 Task: Find connections with filter location Digne-les-Bains with filter topic #Productivitywith filter profile language Spanish with filter current company JBM Group with filter school JAGRAN COLLEGE OF ARTS, SCIENCE & COMMERCE, JUHI, with filter industry Renewable Energy Semiconductor Manufacturing with filter service category Copywriting with filter keywords title Fast Food Worker
Action: Mouse pressed left at (578, 79)
Screenshot: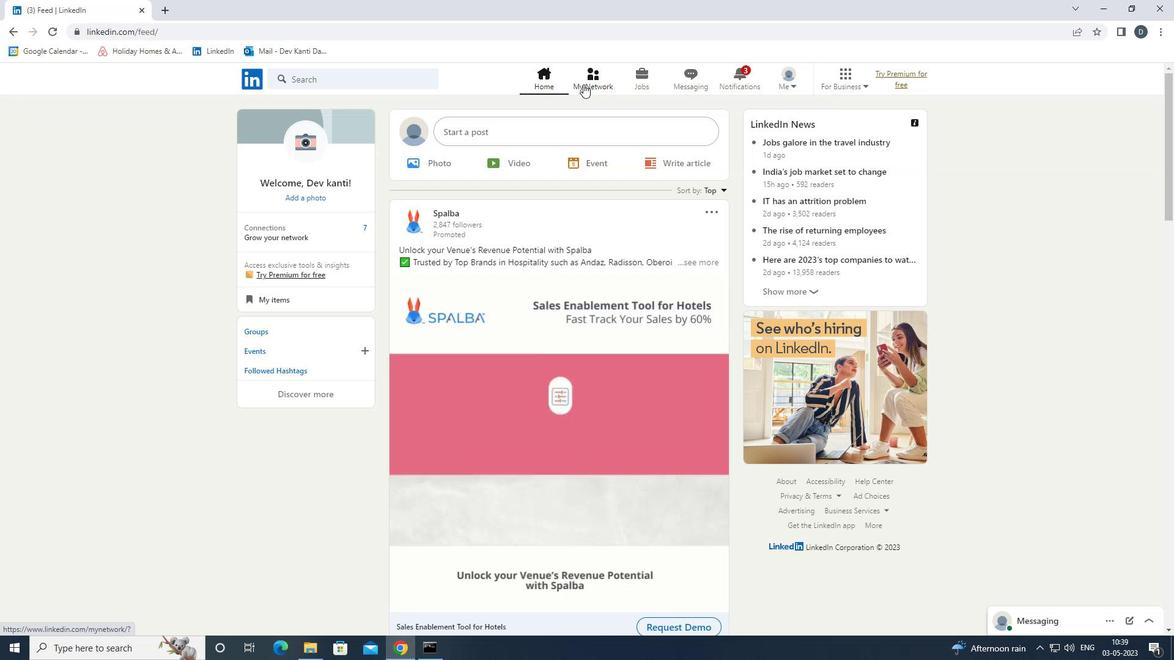 
Action: Mouse moved to (395, 141)
Screenshot: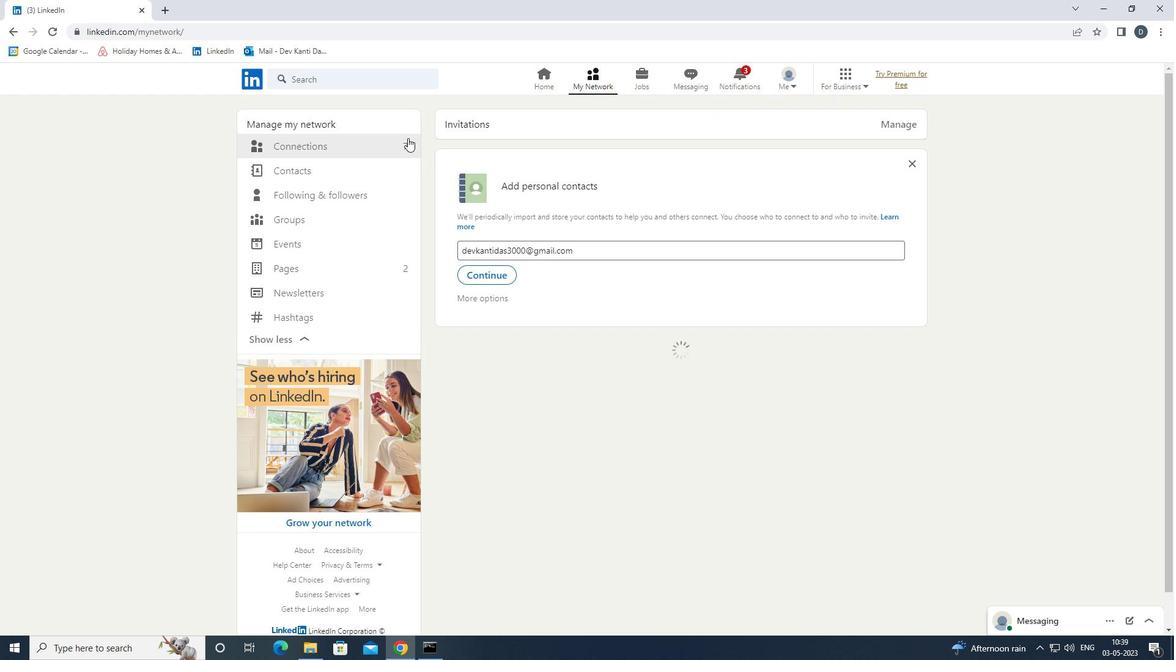 
Action: Mouse pressed left at (395, 141)
Screenshot: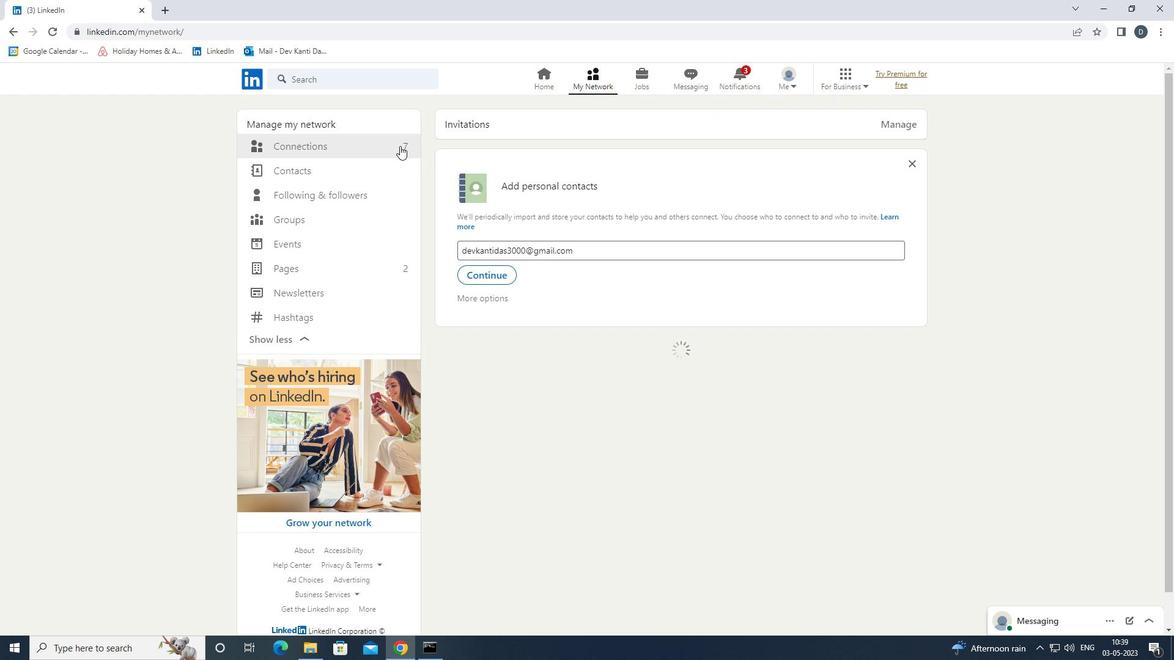 
Action: Mouse moved to (400, 141)
Screenshot: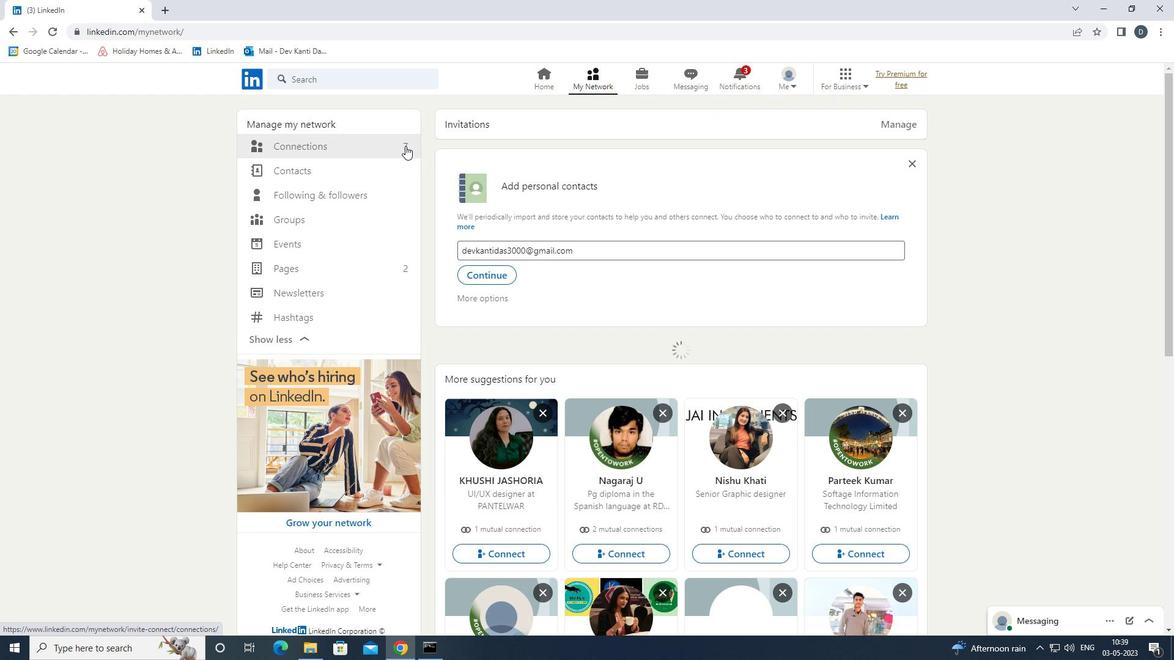 
Action: Mouse pressed left at (400, 141)
Screenshot: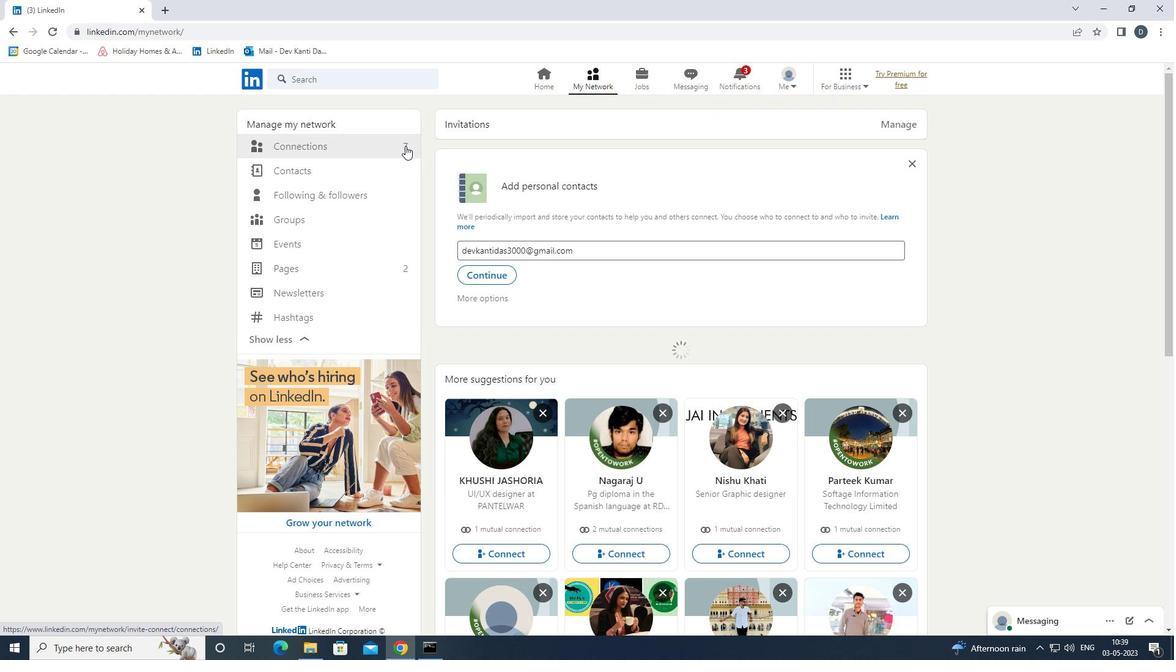 
Action: Mouse moved to (634, 143)
Screenshot: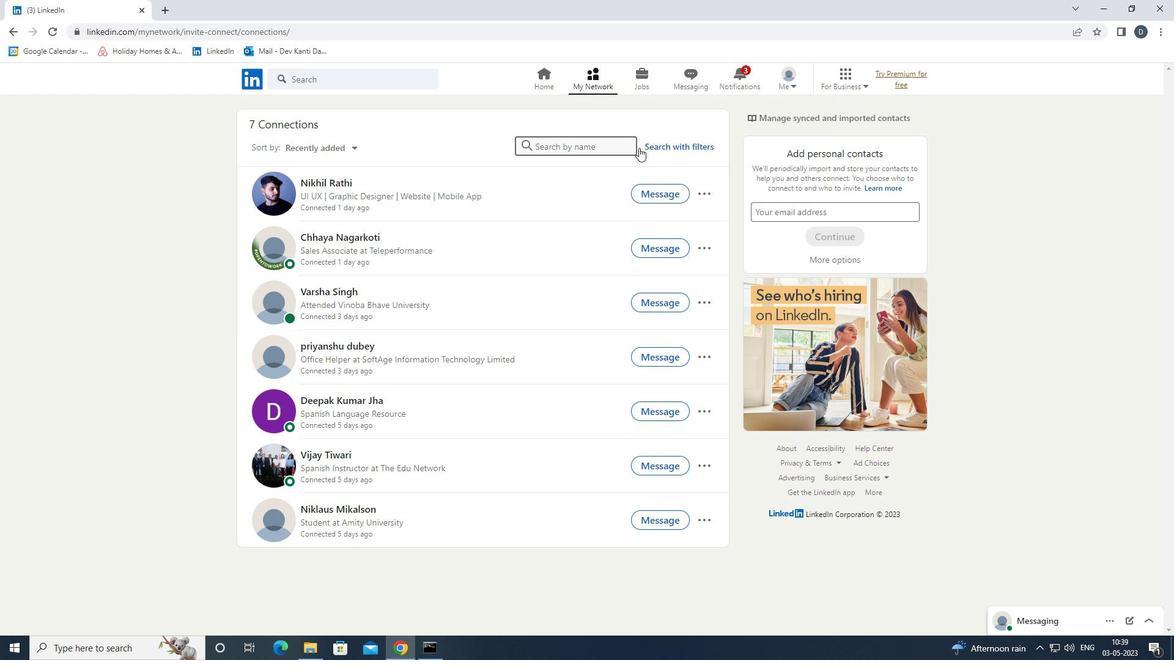 
Action: Mouse pressed left at (634, 143)
Screenshot: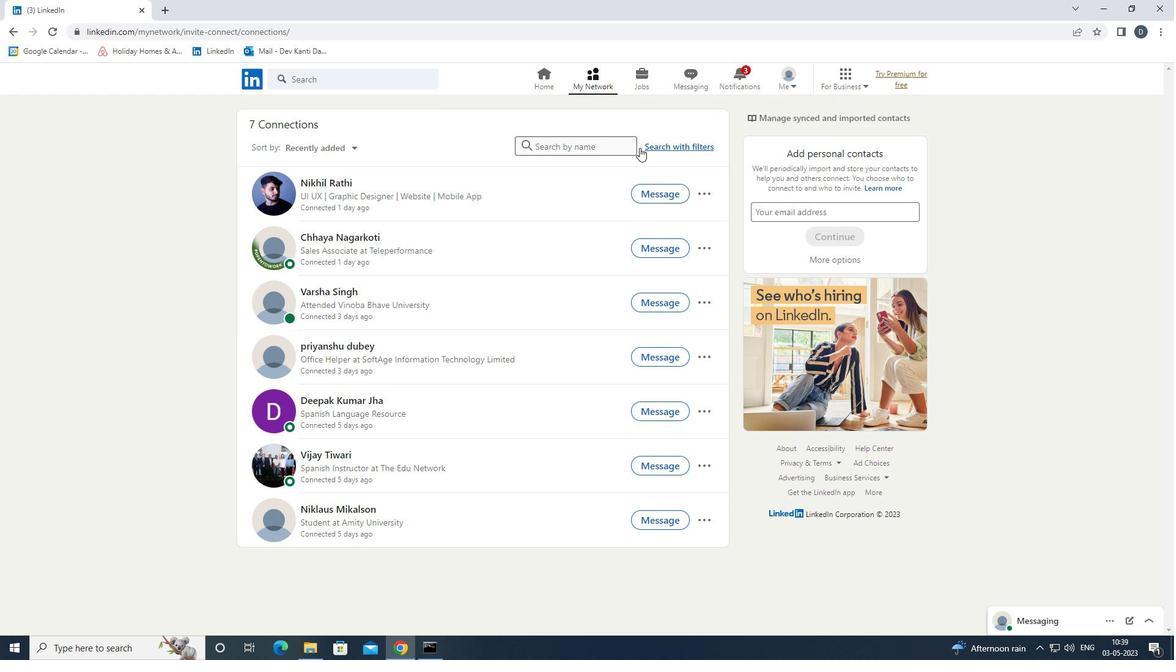 
Action: Mouse moved to (607, 106)
Screenshot: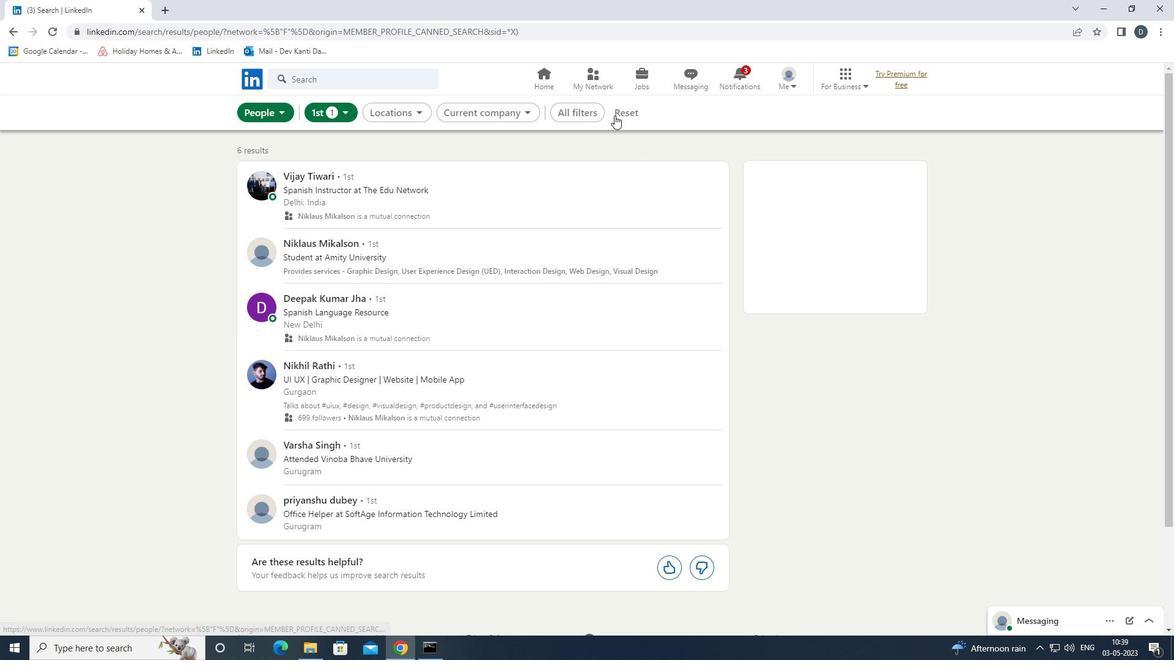 
Action: Mouse pressed left at (607, 106)
Screenshot: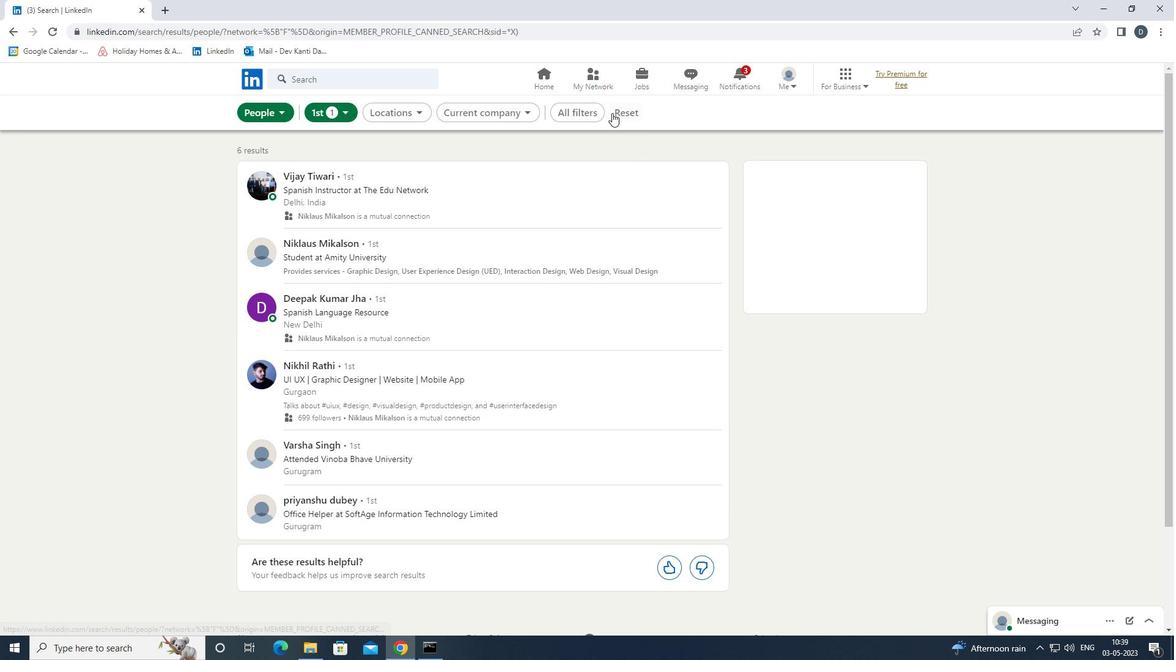 
Action: Mouse moved to (589, 110)
Screenshot: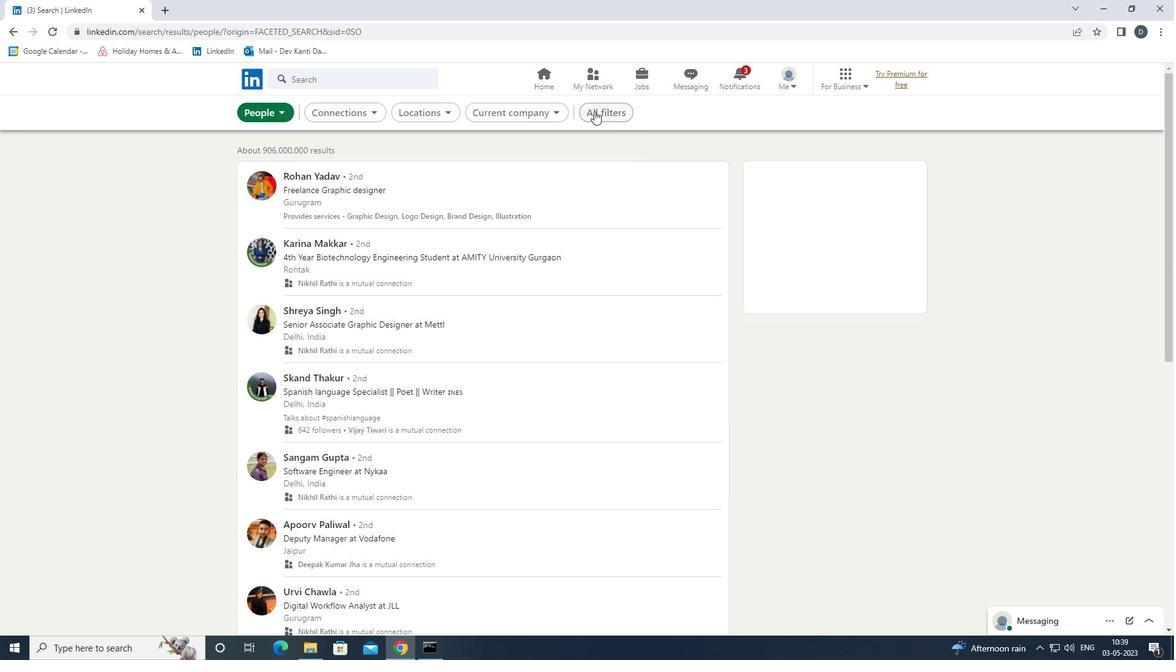 
Action: Mouse pressed left at (589, 110)
Screenshot: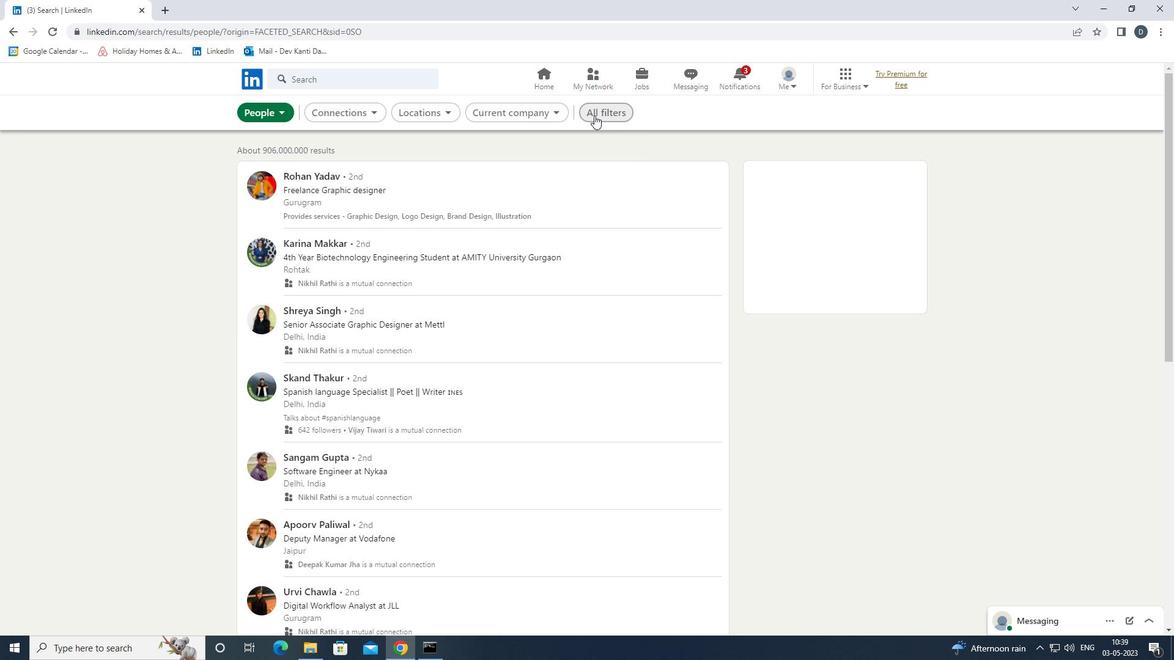 
Action: Mouse moved to (1068, 300)
Screenshot: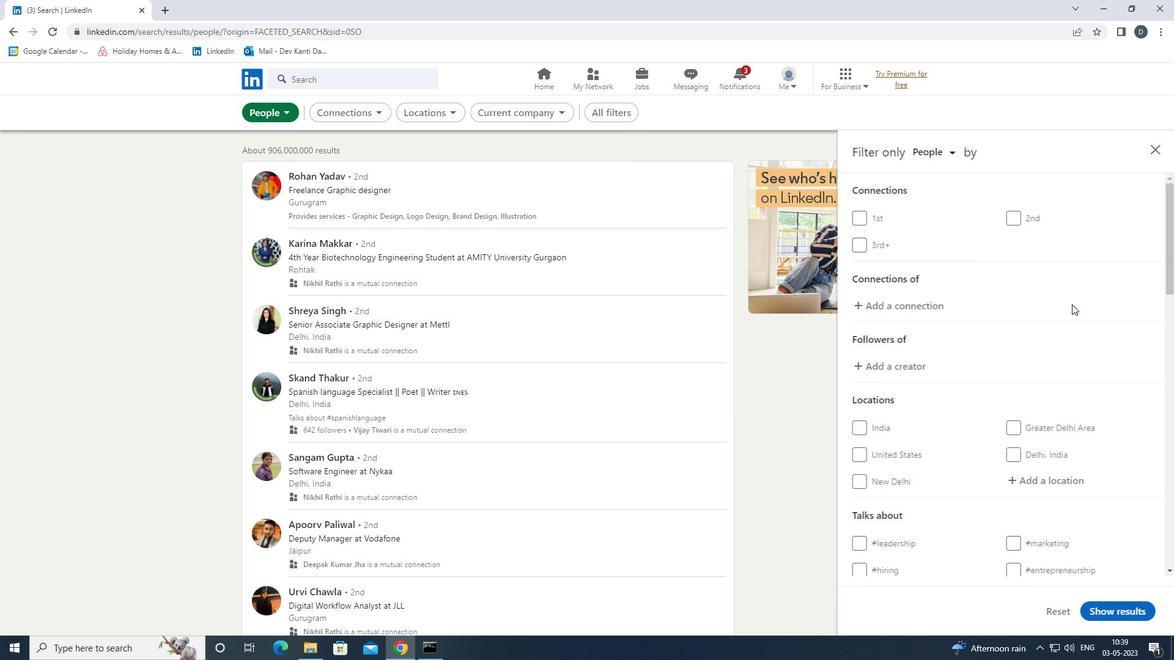 
Action: Mouse scrolled (1068, 299) with delta (0, 0)
Screenshot: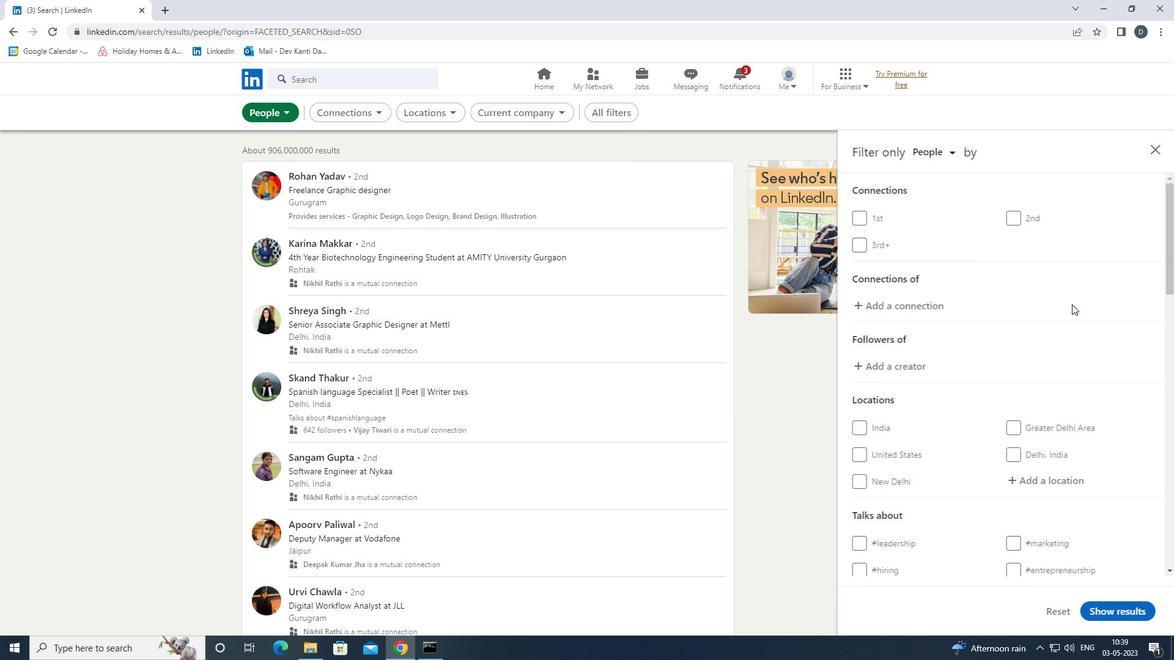 
Action: Mouse scrolled (1068, 299) with delta (0, 0)
Screenshot: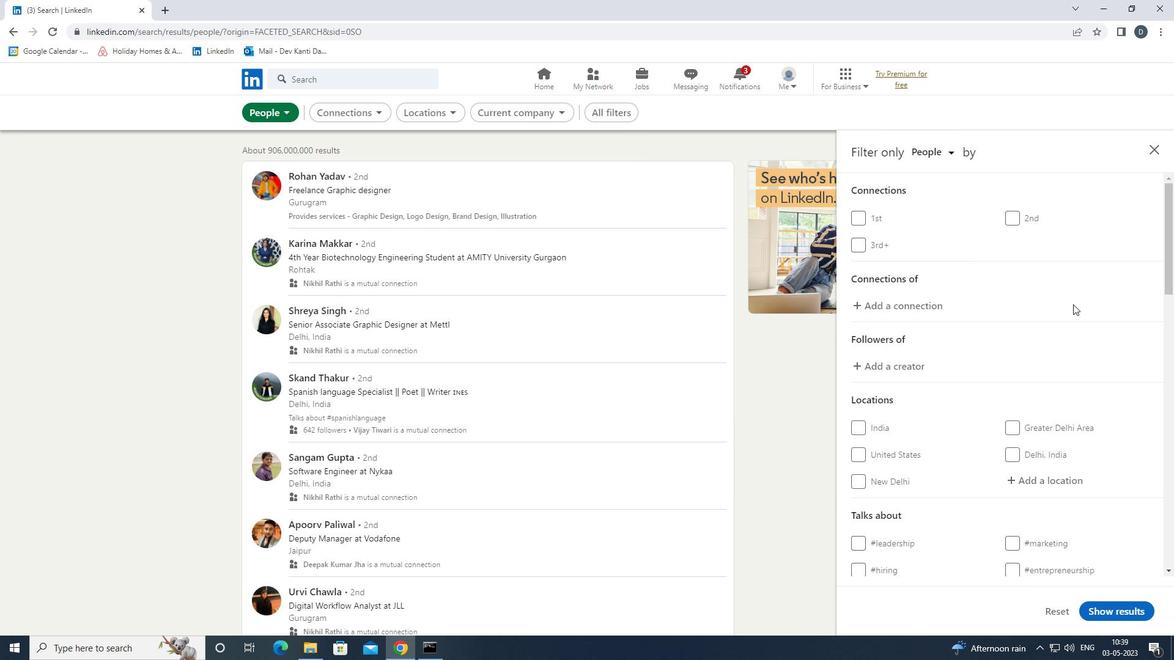 
Action: Mouse moved to (1061, 354)
Screenshot: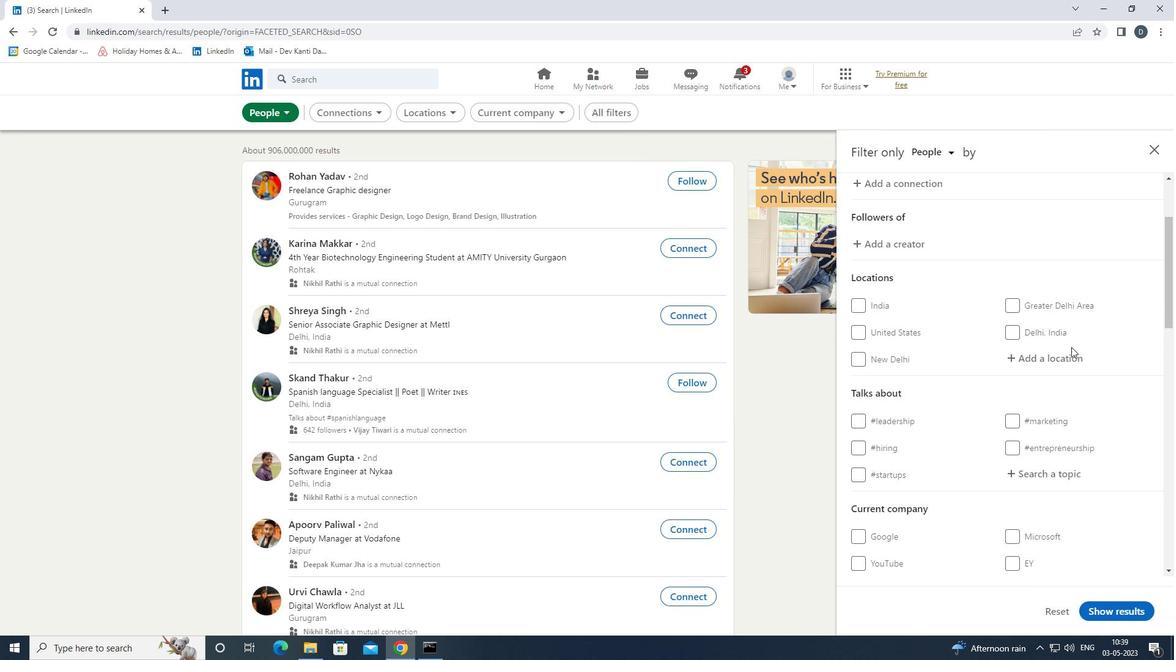 
Action: Mouse pressed left at (1061, 354)
Screenshot: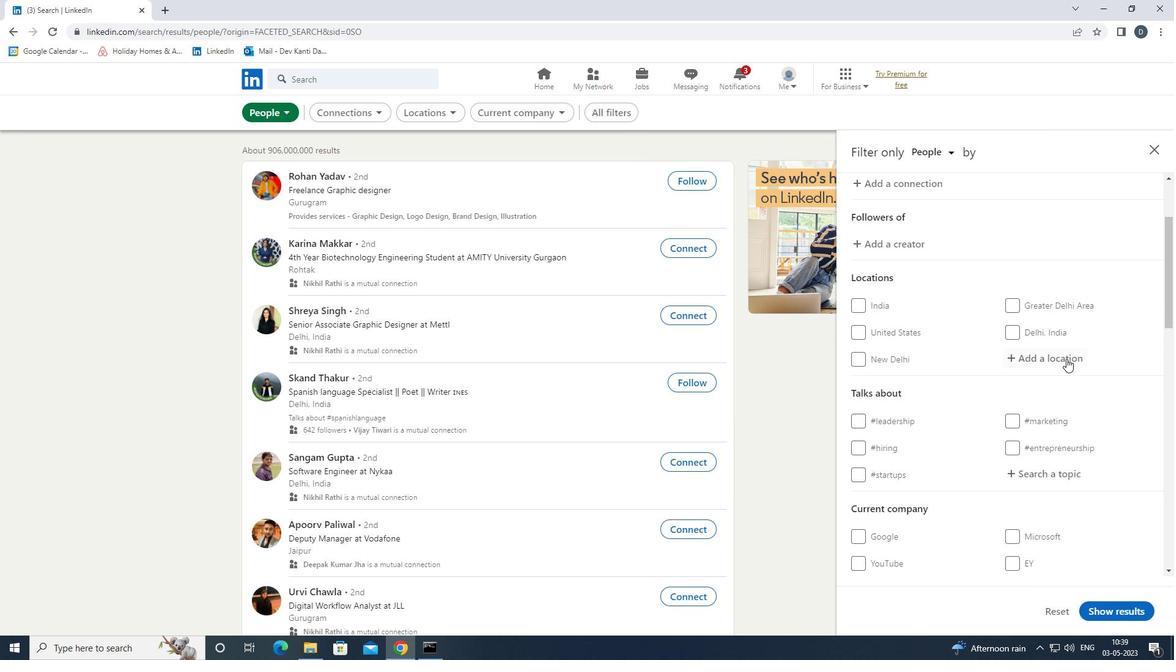 
Action: Mouse moved to (1057, 354)
Screenshot: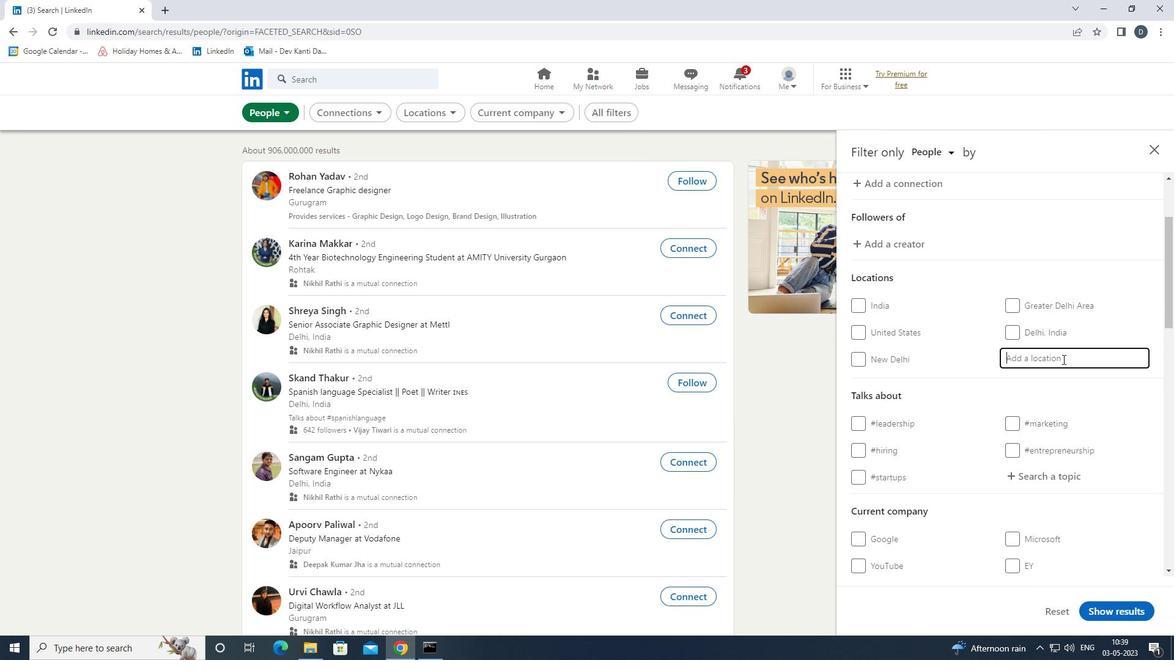 
Action: Key pressed <Key.shift>DIGNE-<Key.shift>LES<Key.down><Key.enter>
Screenshot: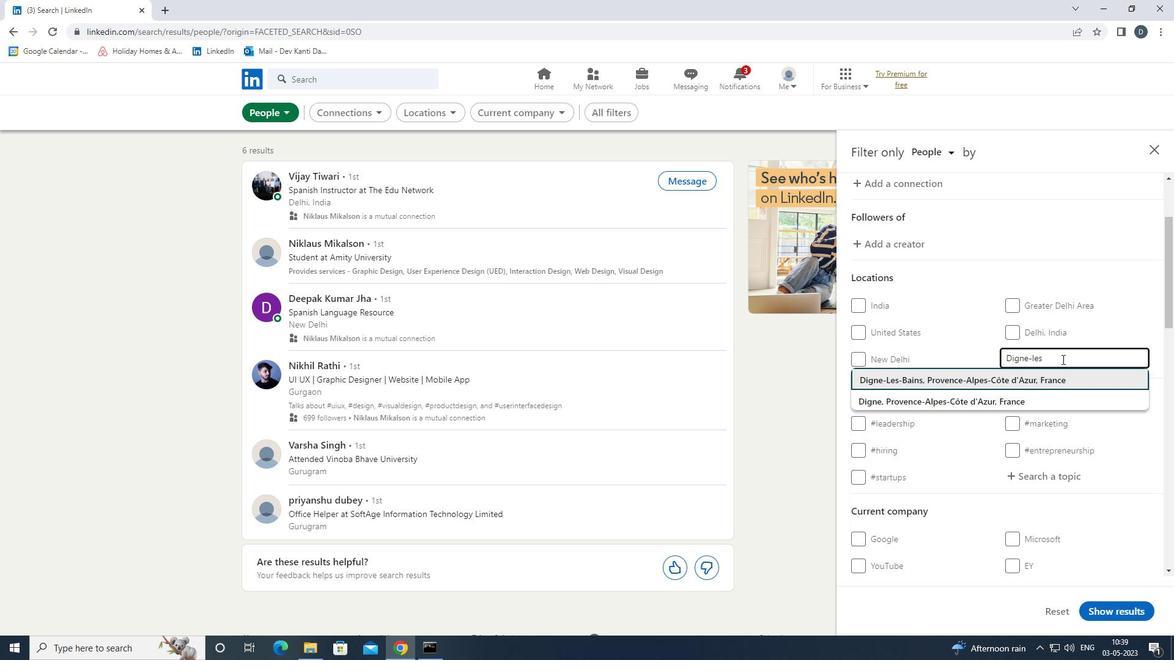 
Action: Mouse moved to (1056, 354)
Screenshot: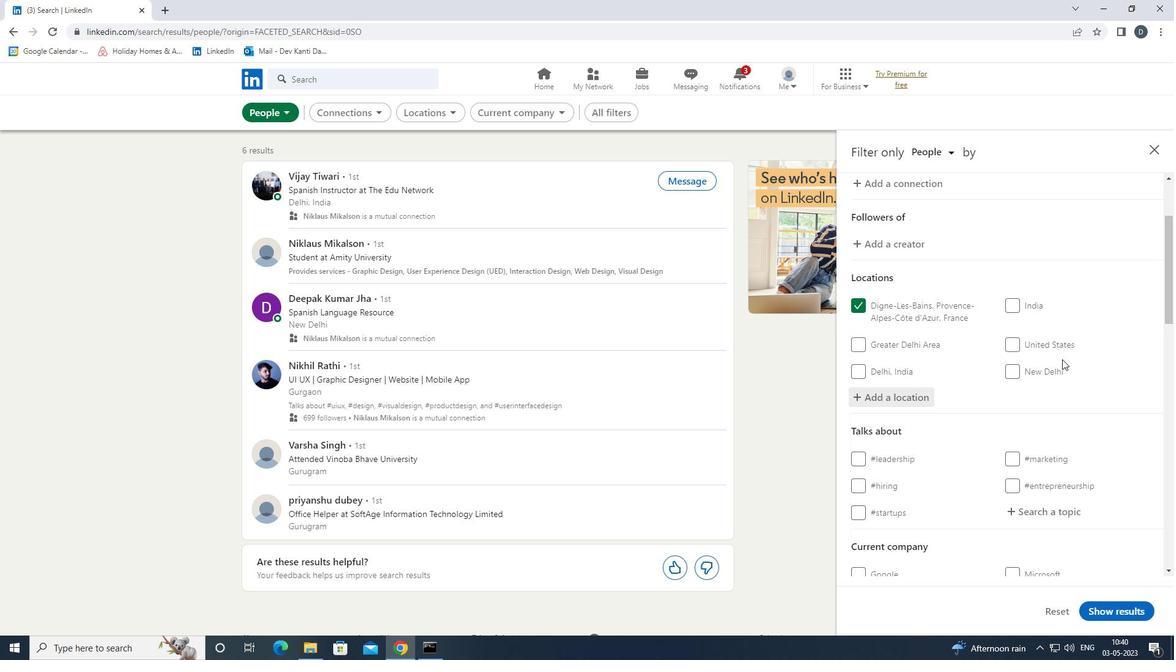 
Action: Mouse scrolled (1056, 354) with delta (0, 0)
Screenshot: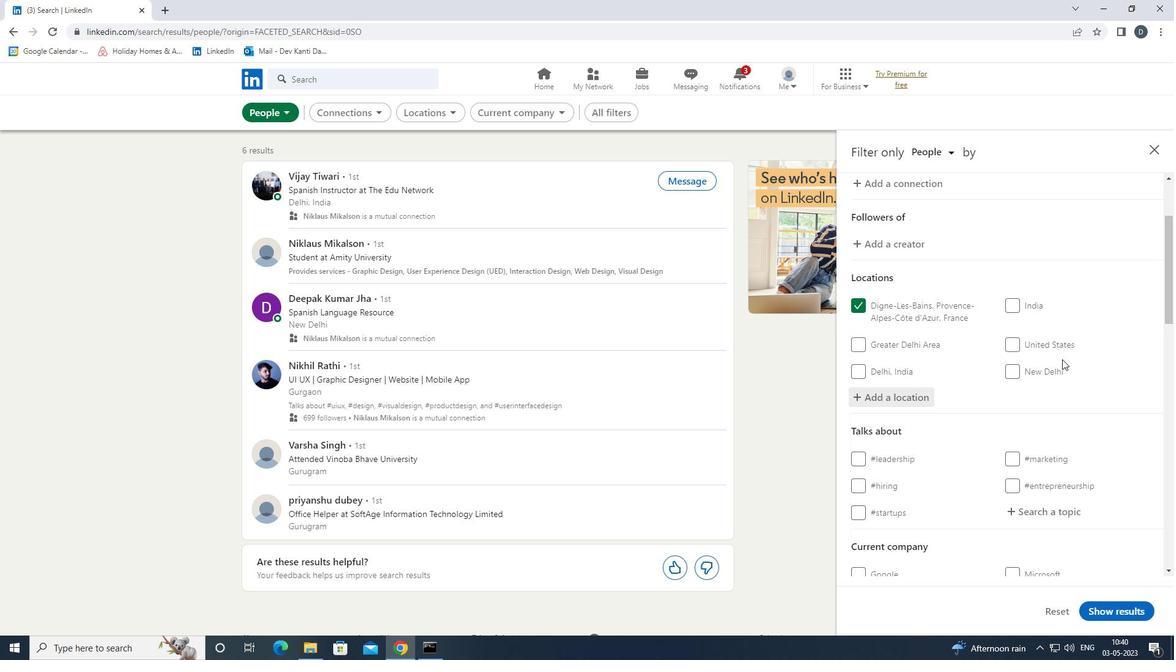 
Action: Mouse scrolled (1056, 354) with delta (0, 0)
Screenshot: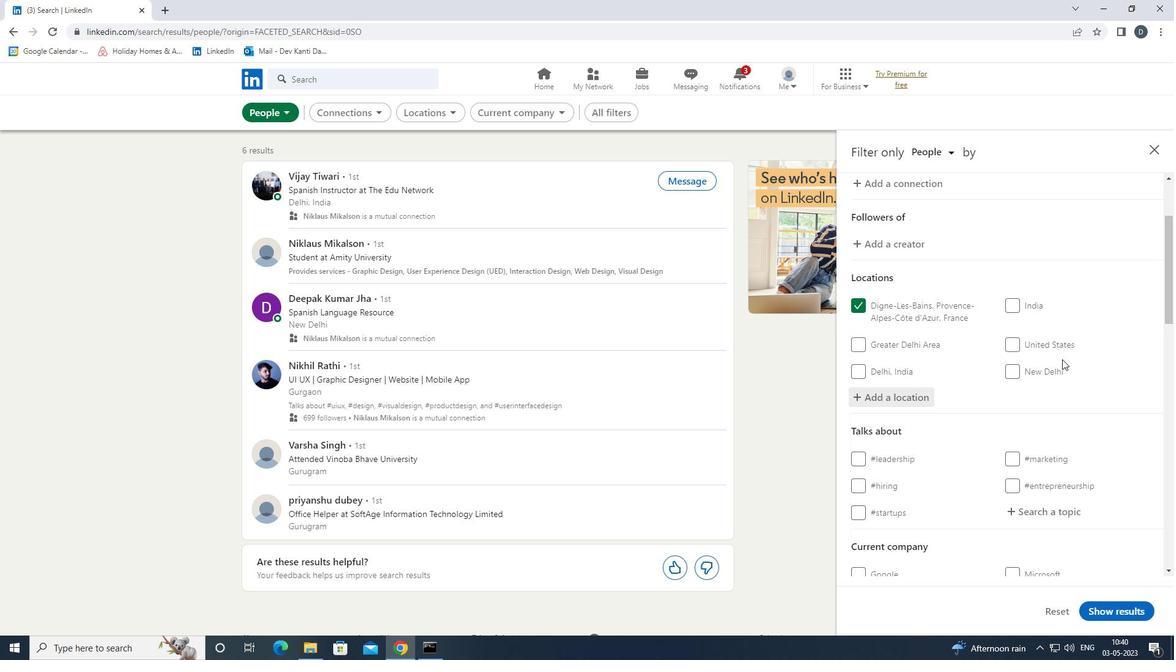 
Action: Mouse scrolled (1056, 354) with delta (0, 0)
Screenshot: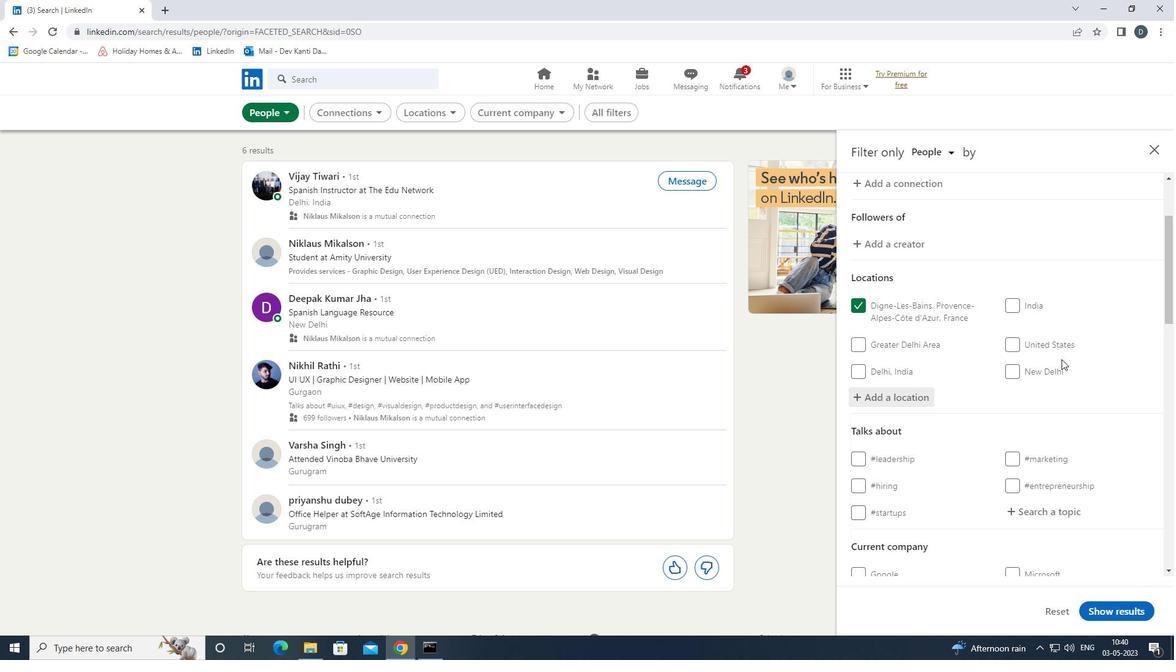 
Action: Mouse scrolled (1056, 354) with delta (0, 0)
Screenshot: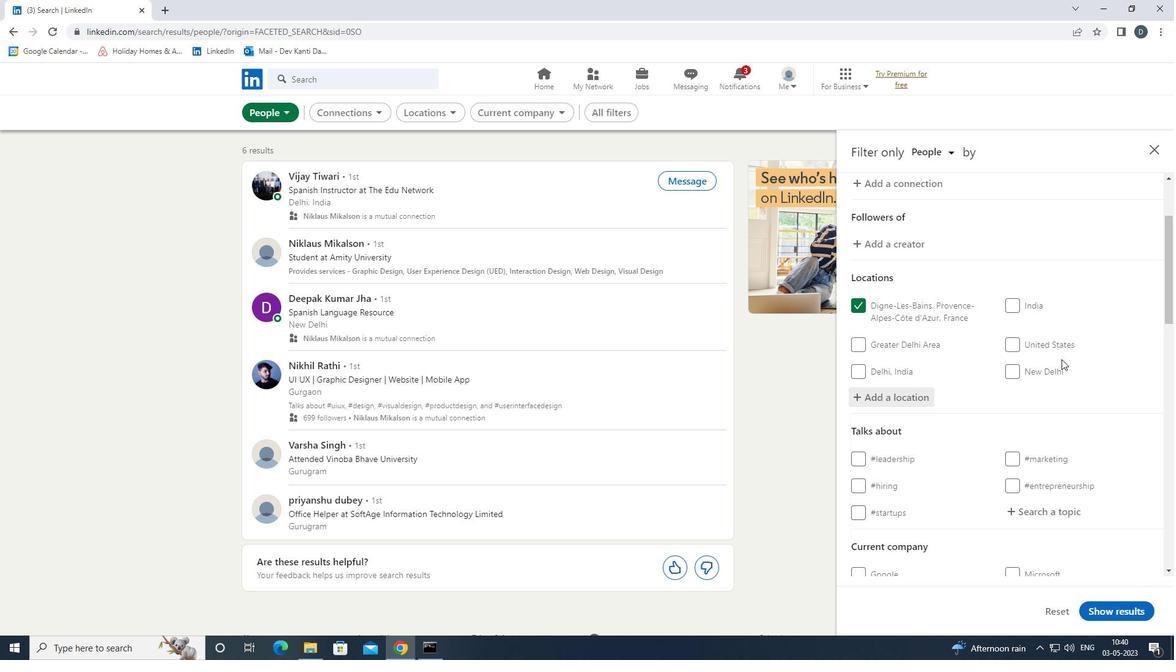 
Action: Mouse moved to (1049, 258)
Screenshot: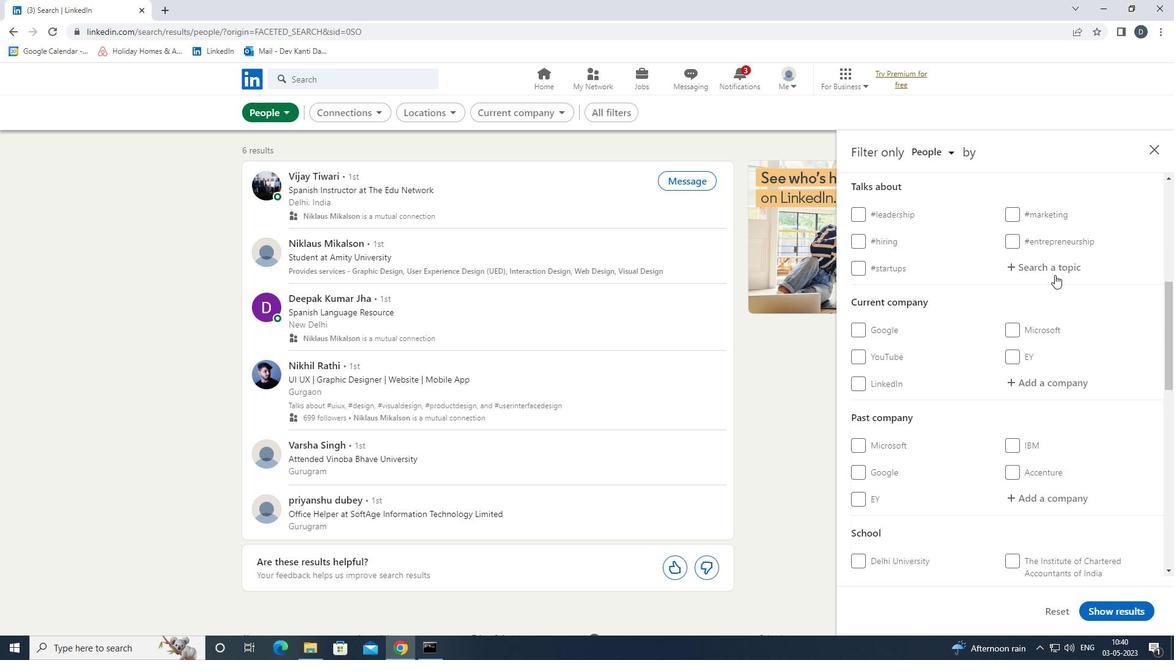 
Action: Mouse pressed left at (1049, 258)
Screenshot: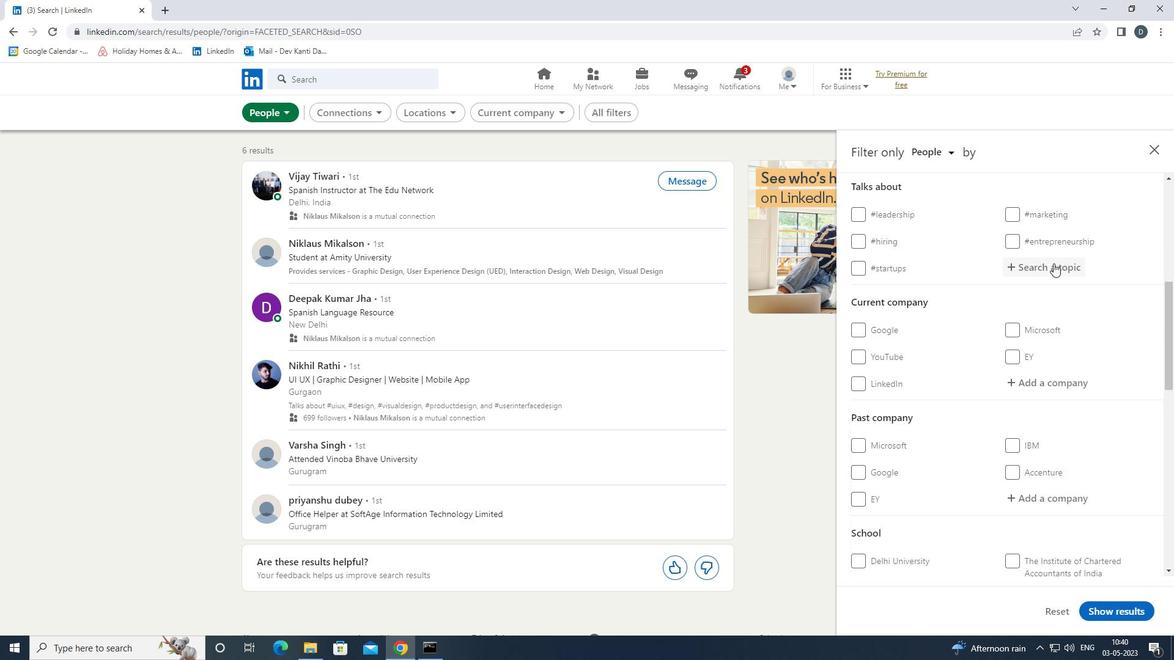 
Action: Key pressed PRODUCTIVITY<Key.down><Key.enter><Key.down><Key.down><Key.down><Key.down><Key.down><Key.down><Key.enter>
Screenshot: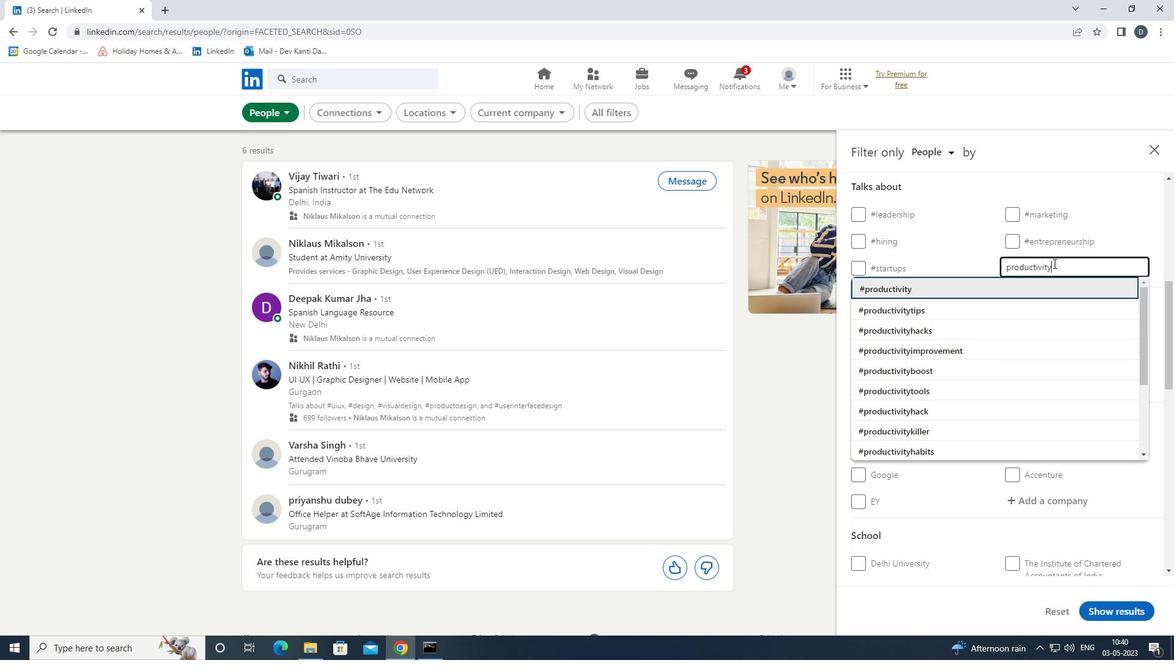 
Action: Mouse moved to (1077, 286)
Screenshot: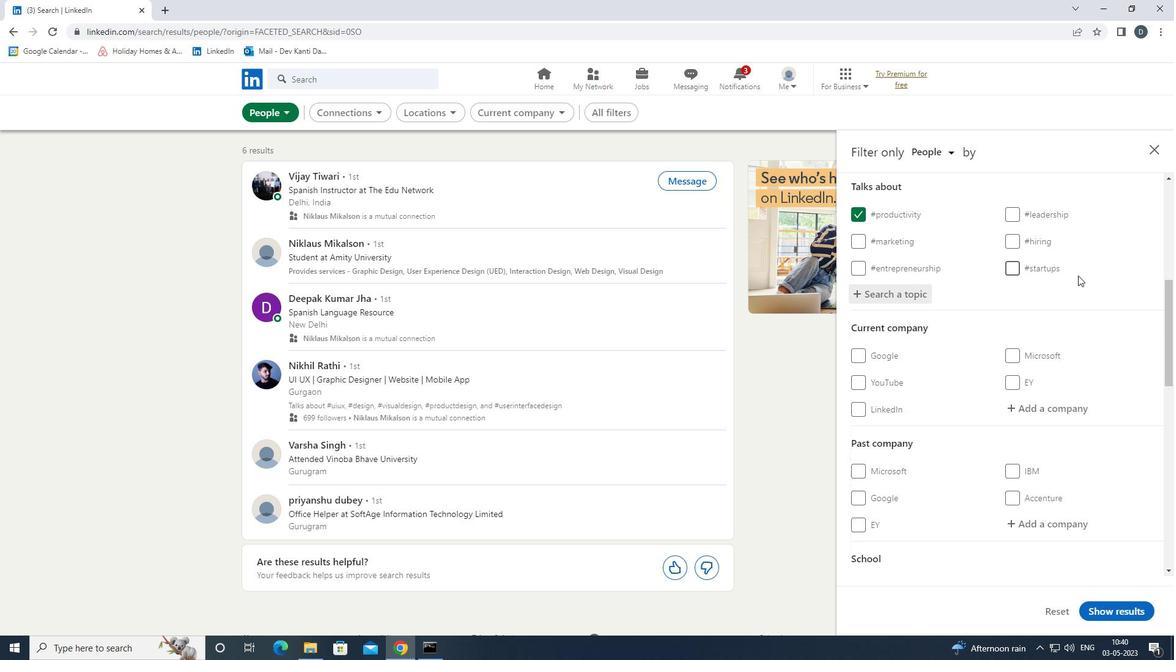 
Action: Mouse scrolled (1077, 286) with delta (0, 0)
Screenshot: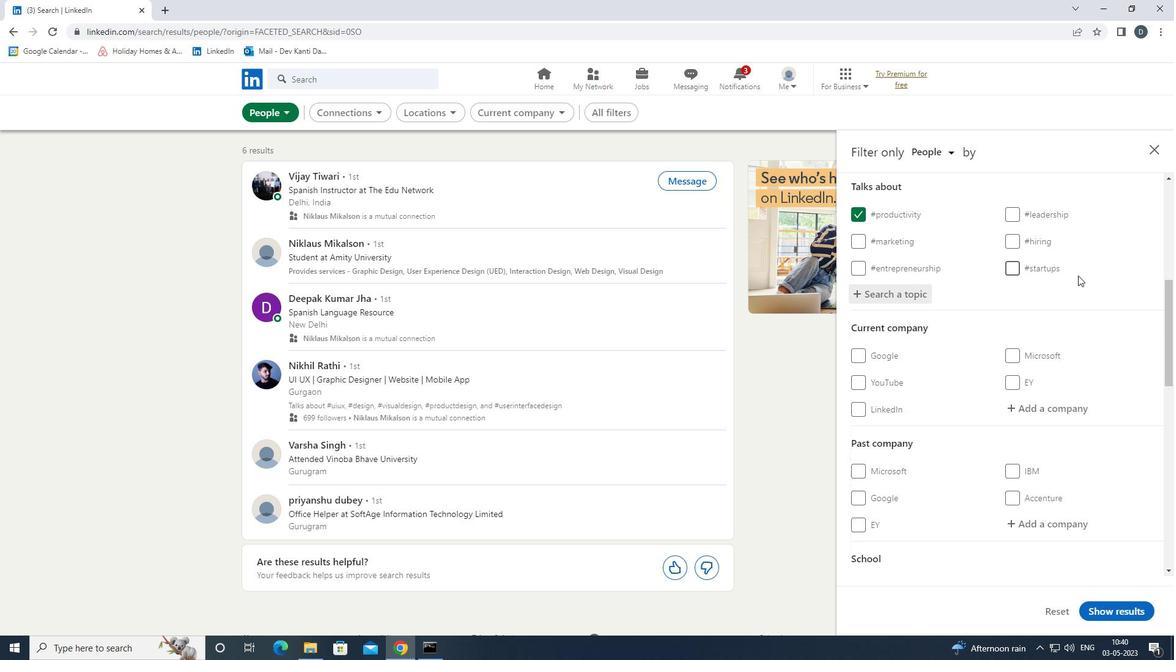 
Action: Mouse scrolled (1077, 286) with delta (0, 0)
Screenshot: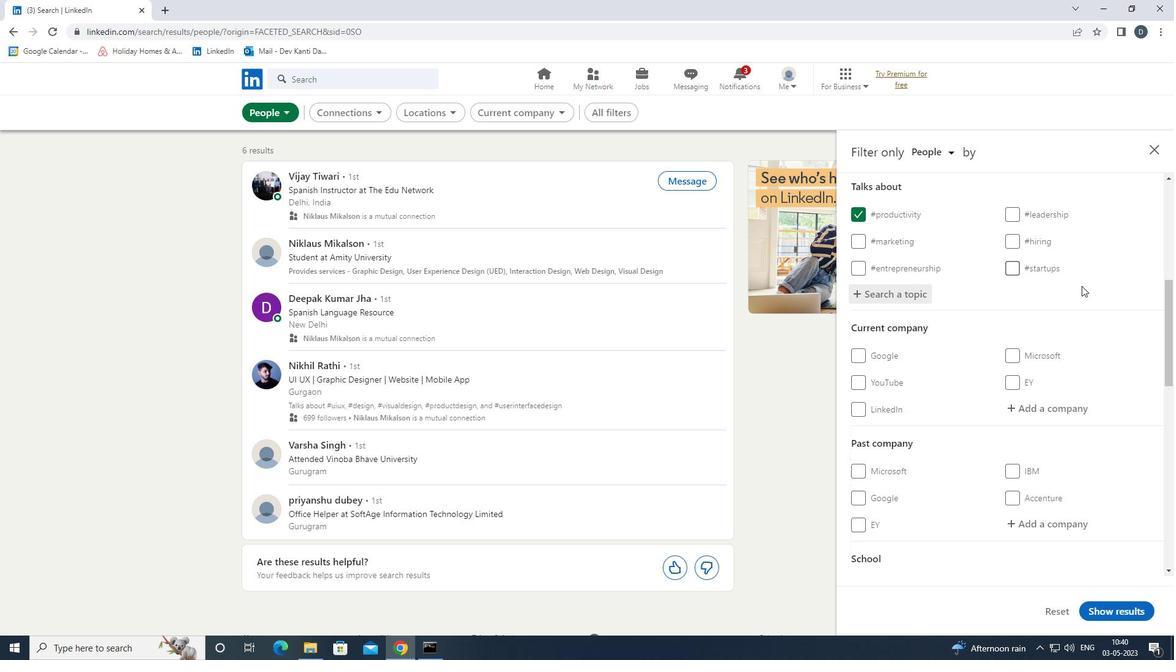 
Action: Mouse scrolled (1077, 286) with delta (0, 0)
Screenshot: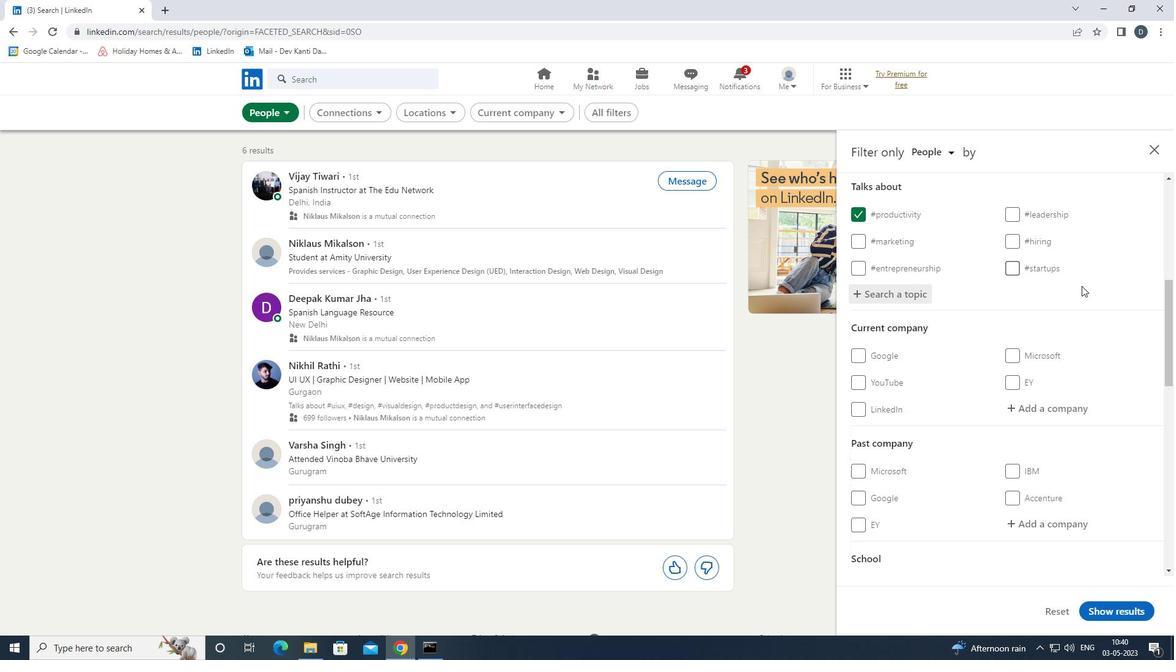 
Action: Mouse scrolled (1077, 286) with delta (0, 0)
Screenshot: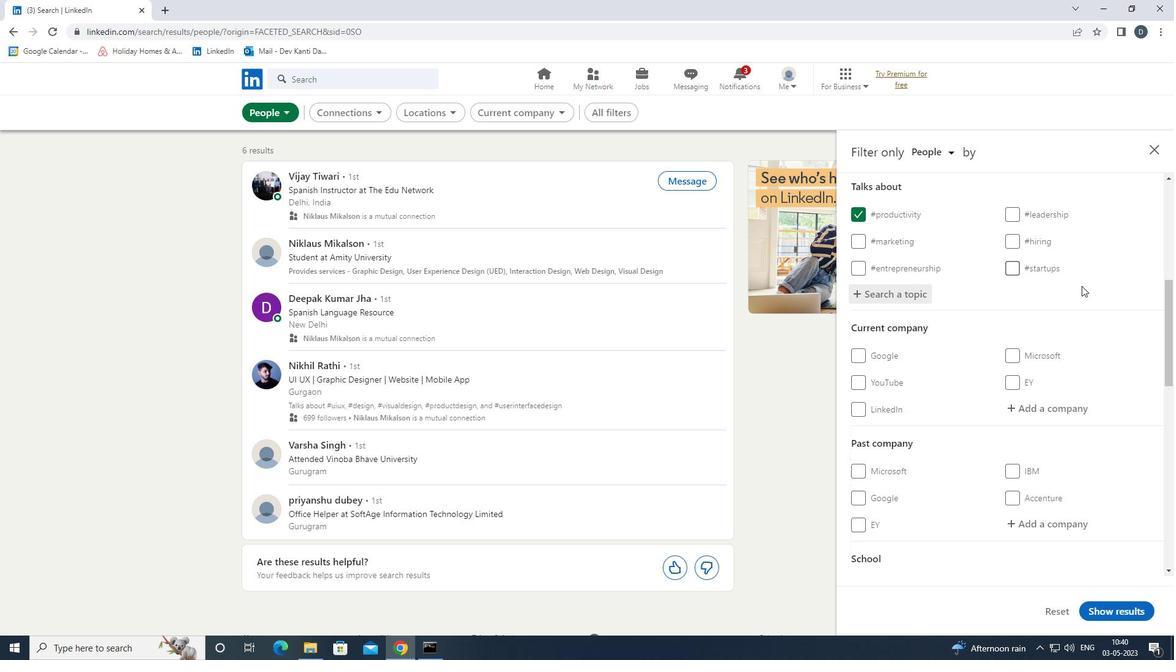 
Action: Mouse moved to (1077, 286)
Screenshot: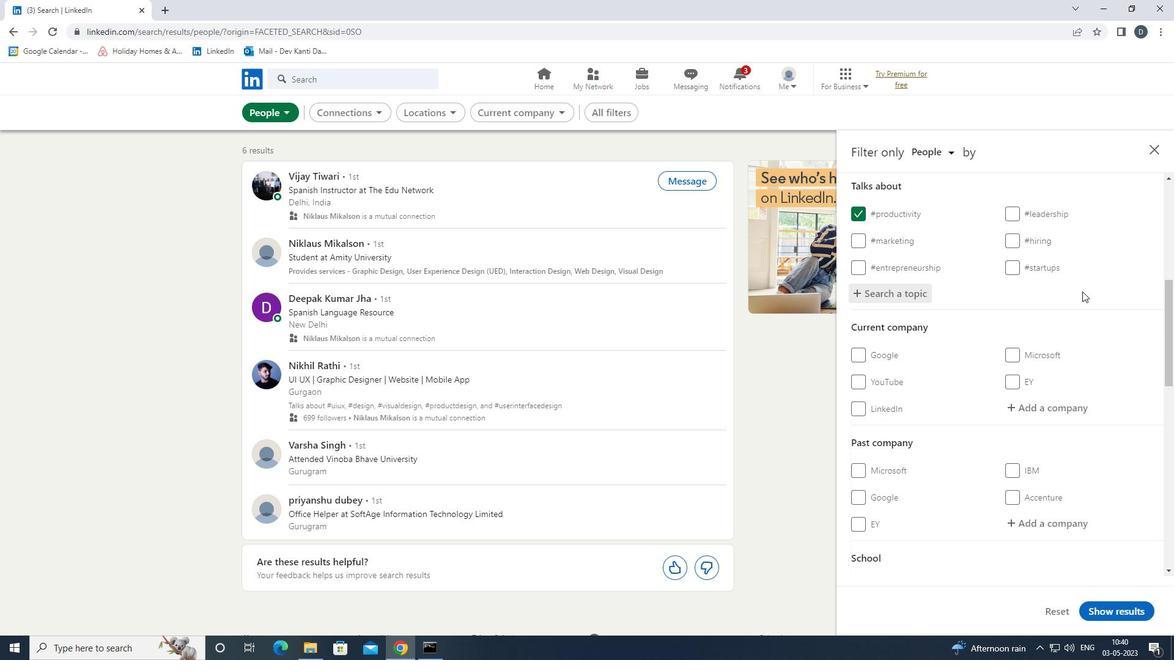 
Action: Mouse scrolled (1077, 286) with delta (0, 0)
Screenshot: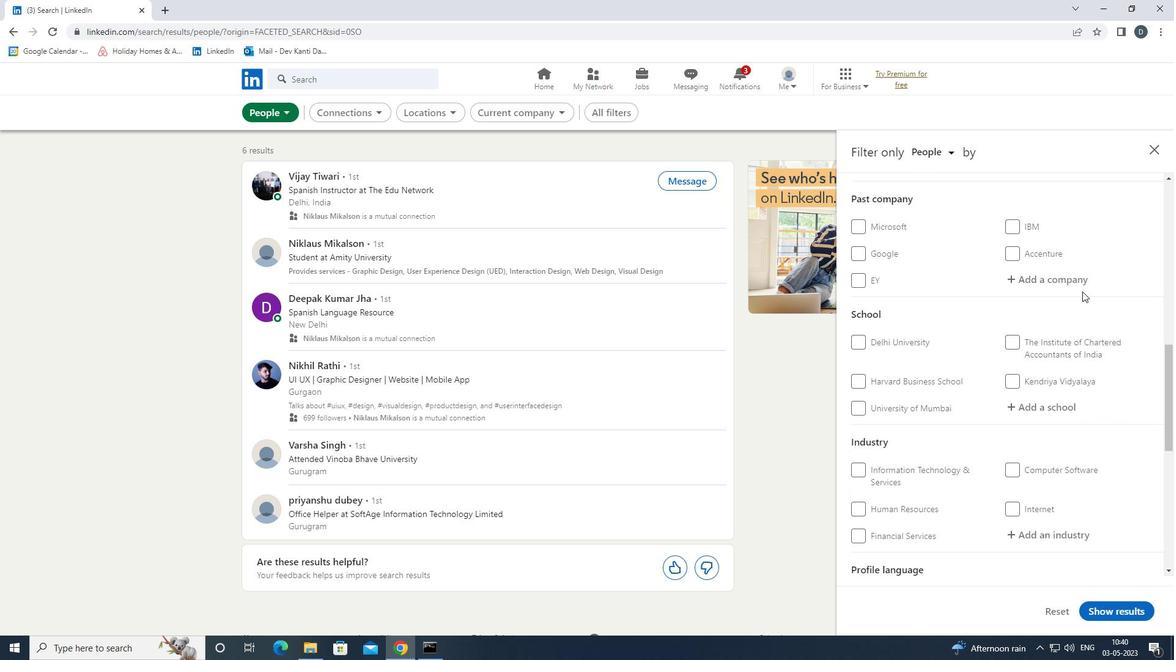 
Action: Mouse scrolled (1077, 286) with delta (0, 0)
Screenshot: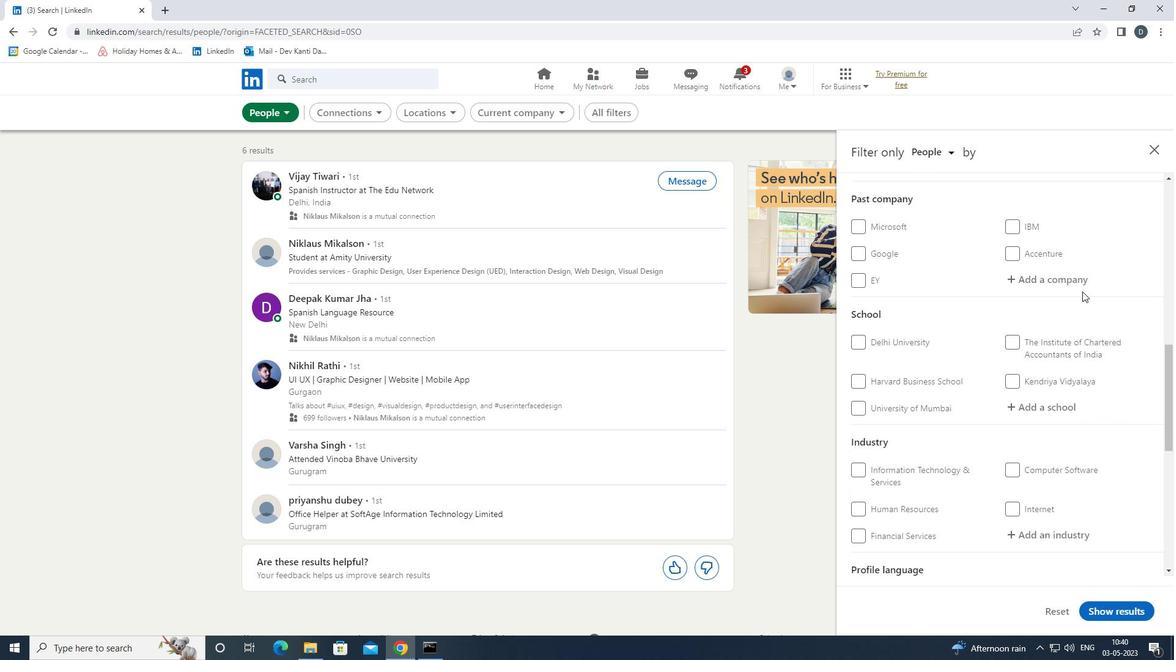 
Action: Mouse scrolled (1077, 286) with delta (0, 0)
Screenshot: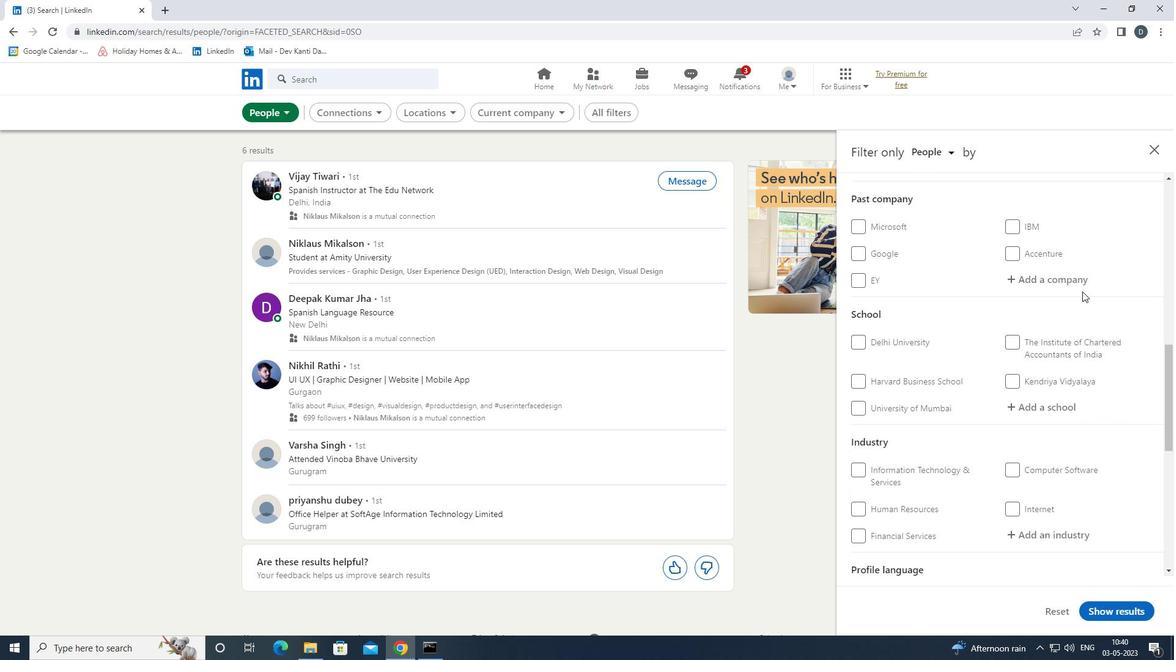 
Action: Mouse scrolled (1077, 286) with delta (0, 0)
Screenshot: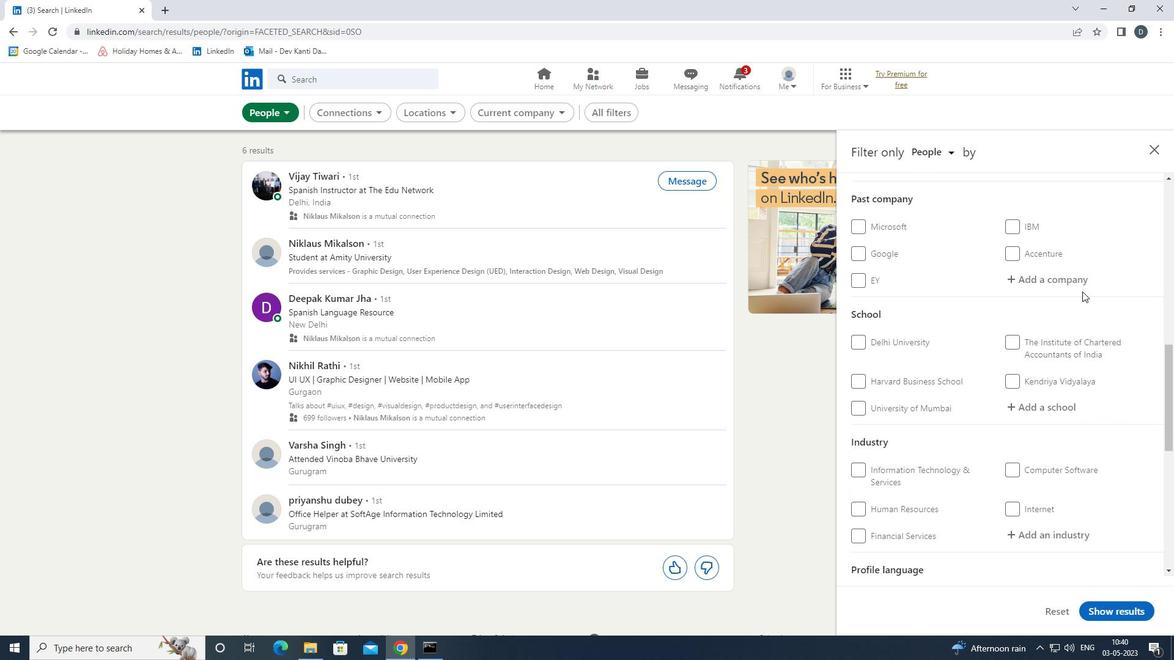 
Action: Mouse scrolled (1077, 286) with delta (0, 0)
Screenshot: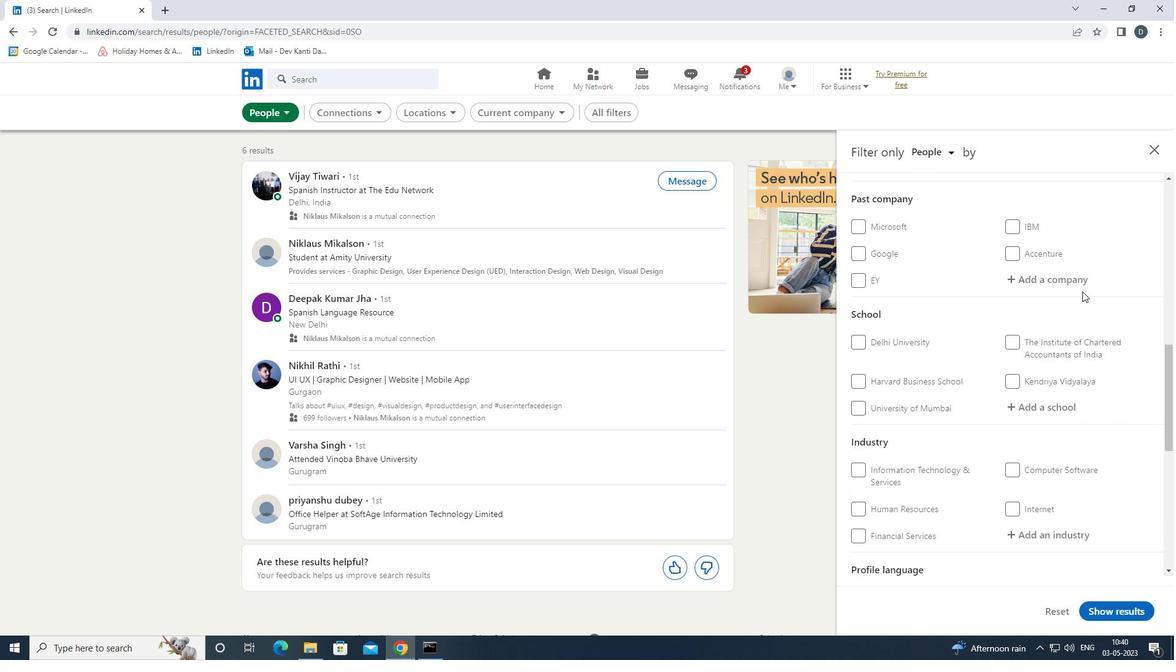 
Action: Mouse moved to (853, 309)
Screenshot: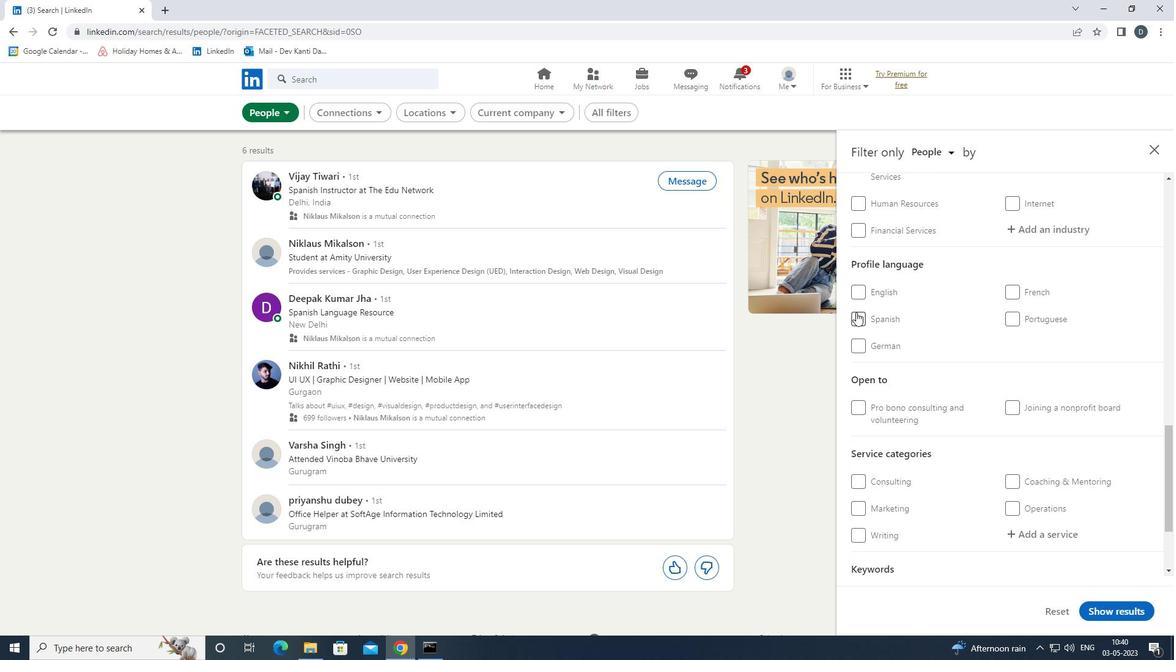 
Action: Mouse pressed left at (853, 309)
Screenshot: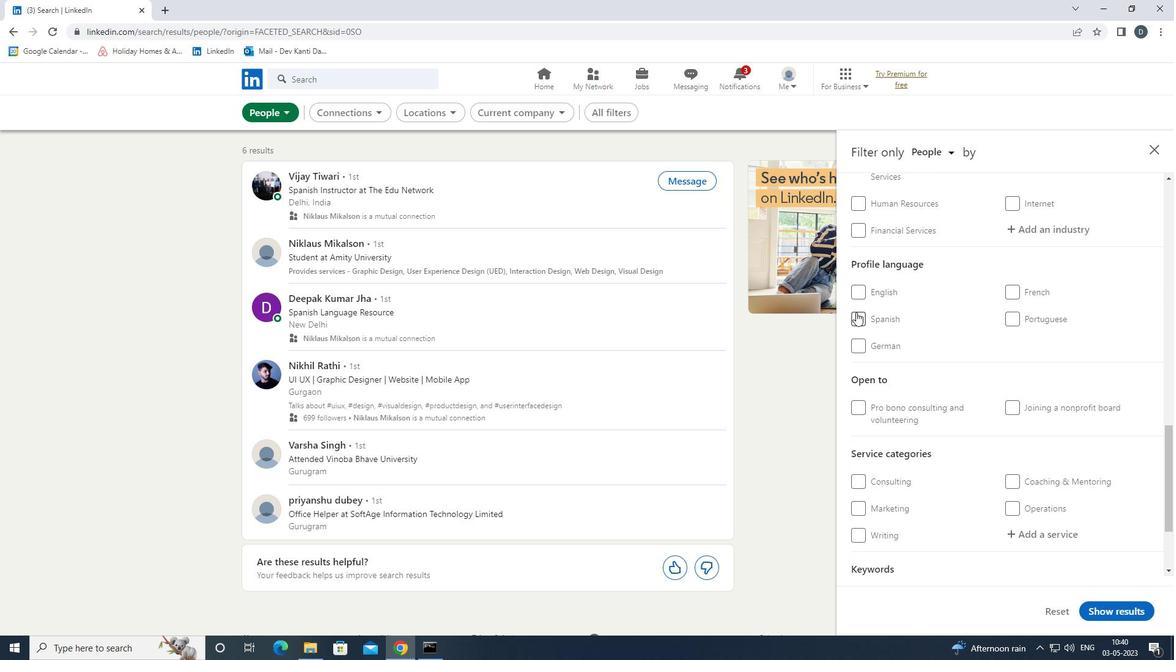 
Action: Mouse moved to (954, 306)
Screenshot: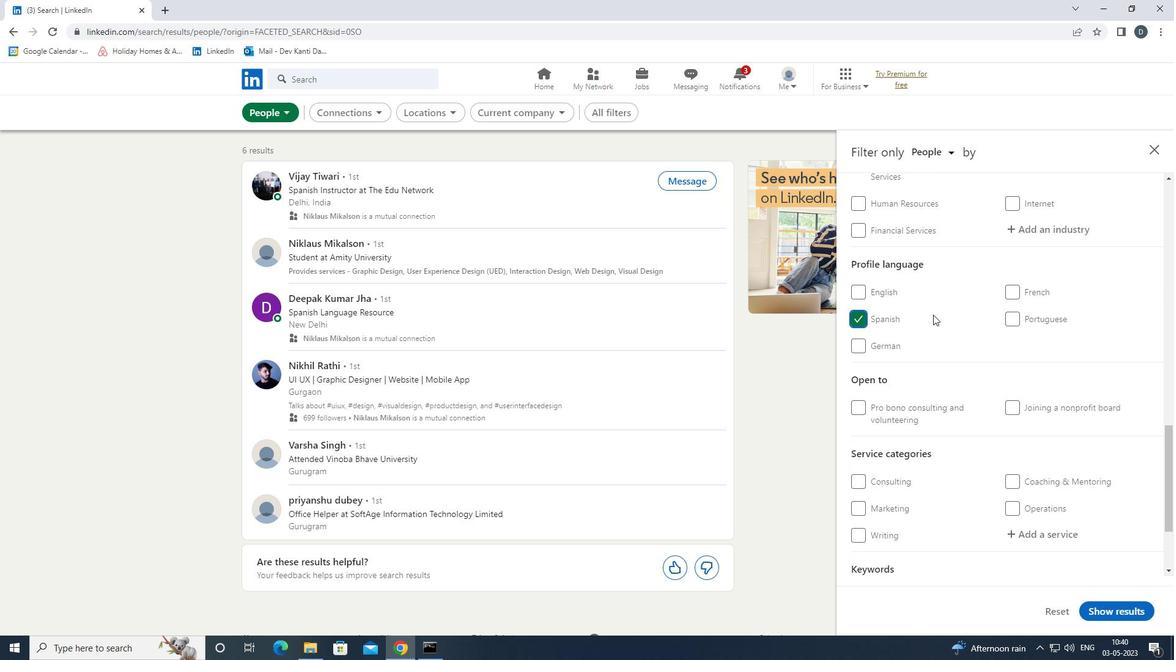 
Action: Mouse scrolled (954, 307) with delta (0, 0)
Screenshot: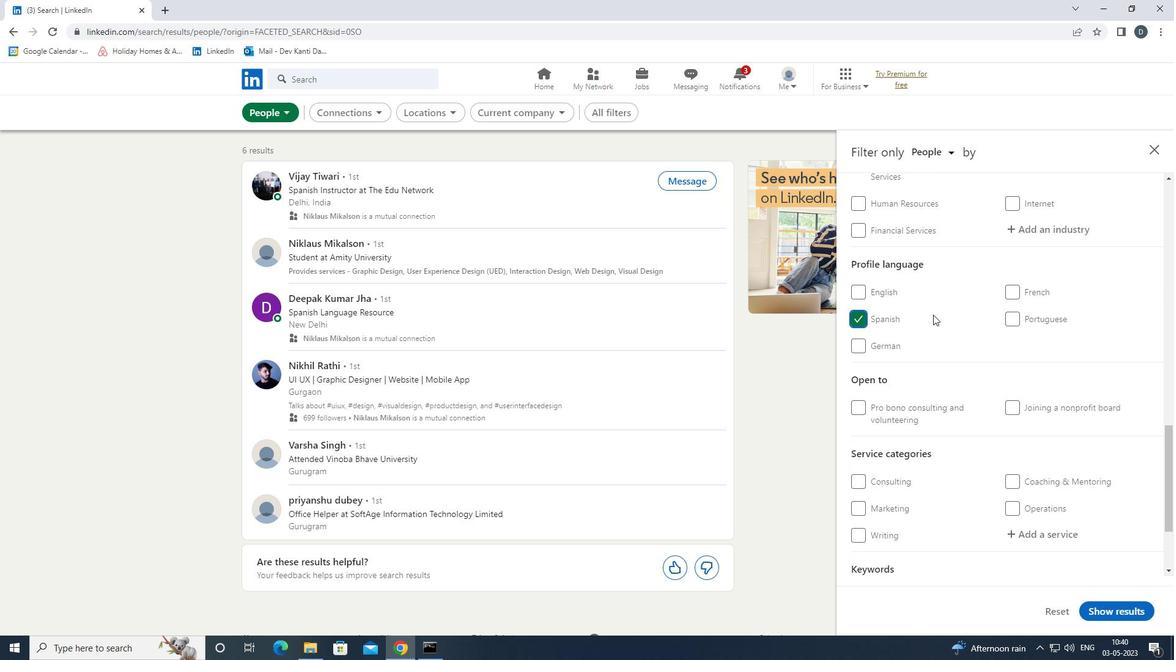 
Action: Mouse scrolled (954, 307) with delta (0, 0)
Screenshot: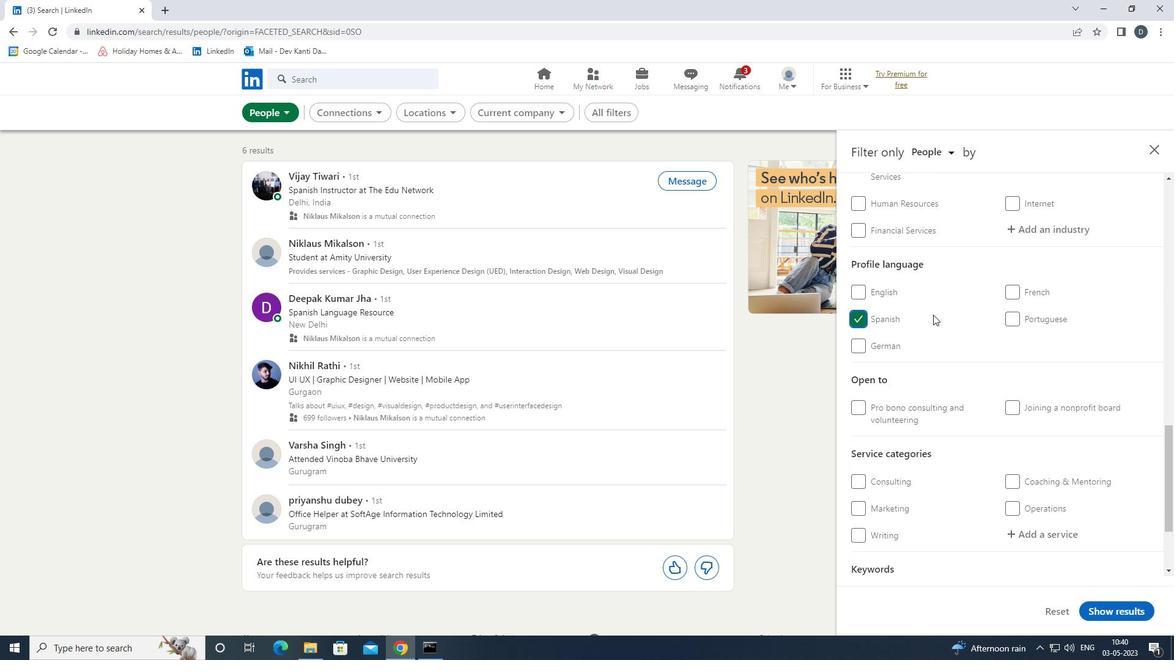 
Action: Mouse scrolled (954, 307) with delta (0, 0)
Screenshot: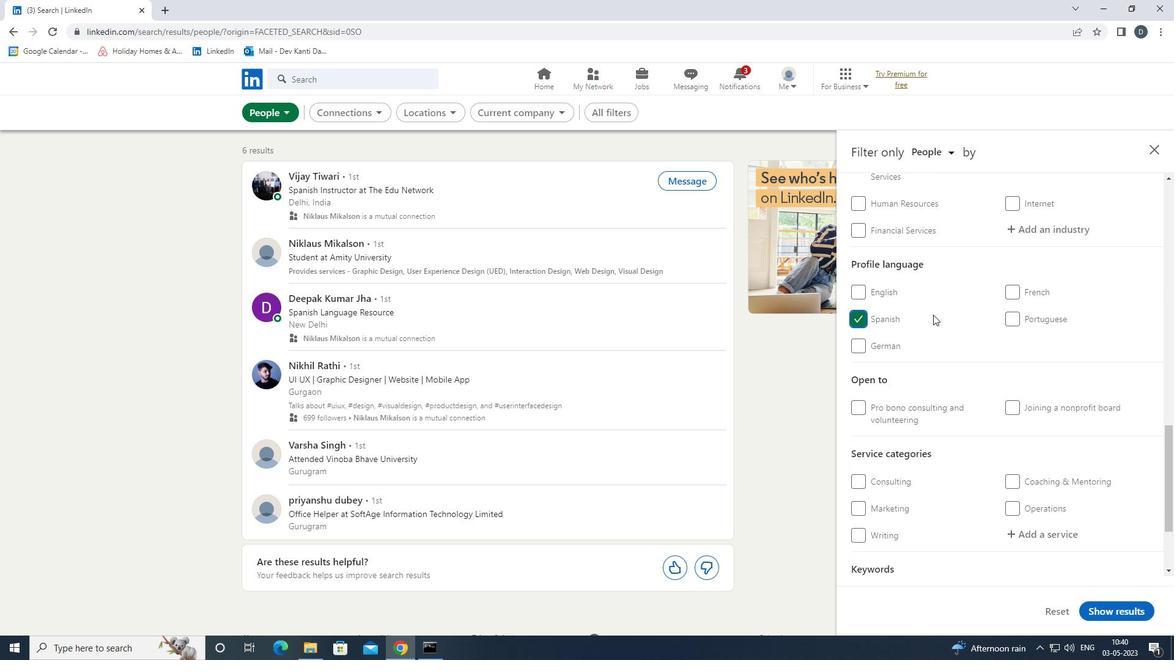 
Action: Mouse scrolled (954, 307) with delta (0, 0)
Screenshot: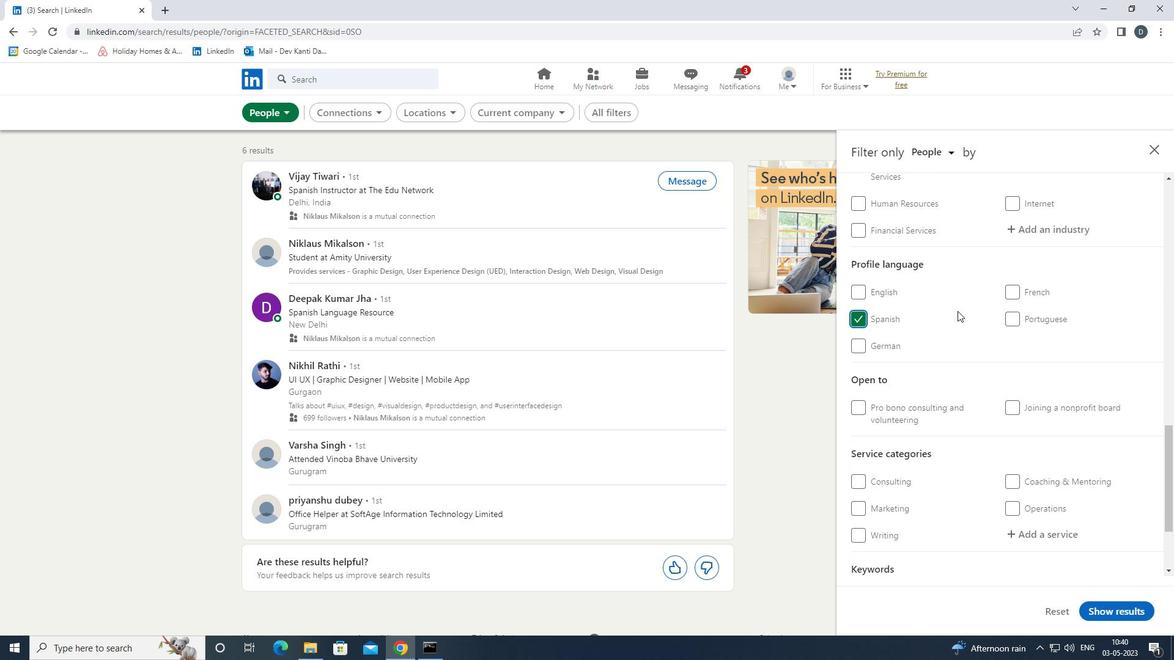 
Action: Mouse scrolled (954, 307) with delta (0, 0)
Screenshot: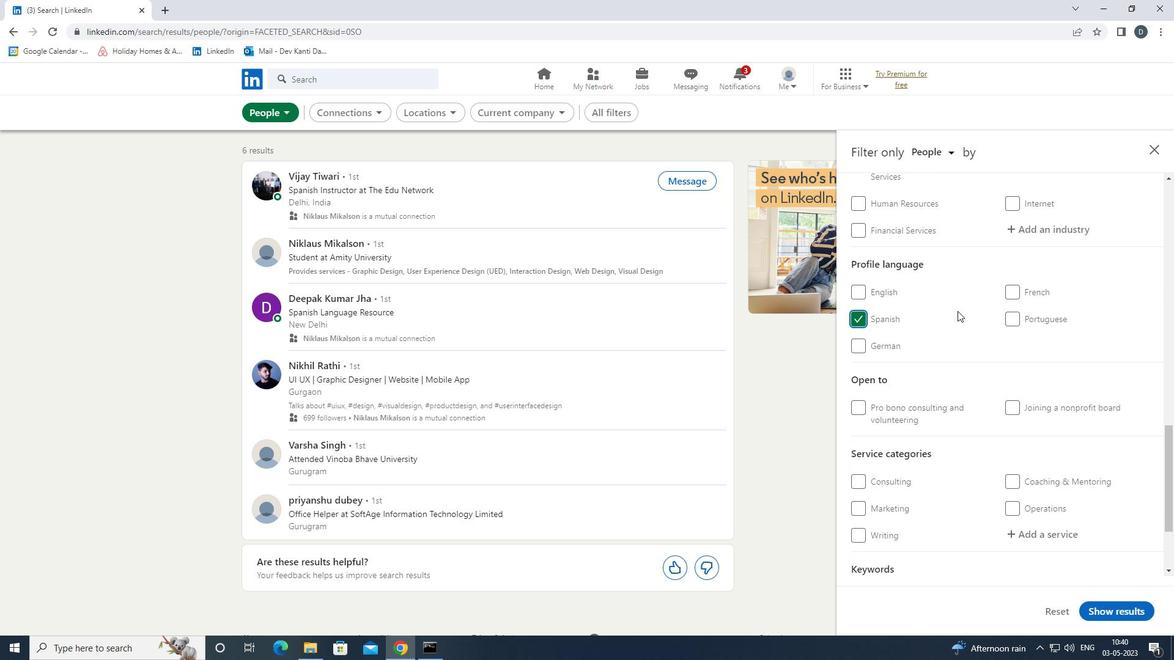 
Action: Mouse moved to (955, 306)
Screenshot: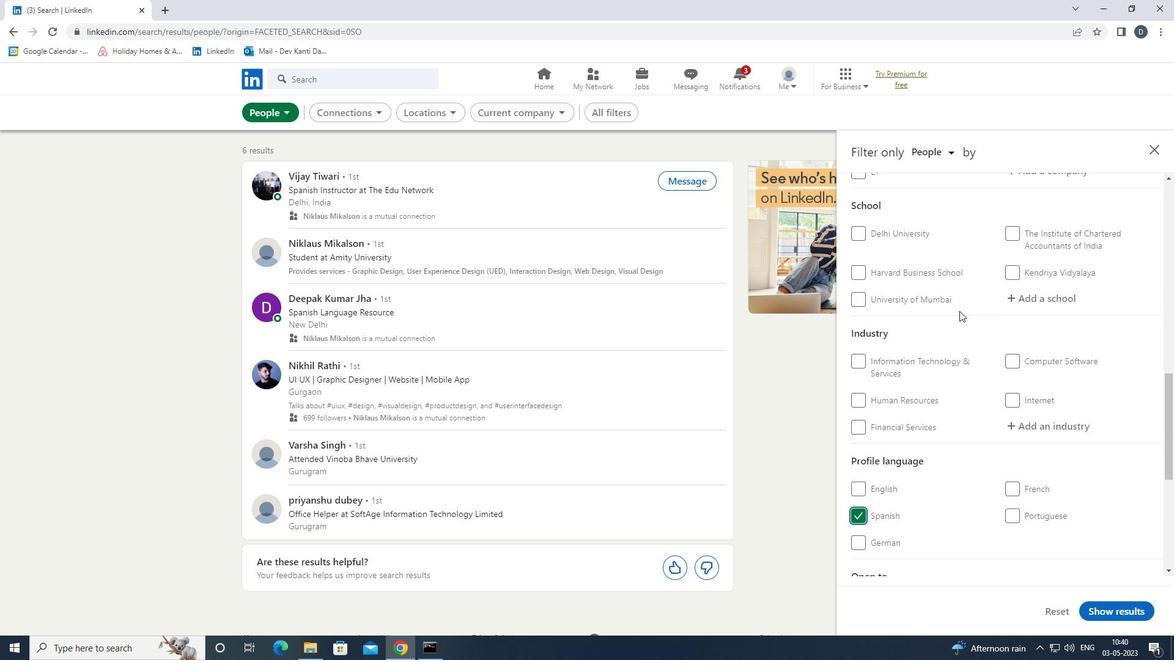 
Action: Mouse scrolled (955, 307) with delta (0, 0)
Screenshot: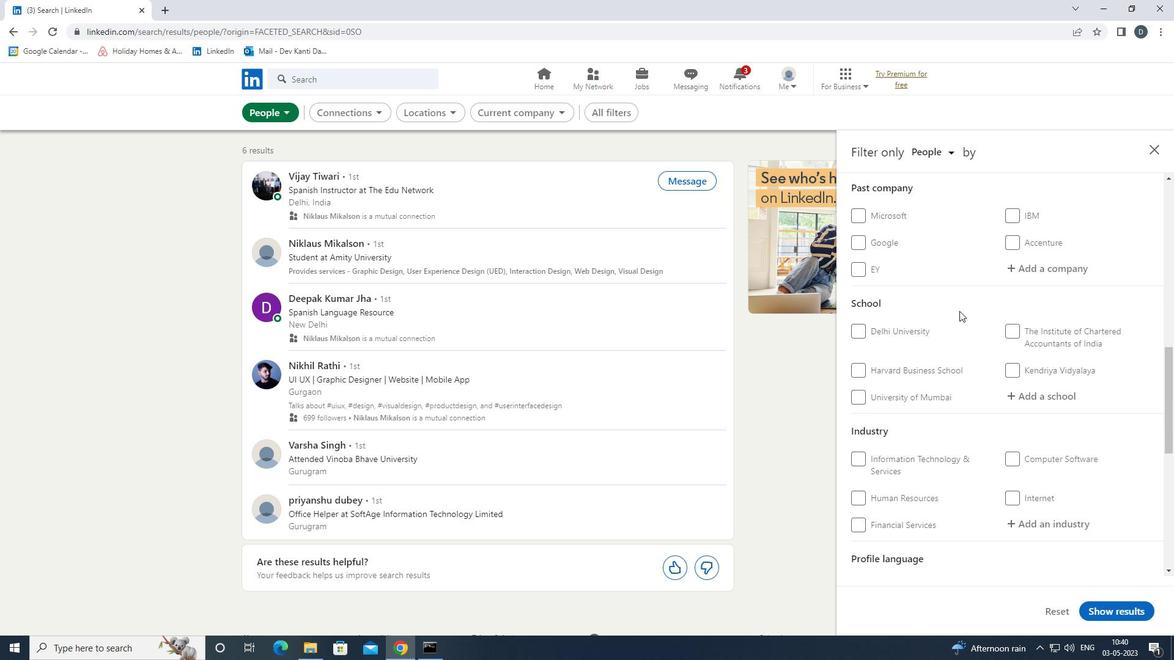 
Action: Mouse scrolled (955, 307) with delta (0, 0)
Screenshot: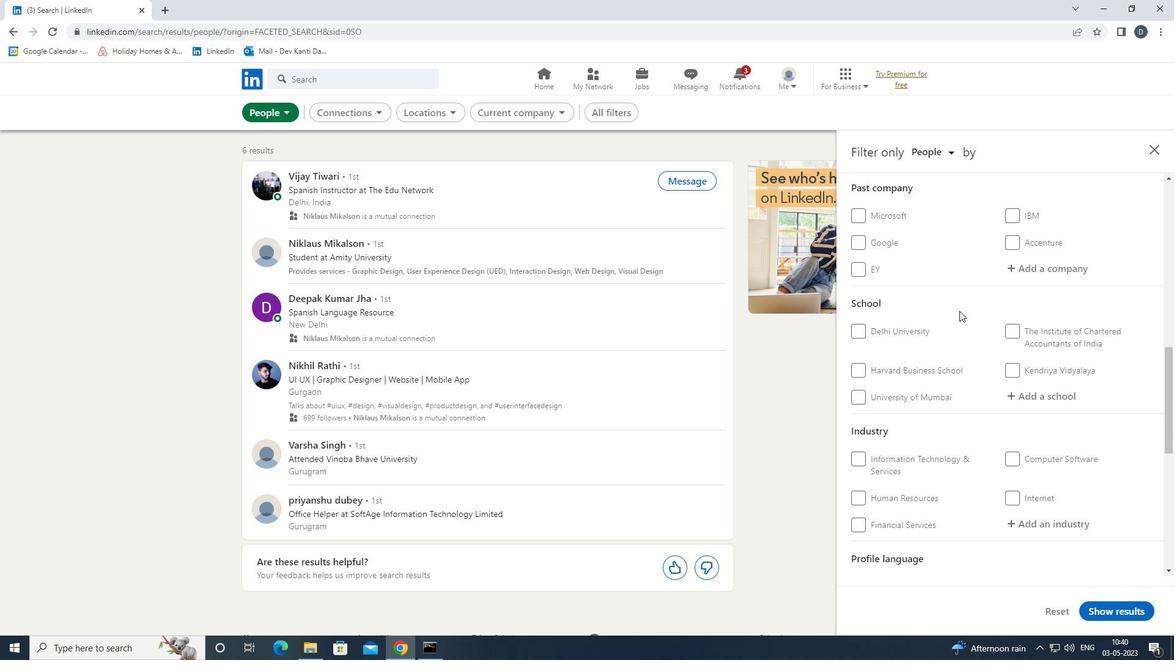 
Action: Mouse scrolled (955, 307) with delta (0, 0)
Screenshot: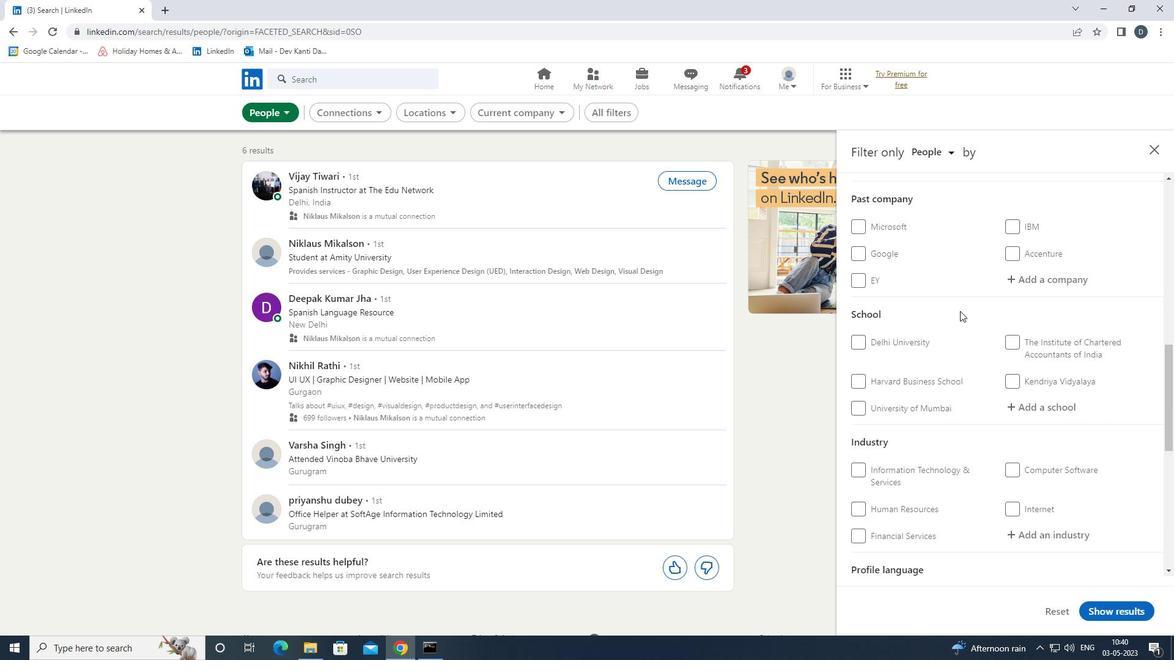 
Action: Mouse moved to (1042, 348)
Screenshot: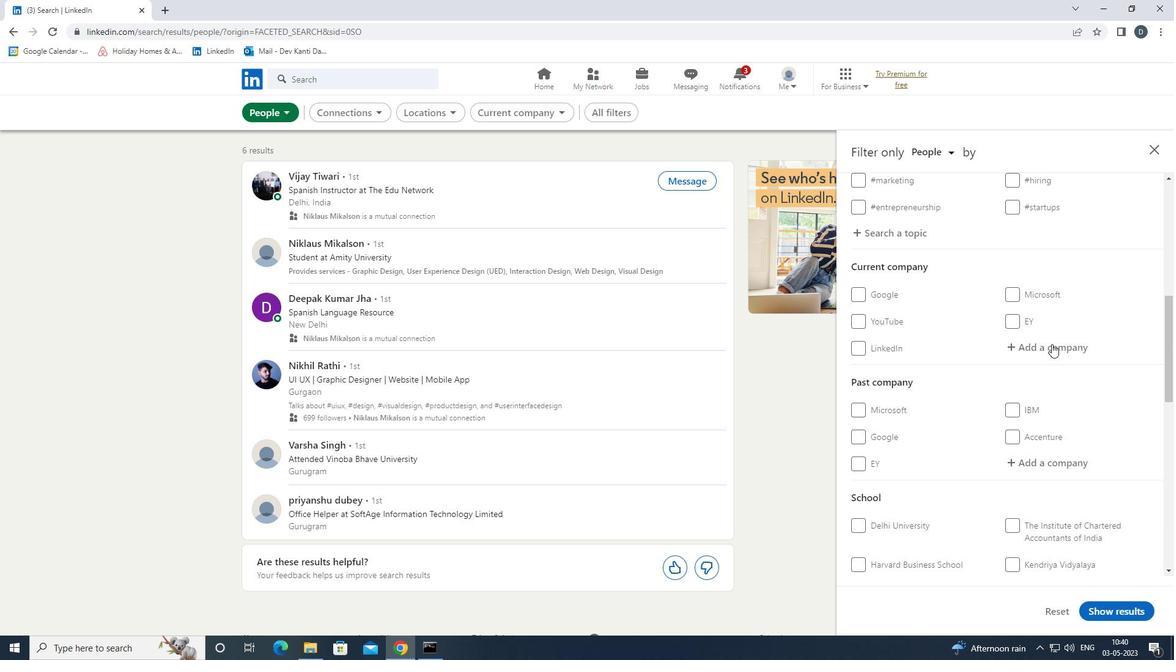 
Action: Mouse pressed left at (1042, 348)
Screenshot: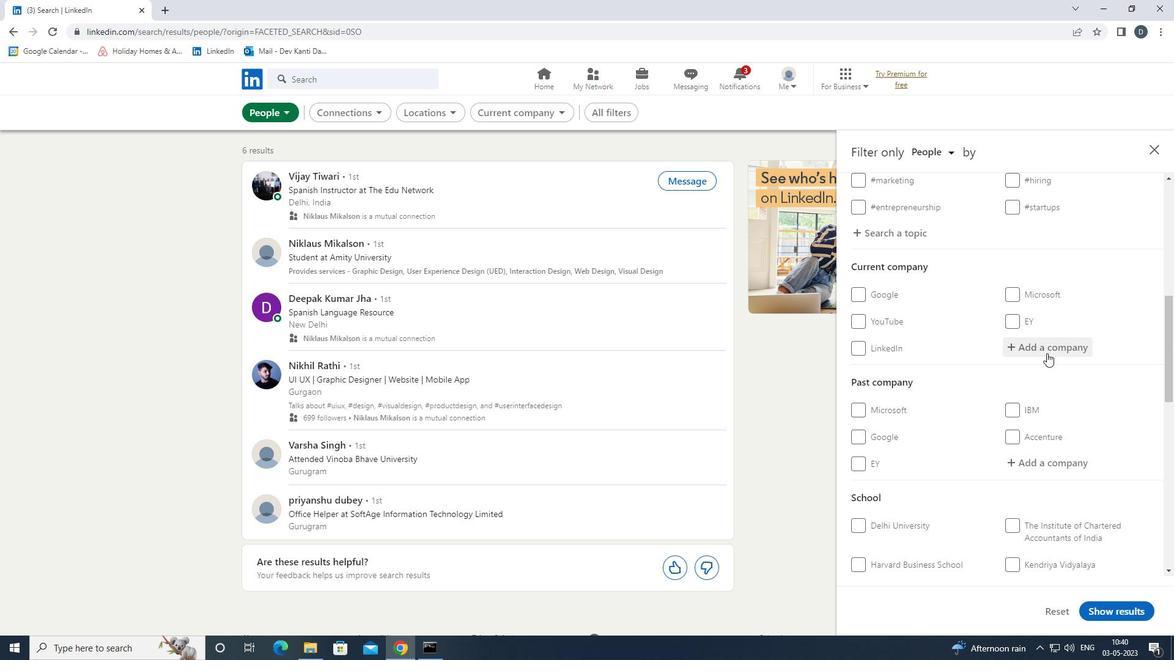 
Action: Key pressed <Key.shift><Key.shift><Key.shift><Key.shift><Key.shift><Key.shift><Key.shift><Key.shift>JBM<Key.space><Key.down><Key.enter>
Screenshot: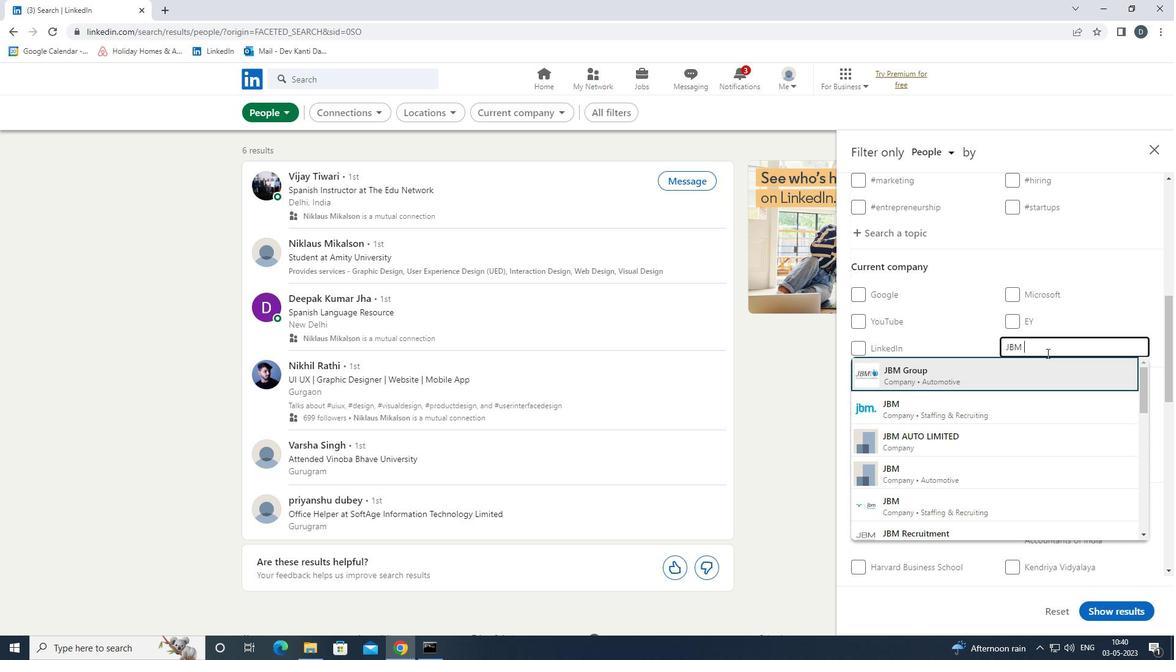 
Action: Mouse moved to (1043, 352)
Screenshot: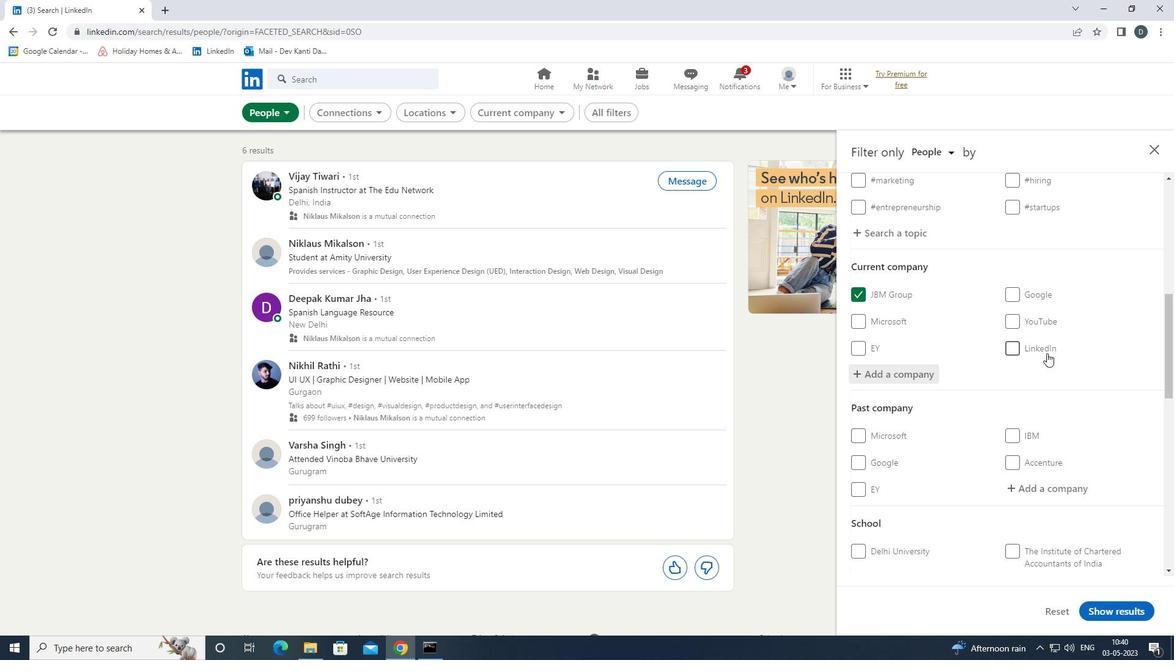 
Action: Mouse scrolled (1043, 351) with delta (0, 0)
Screenshot: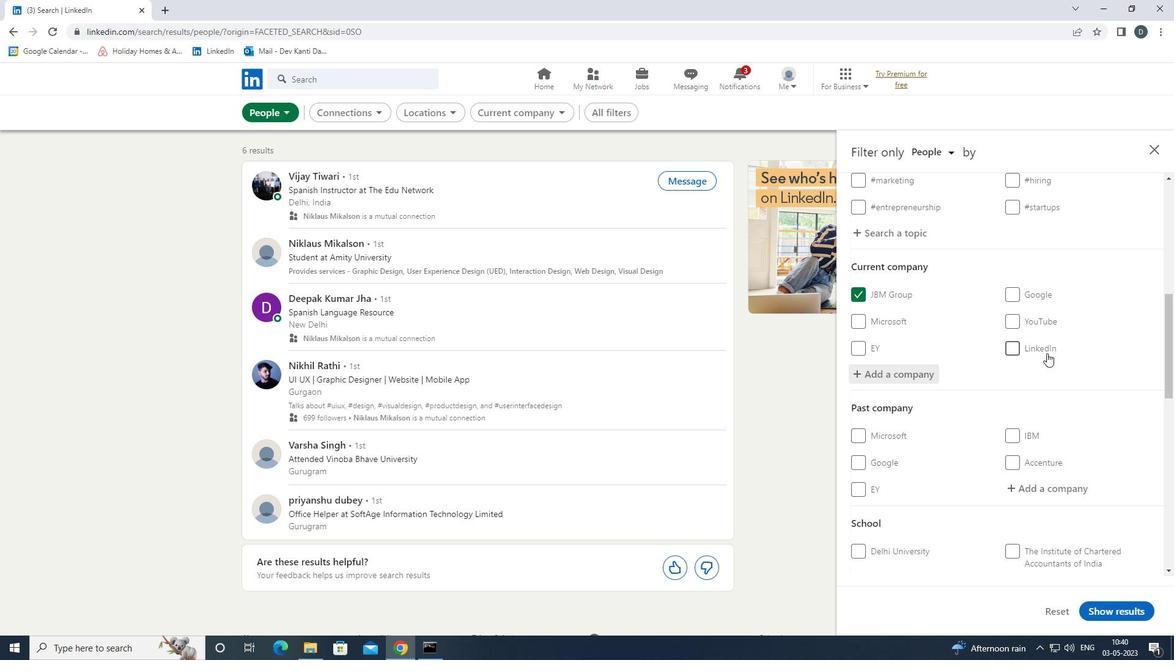 
Action: Mouse moved to (1043, 352)
Screenshot: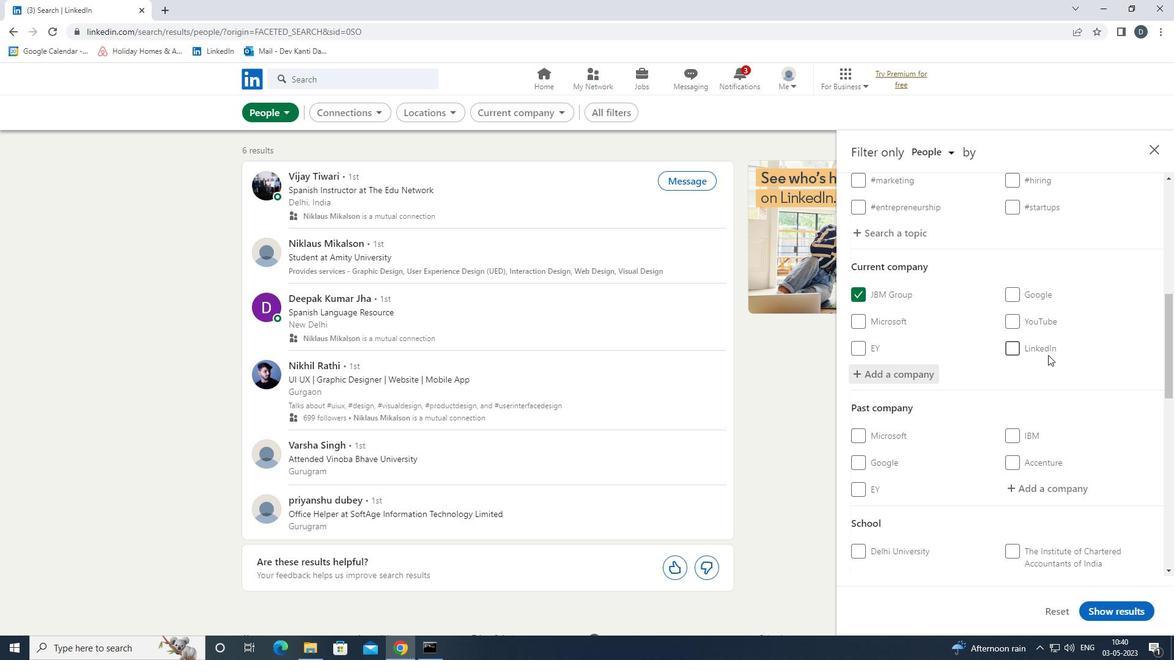 
Action: Mouse scrolled (1043, 351) with delta (0, 0)
Screenshot: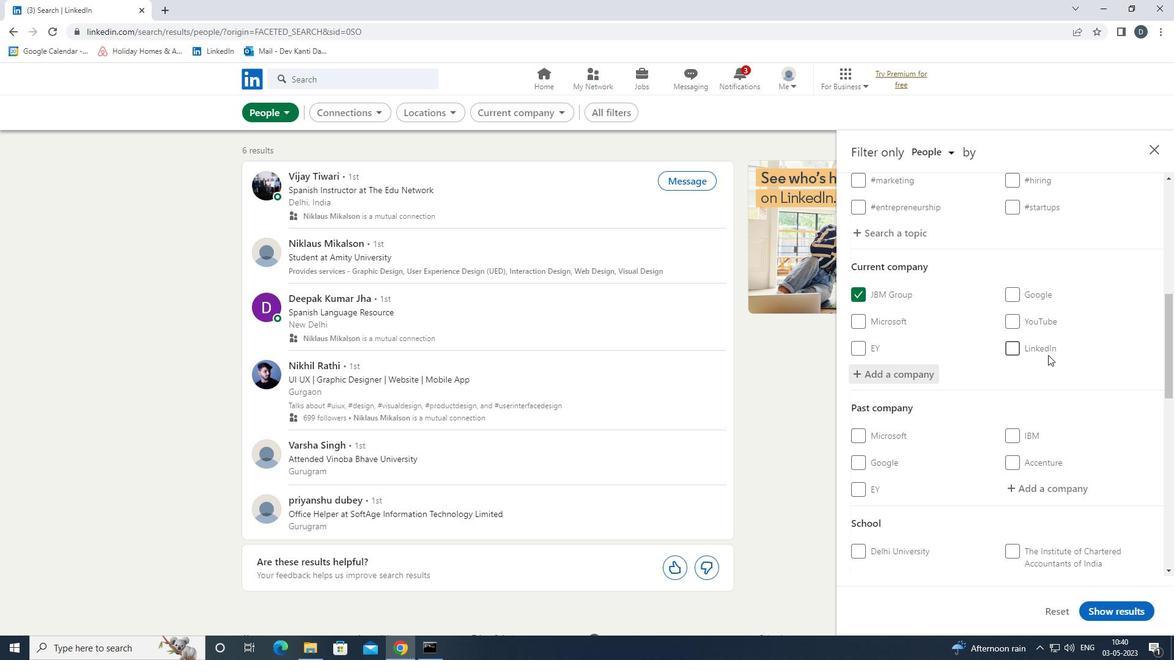 
Action: Mouse moved to (1043, 353)
Screenshot: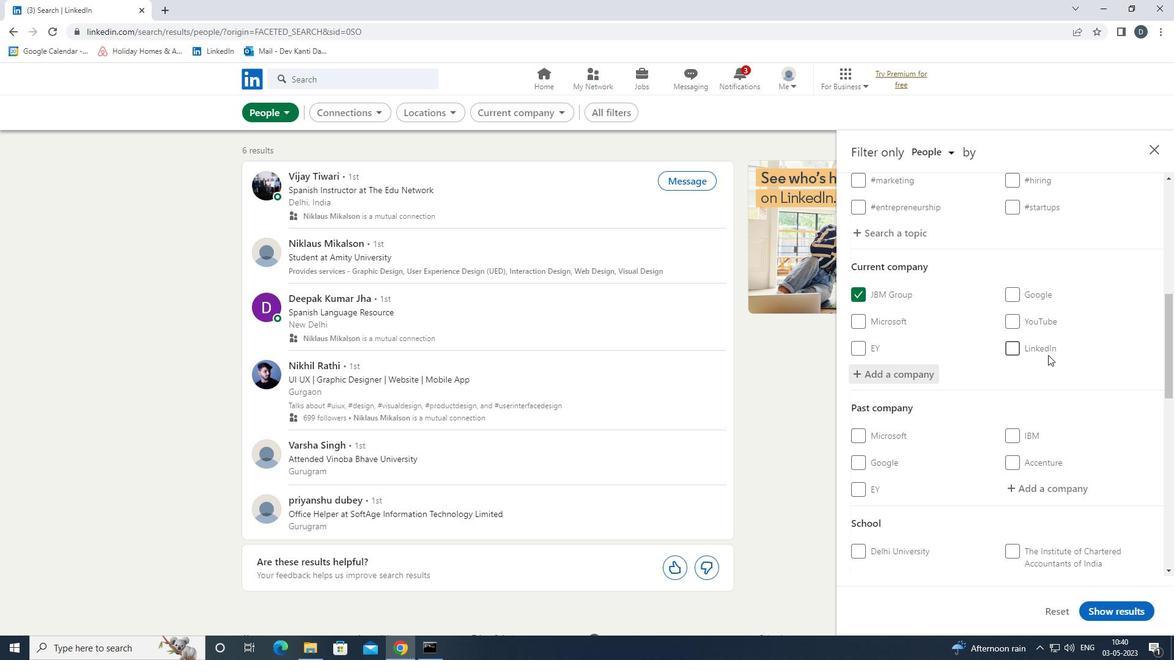 
Action: Mouse scrolled (1043, 352) with delta (0, 0)
Screenshot: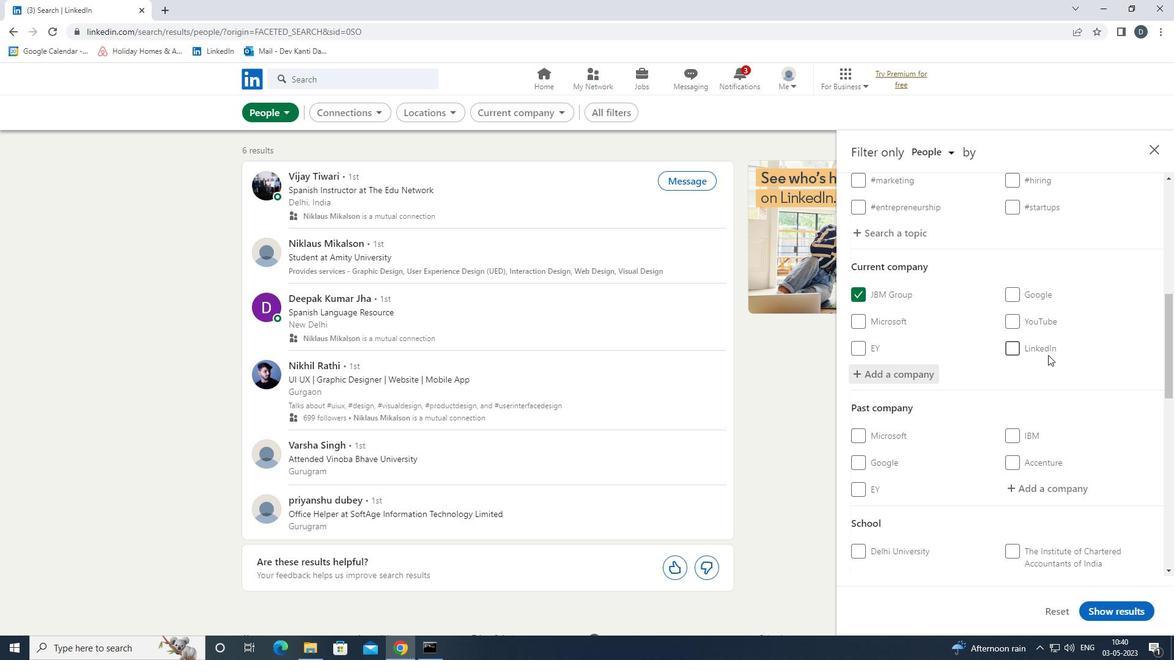 
Action: Mouse moved to (1044, 357)
Screenshot: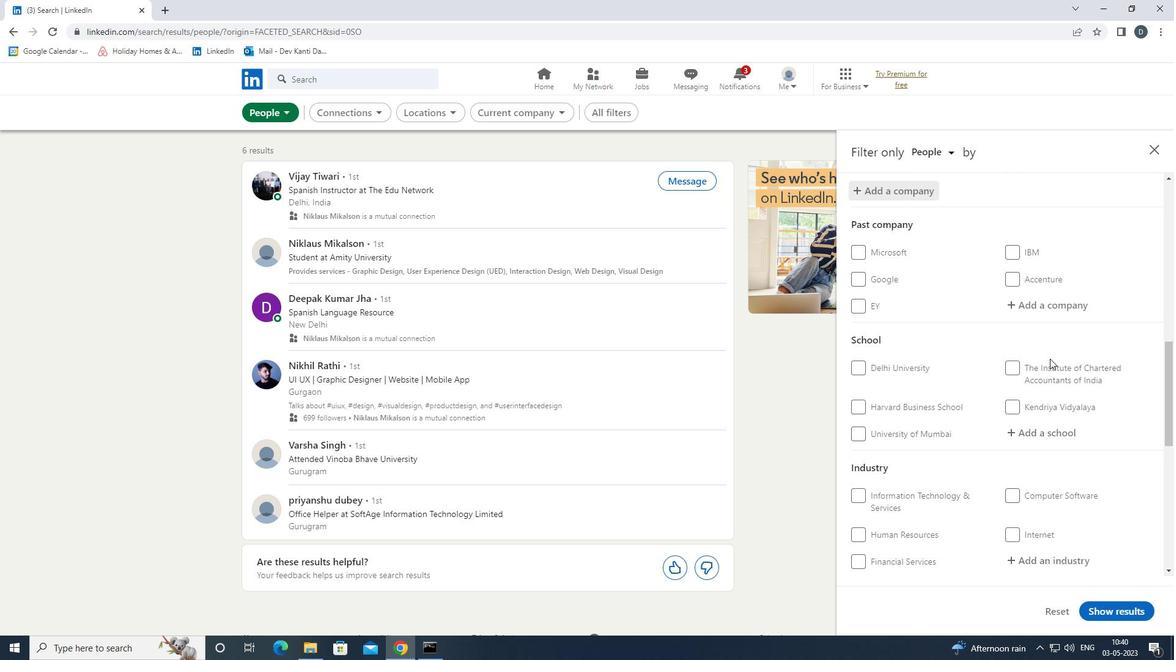 
Action: Mouse scrolled (1044, 357) with delta (0, 0)
Screenshot: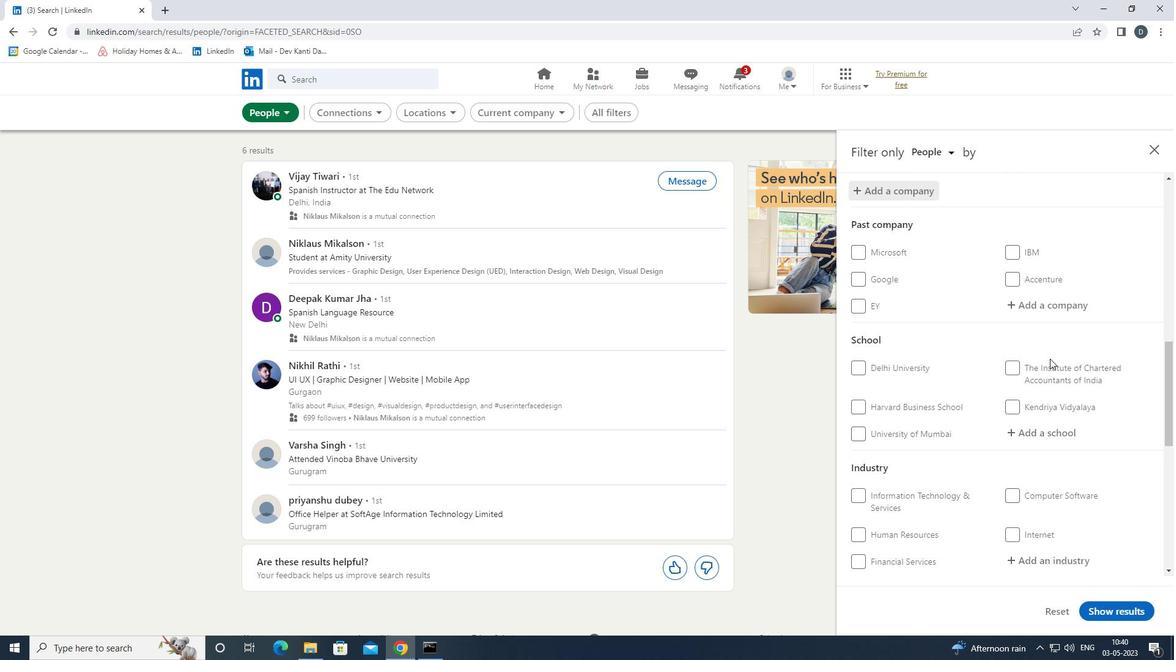 
Action: Mouse scrolled (1044, 357) with delta (0, 0)
Screenshot: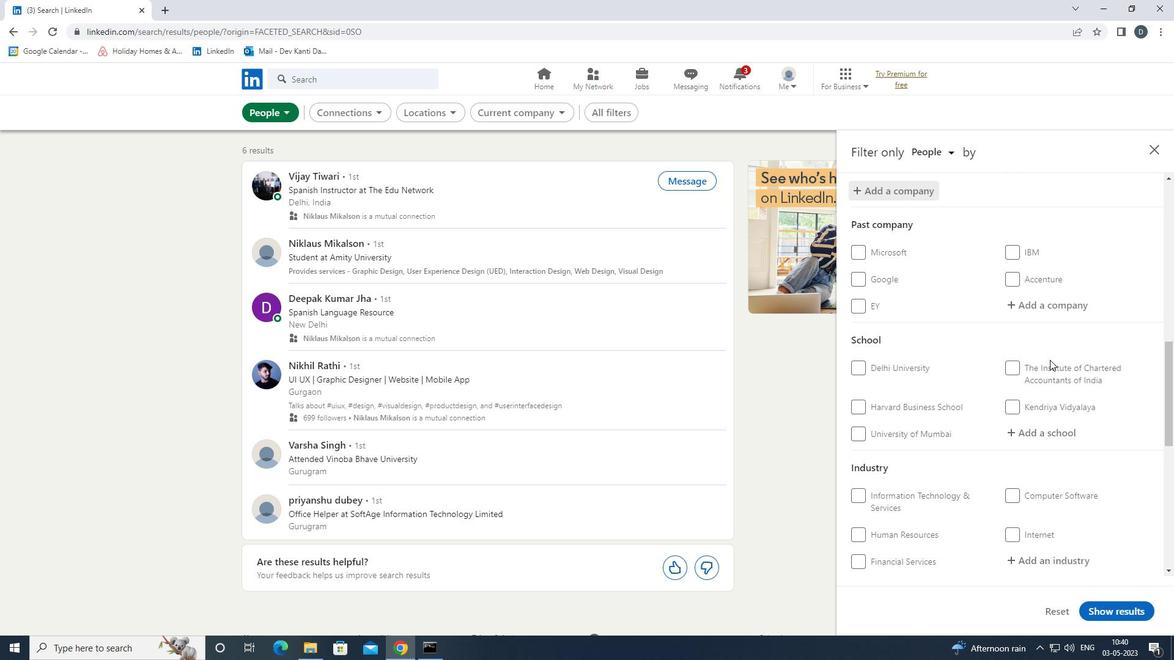 
Action: Mouse moved to (1031, 305)
Screenshot: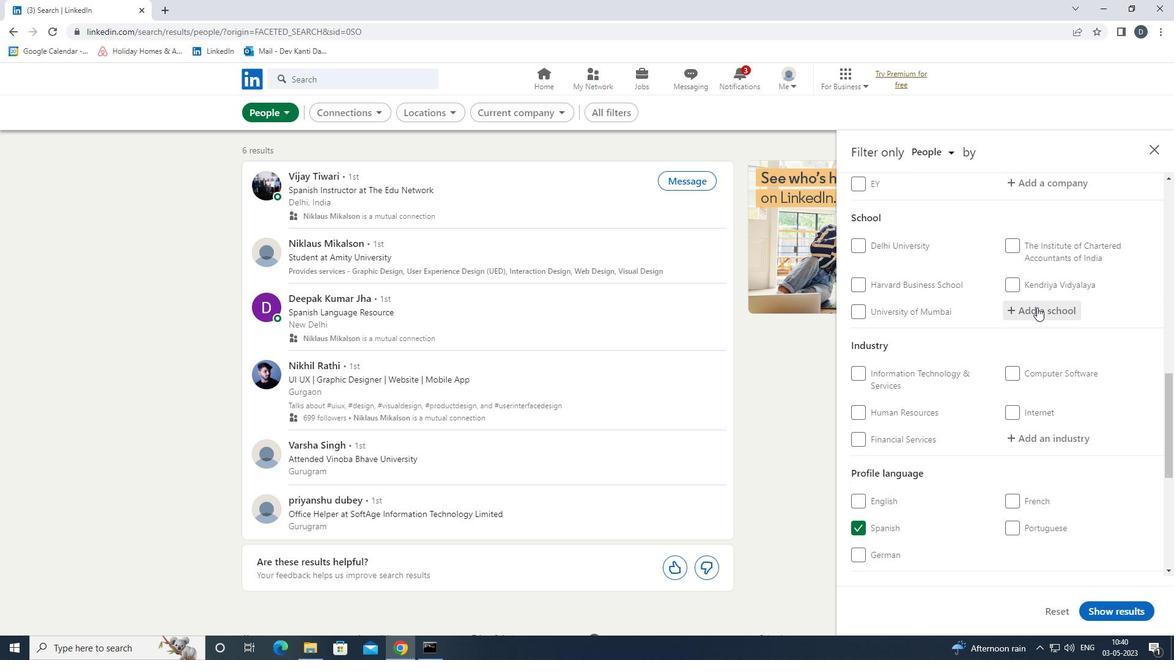 
Action: Mouse pressed left at (1031, 305)
Screenshot: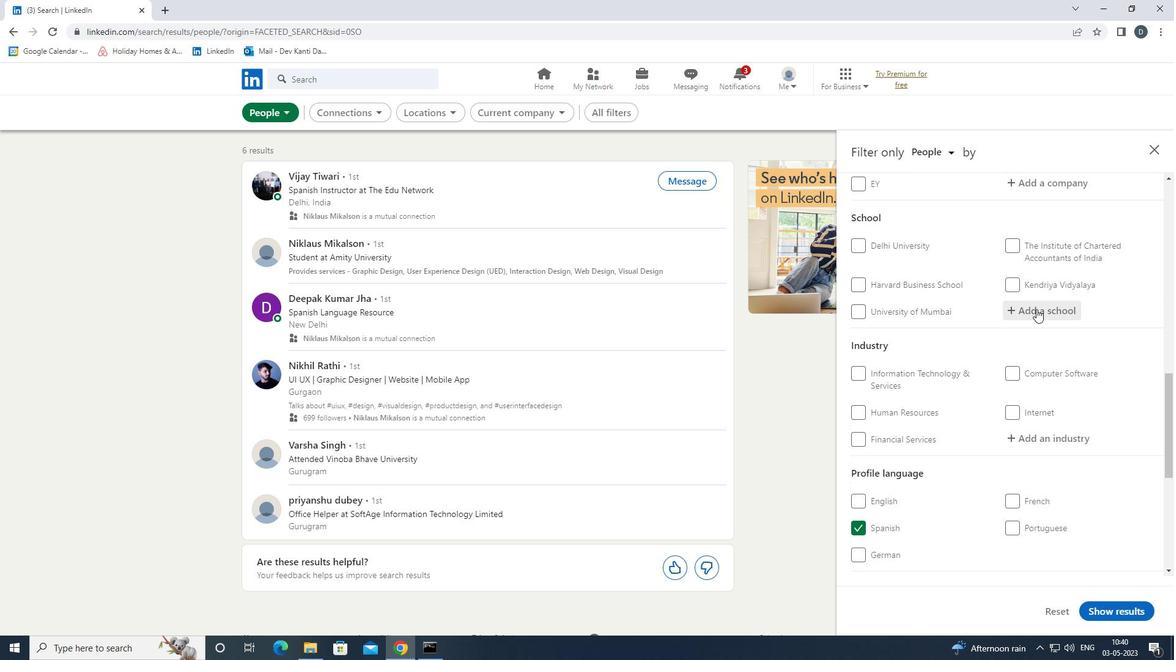 
Action: Mouse moved to (1031, 305)
Screenshot: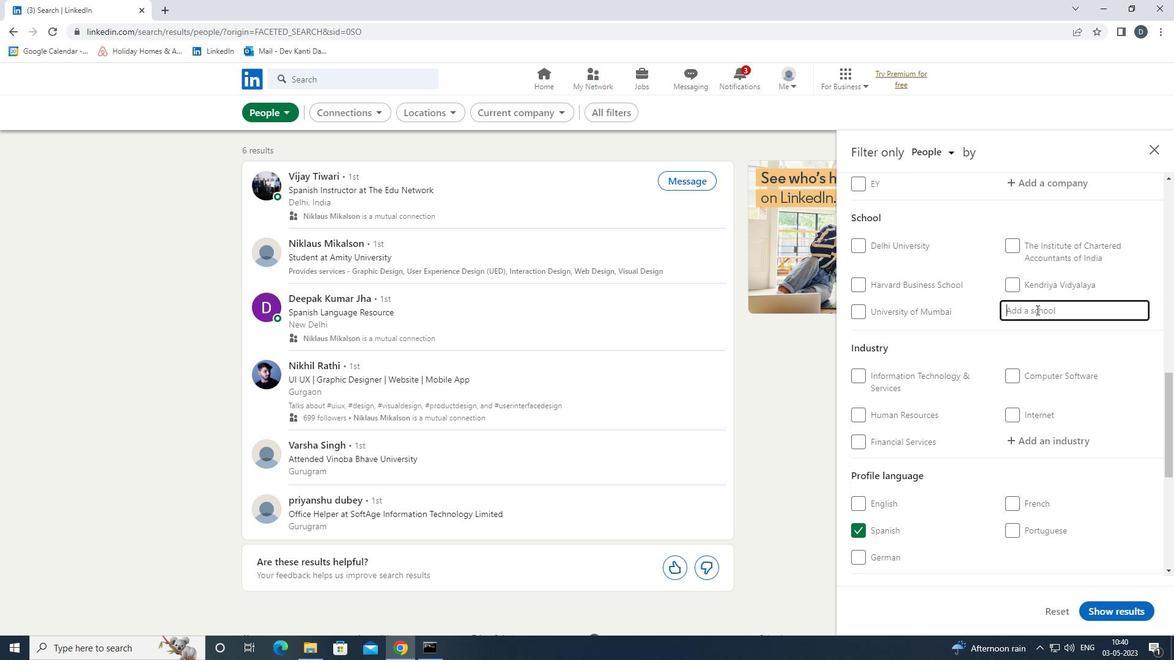 
Action: Key pressed <Key.shift><Key.shift><Key.shift><Key.shift><Key.shift><Key.shift><Key.shift>JAGRAN<Key.space>COLLEGE<Key.down><Key.enter>
Screenshot: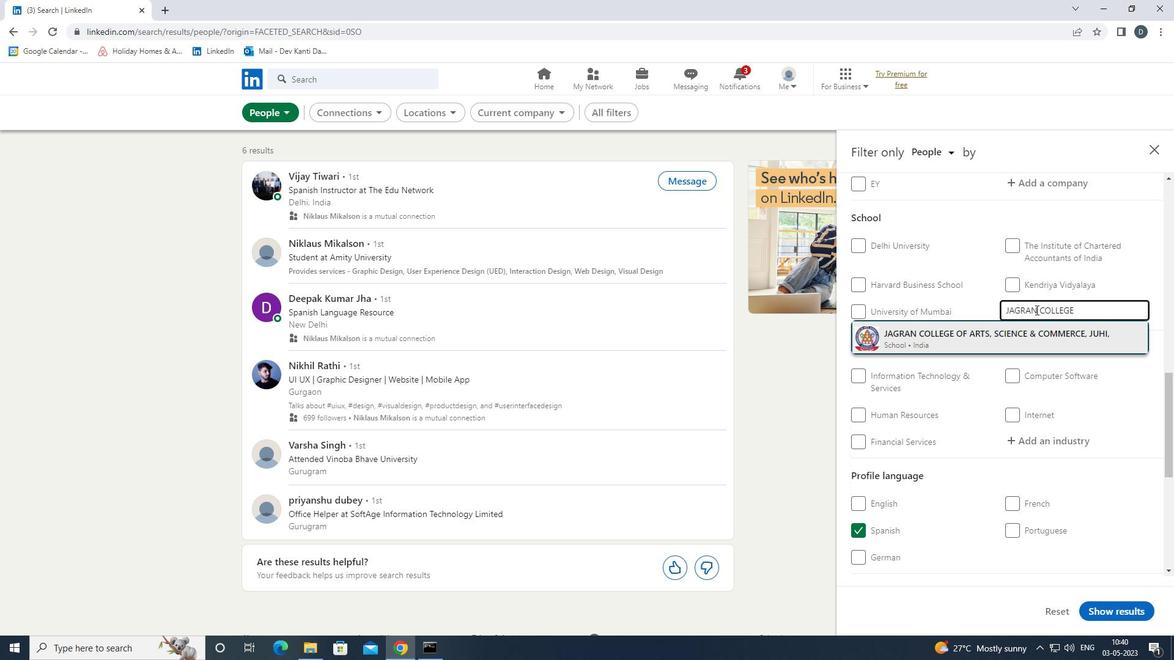 
Action: Mouse moved to (1031, 305)
Screenshot: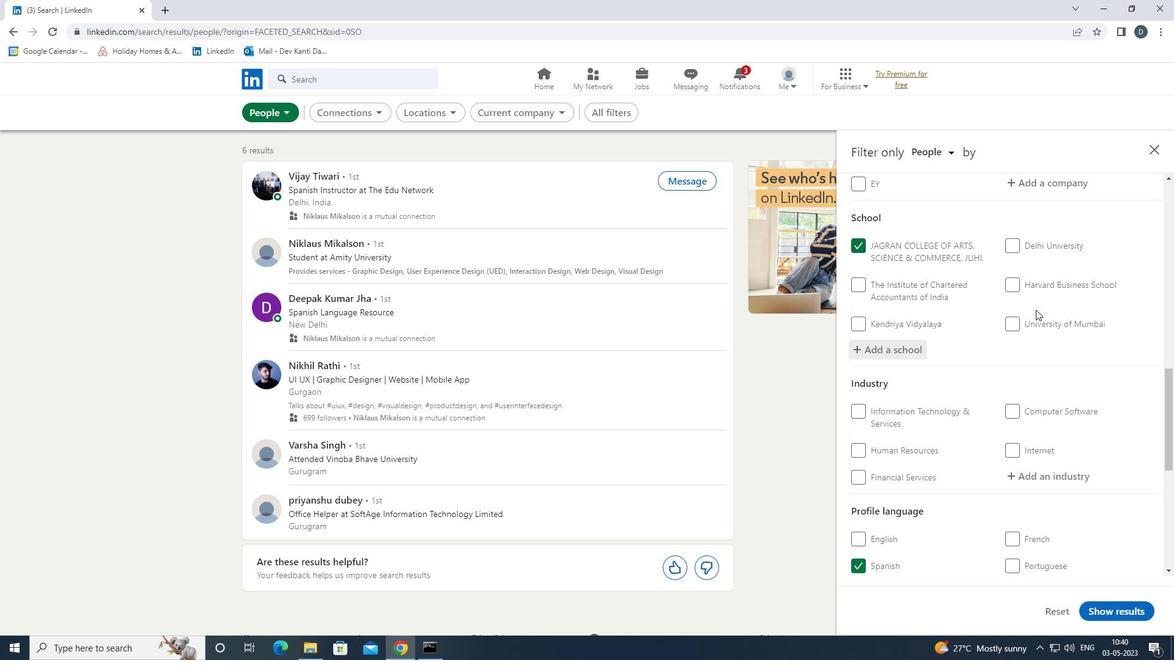 
Action: Mouse scrolled (1031, 304) with delta (0, 0)
Screenshot: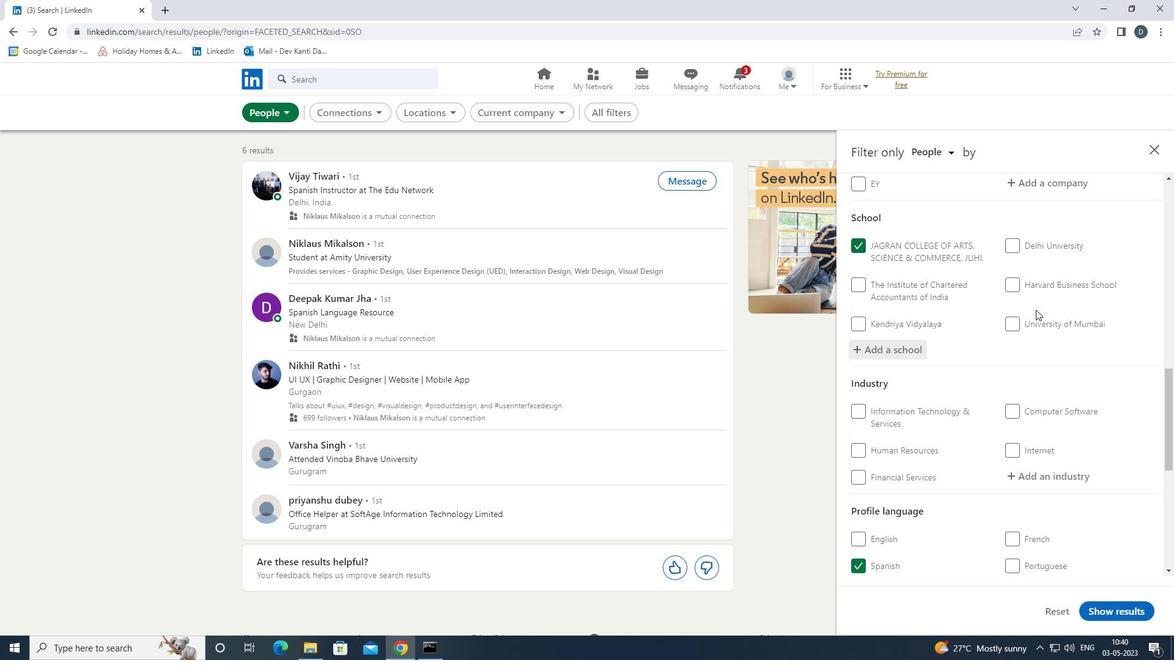 
Action: Mouse moved to (1033, 305)
Screenshot: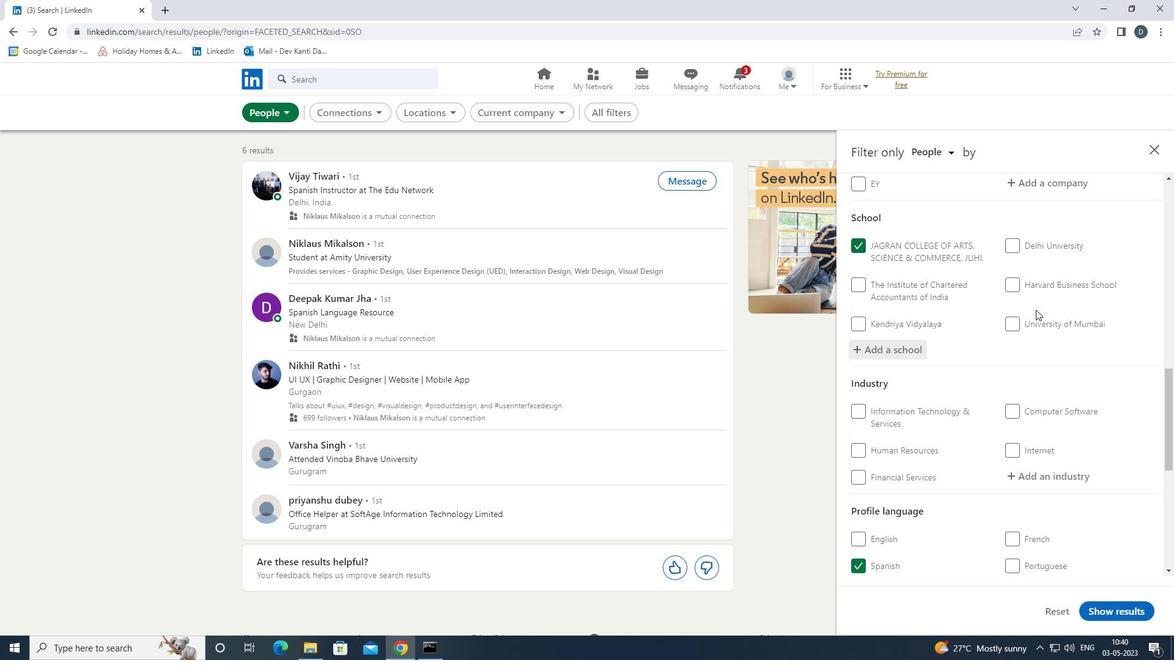 
Action: Mouse scrolled (1033, 304) with delta (0, 0)
Screenshot: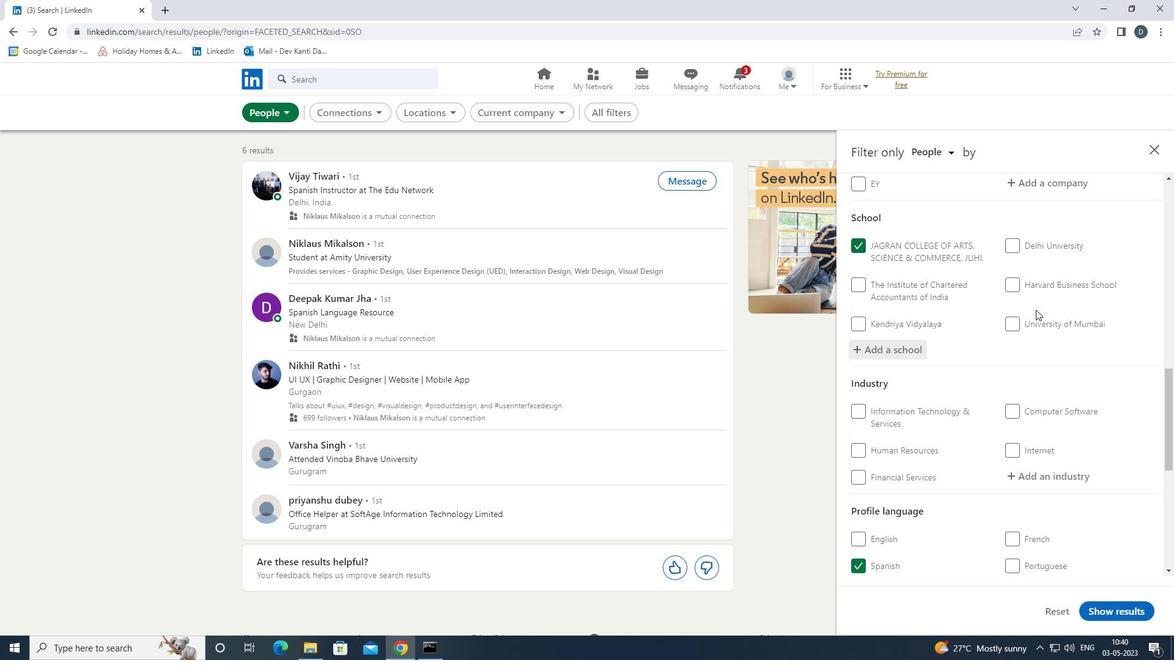 
Action: Mouse moved to (1034, 305)
Screenshot: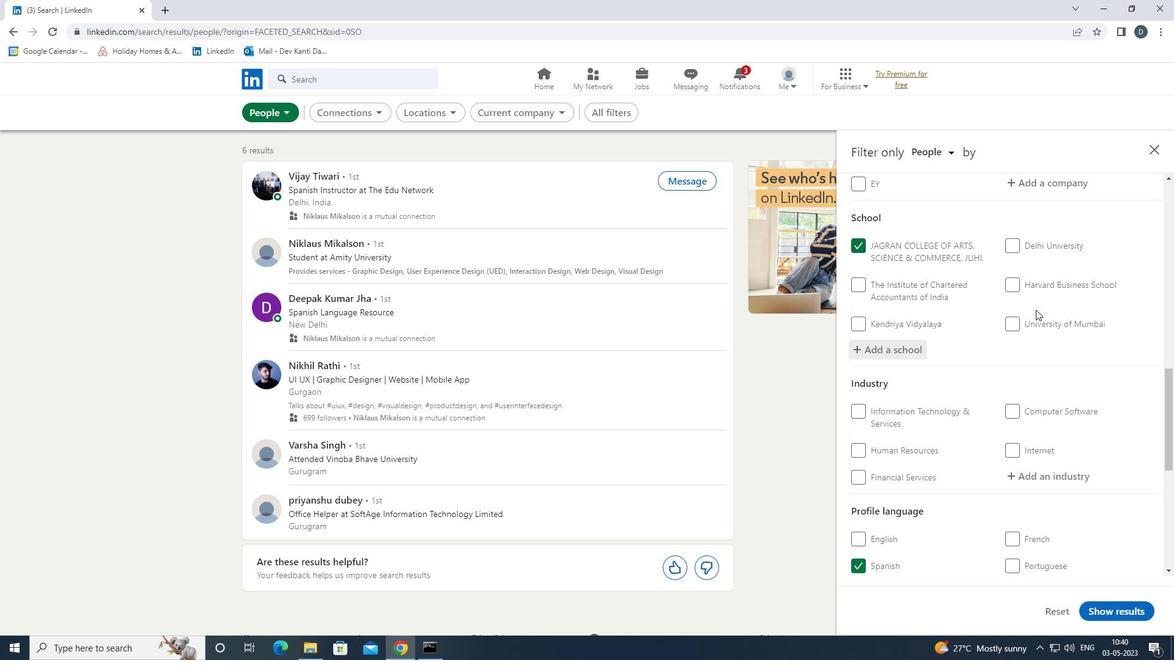 
Action: Mouse scrolled (1034, 305) with delta (0, 0)
Screenshot: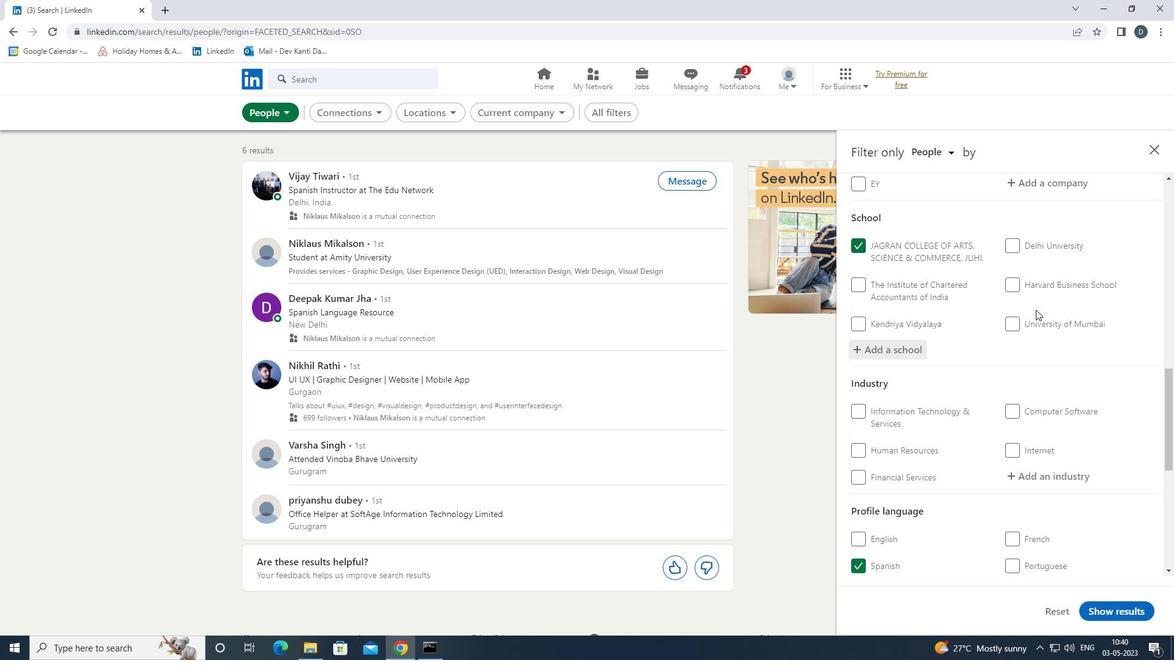 
Action: Mouse moved to (1050, 281)
Screenshot: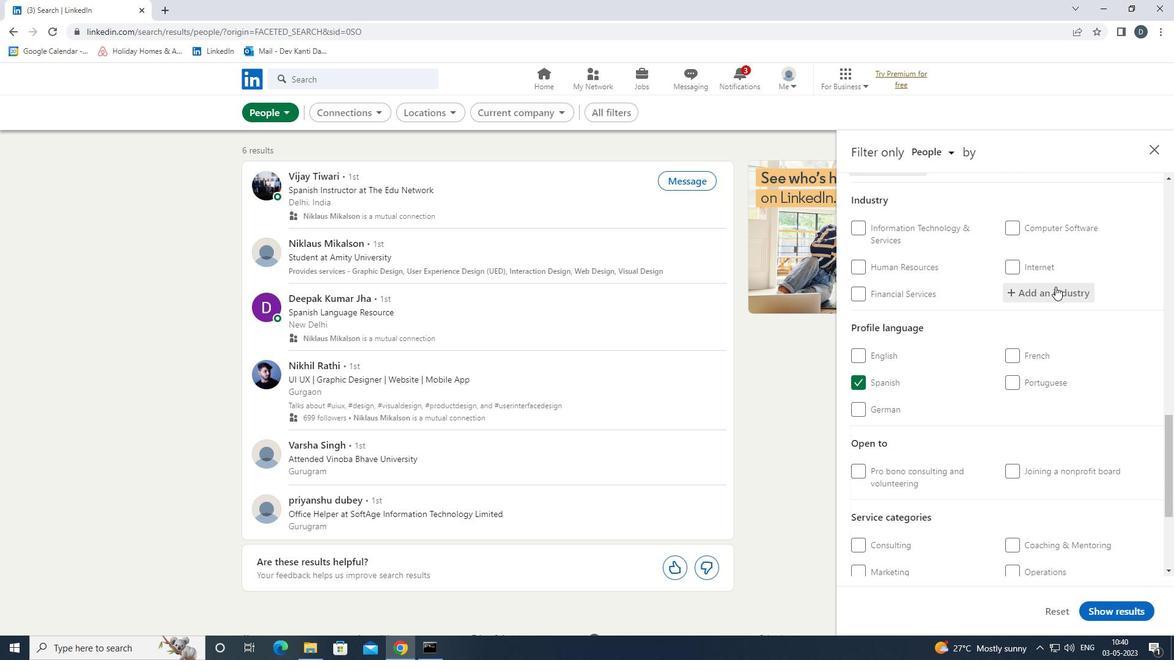 
Action: Mouse pressed left at (1050, 281)
Screenshot: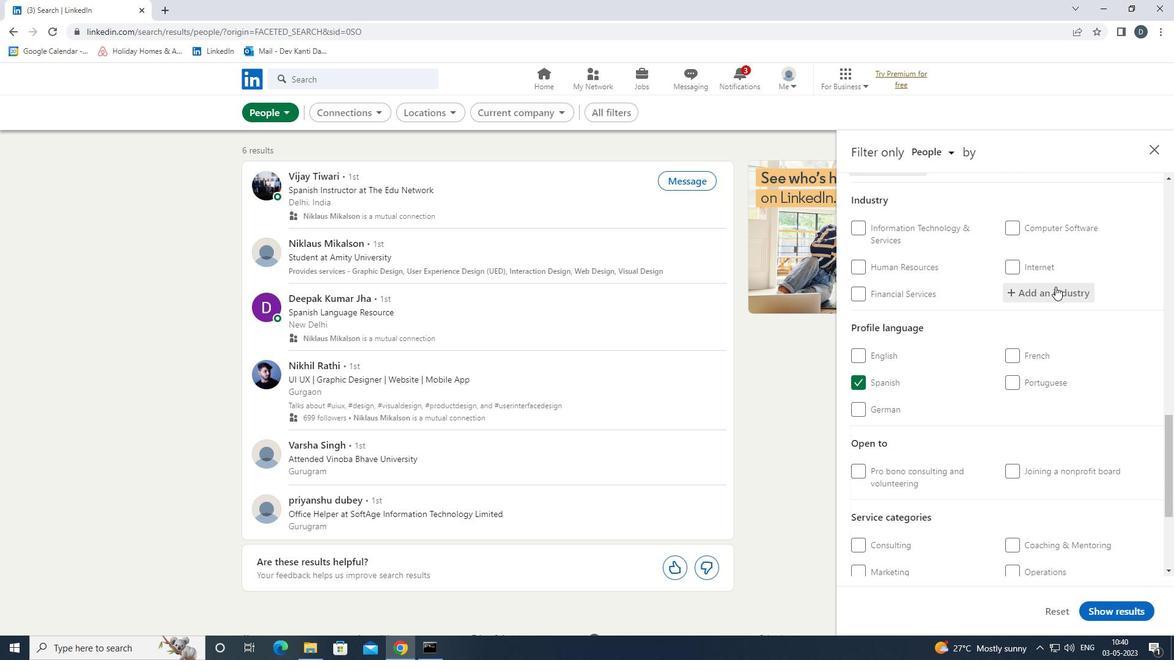 
Action: Mouse moved to (1050, 281)
Screenshot: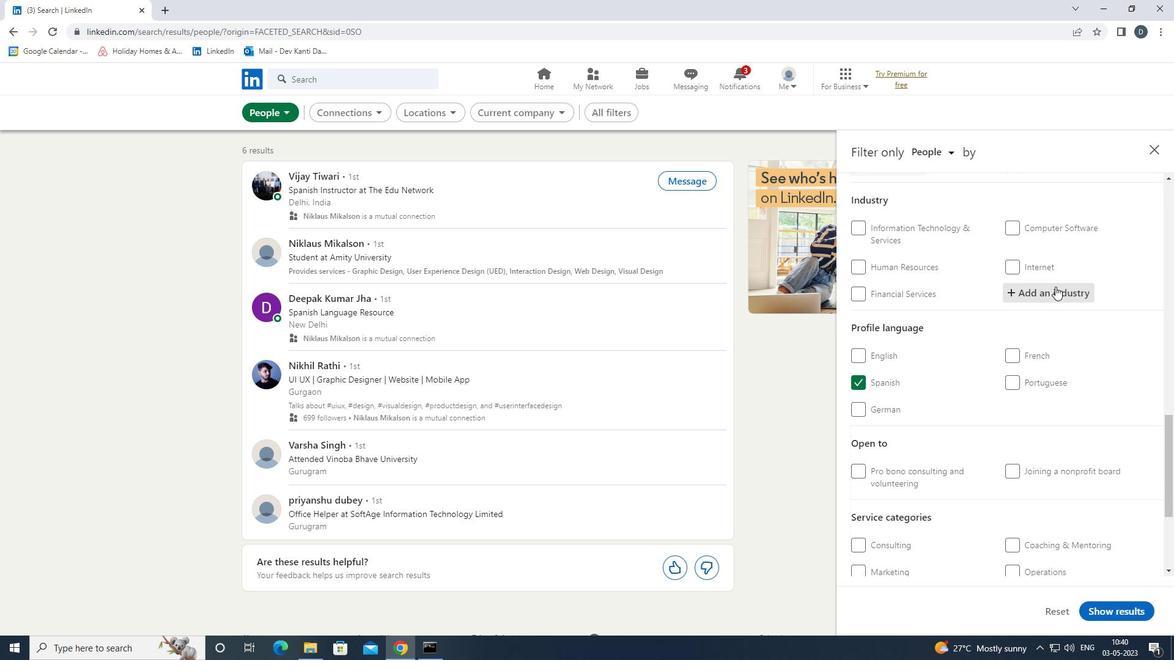 
Action: Key pressed <Key.shift><Key.shift><Key.shift>RENE<Key.down><Key.enter>
Screenshot: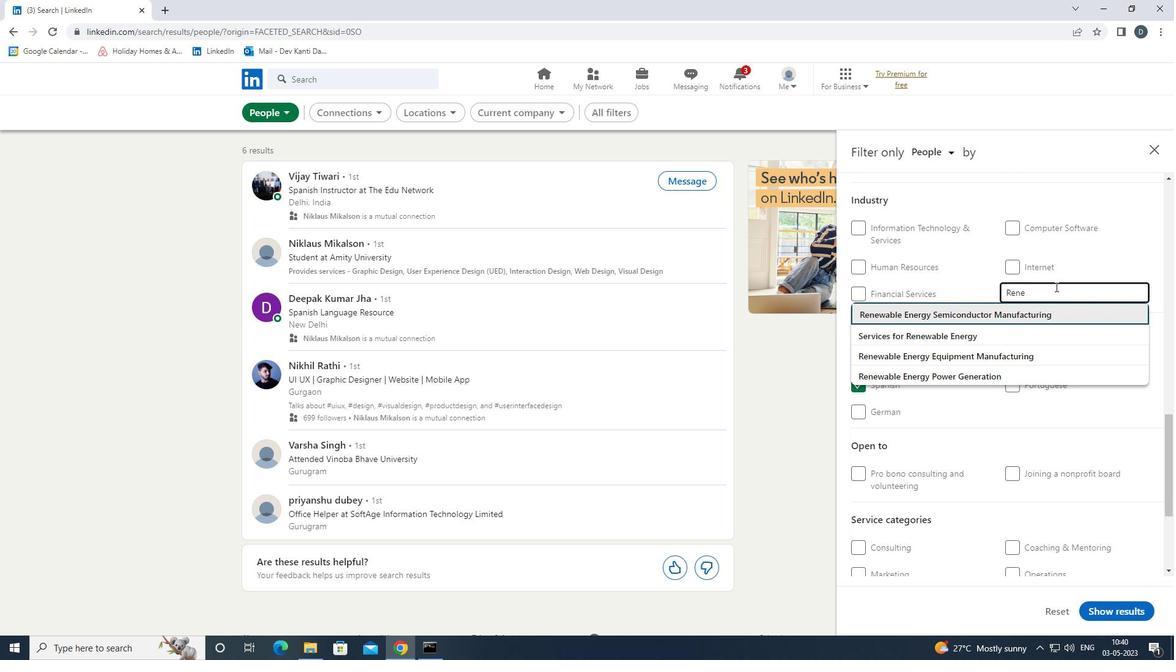 
Action: Mouse moved to (1047, 286)
Screenshot: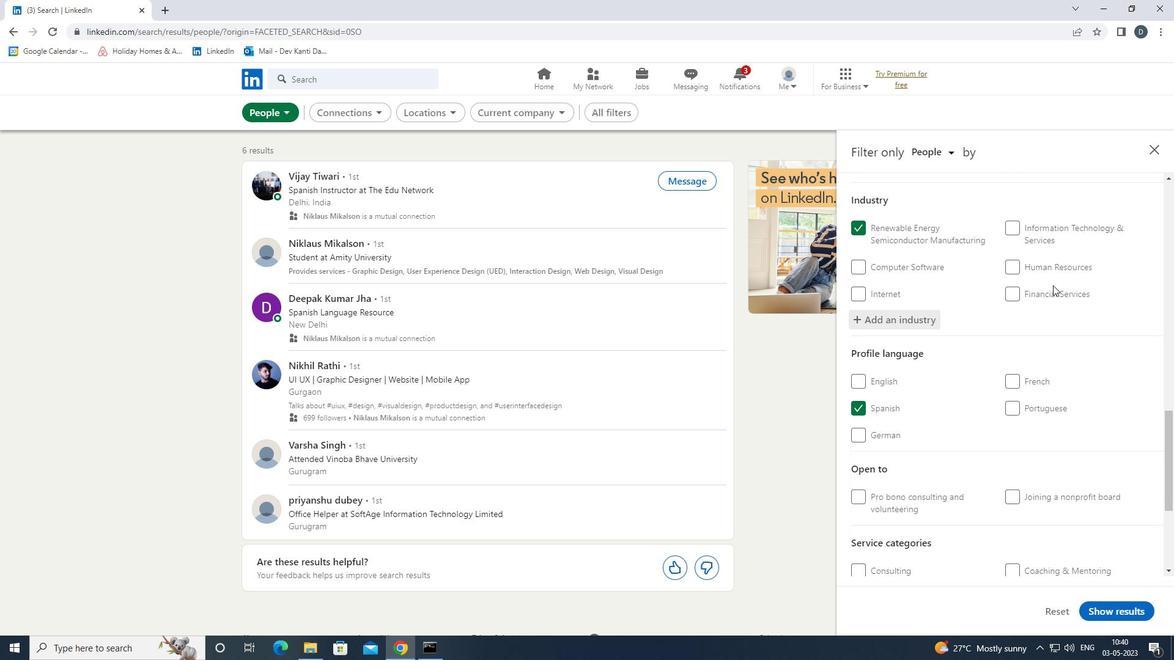 
Action: Mouse scrolled (1047, 286) with delta (0, 0)
Screenshot: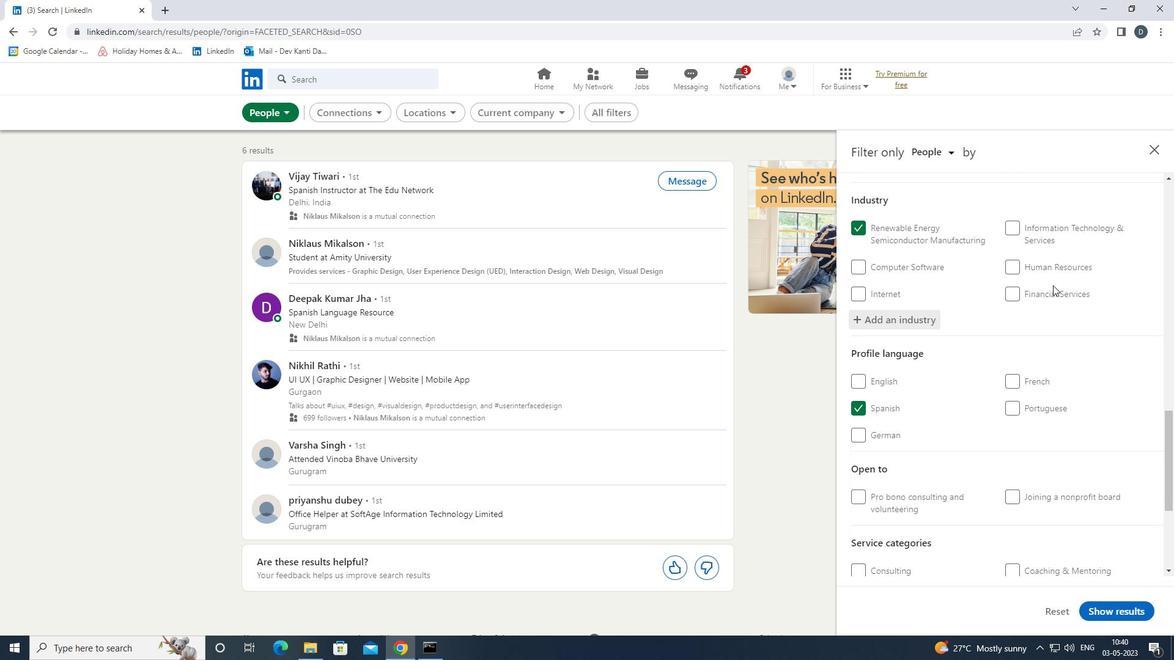 
Action: Mouse moved to (1047, 287)
Screenshot: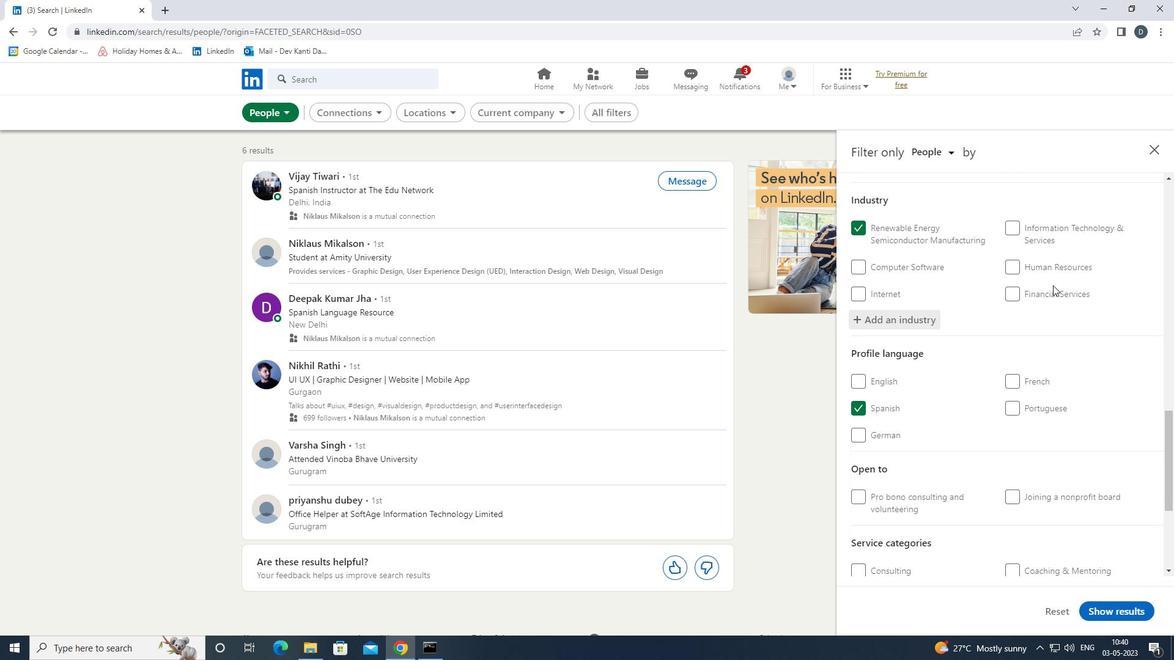 
Action: Mouse scrolled (1047, 286) with delta (0, 0)
Screenshot: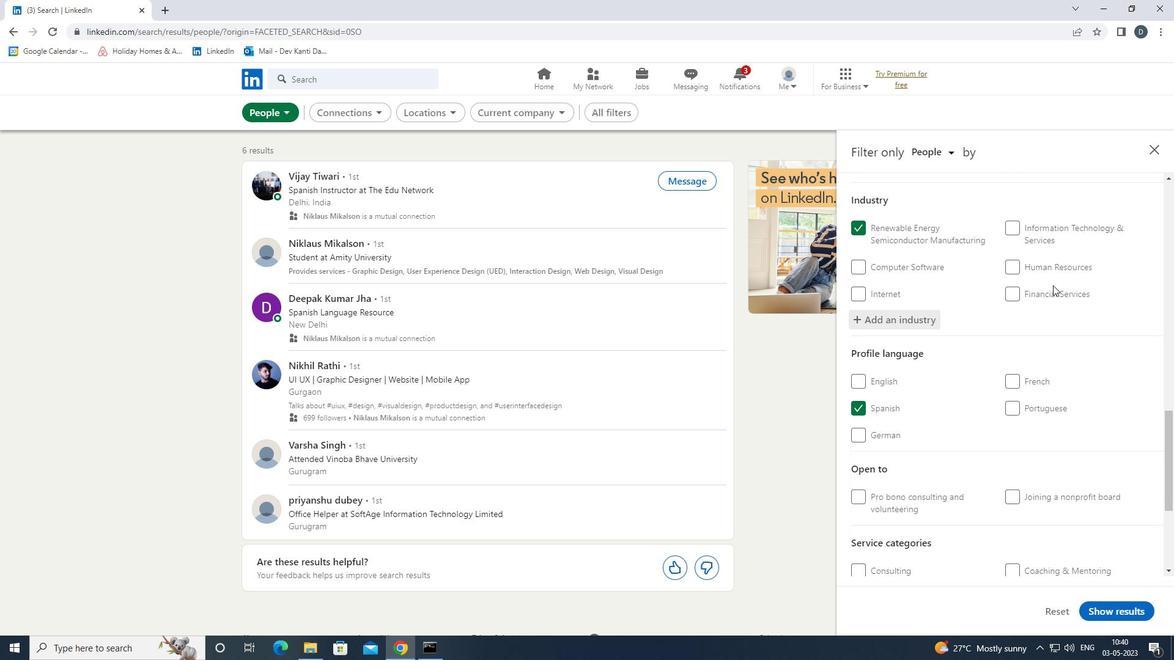 
Action: Mouse moved to (1047, 287)
Screenshot: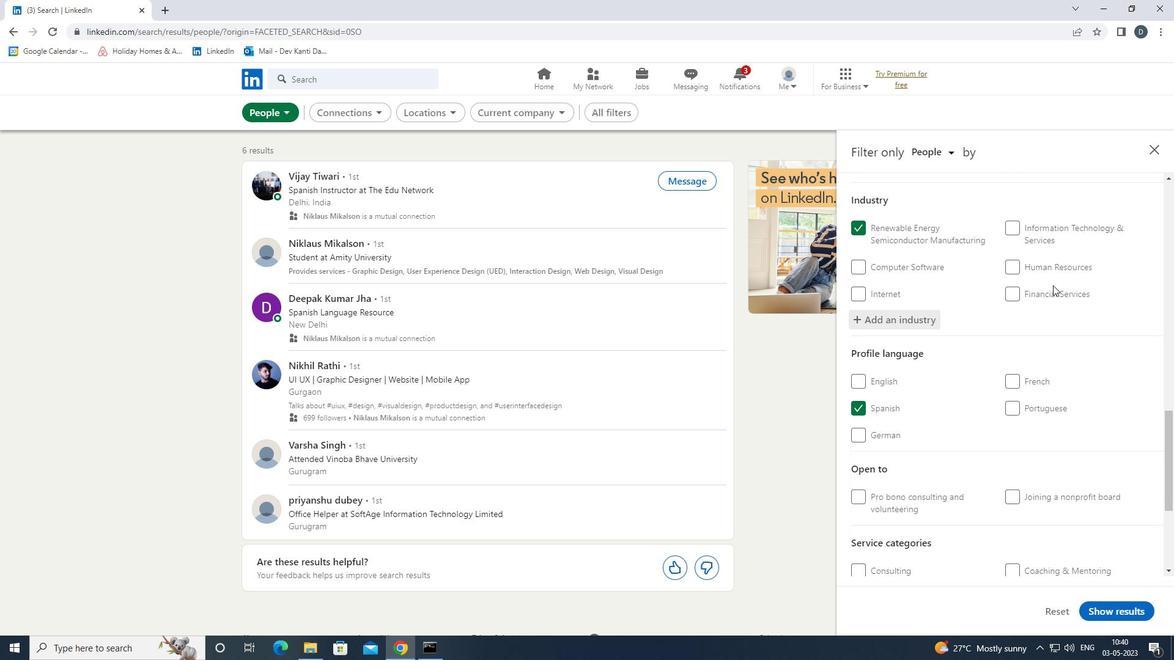 
Action: Mouse scrolled (1047, 286) with delta (0, 0)
Screenshot: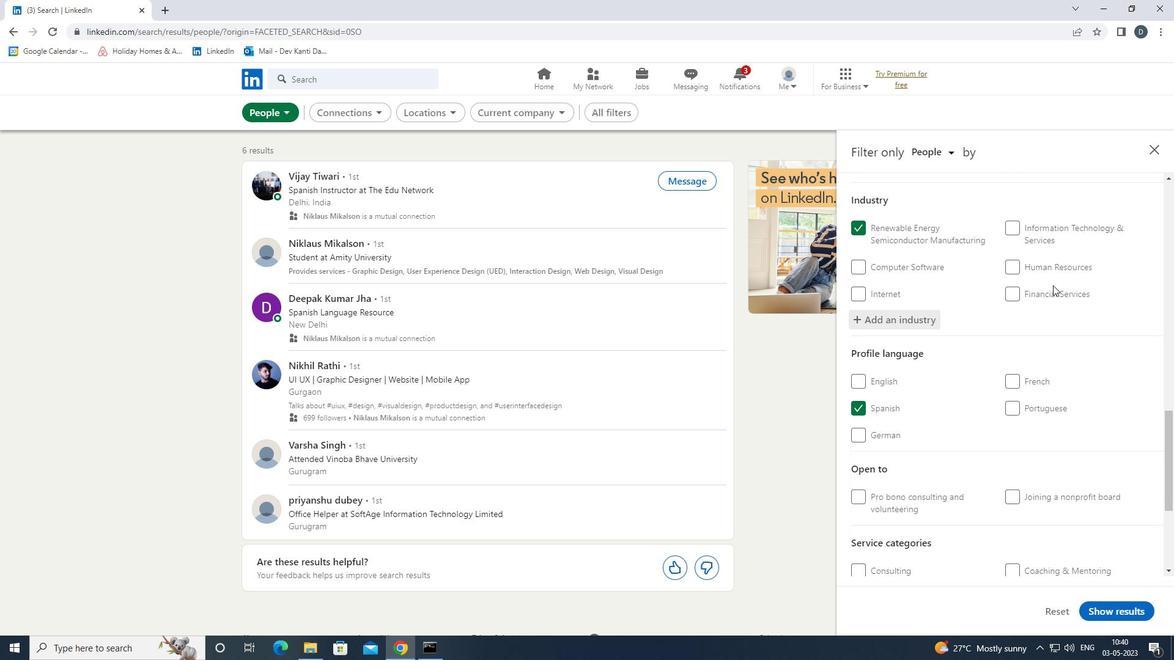 
Action: Mouse scrolled (1047, 286) with delta (0, 0)
Screenshot: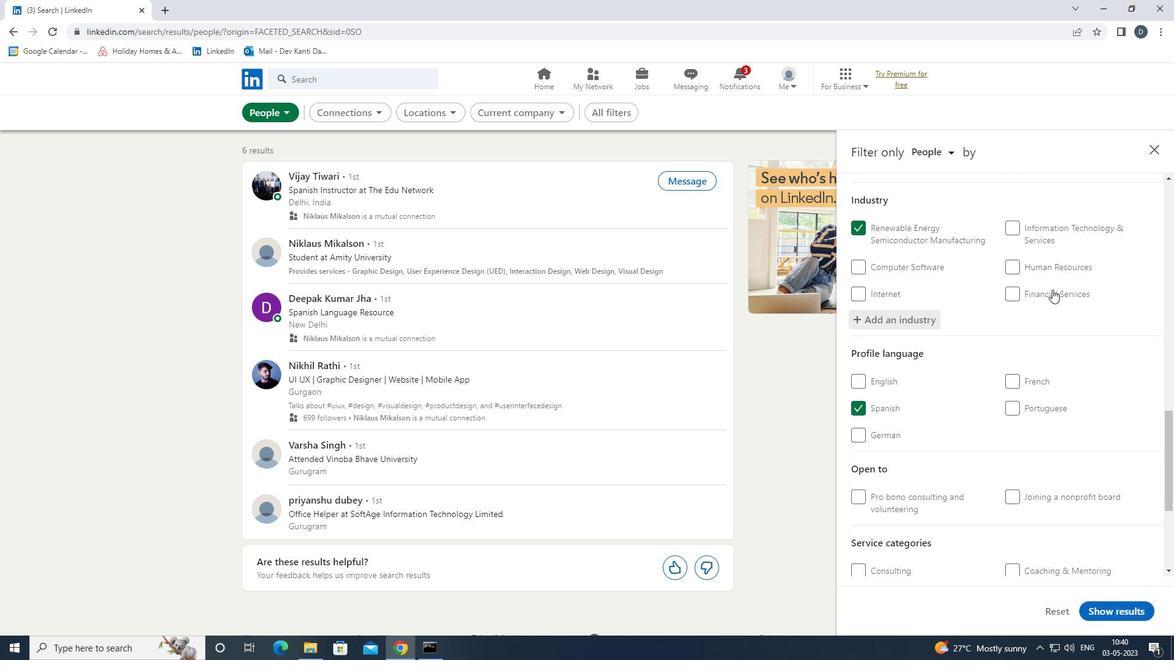
Action: Mouse moved to (1050, 391)
Screenshot: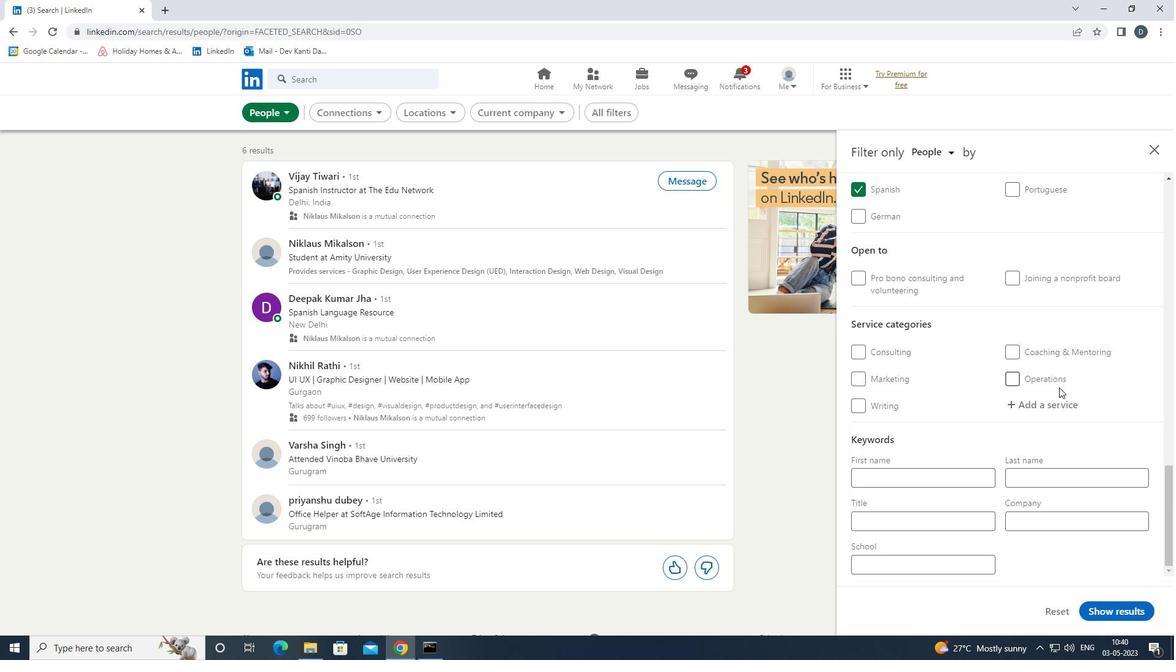 
Action: Mouse pressed left at (1050, 391)
Screenshot: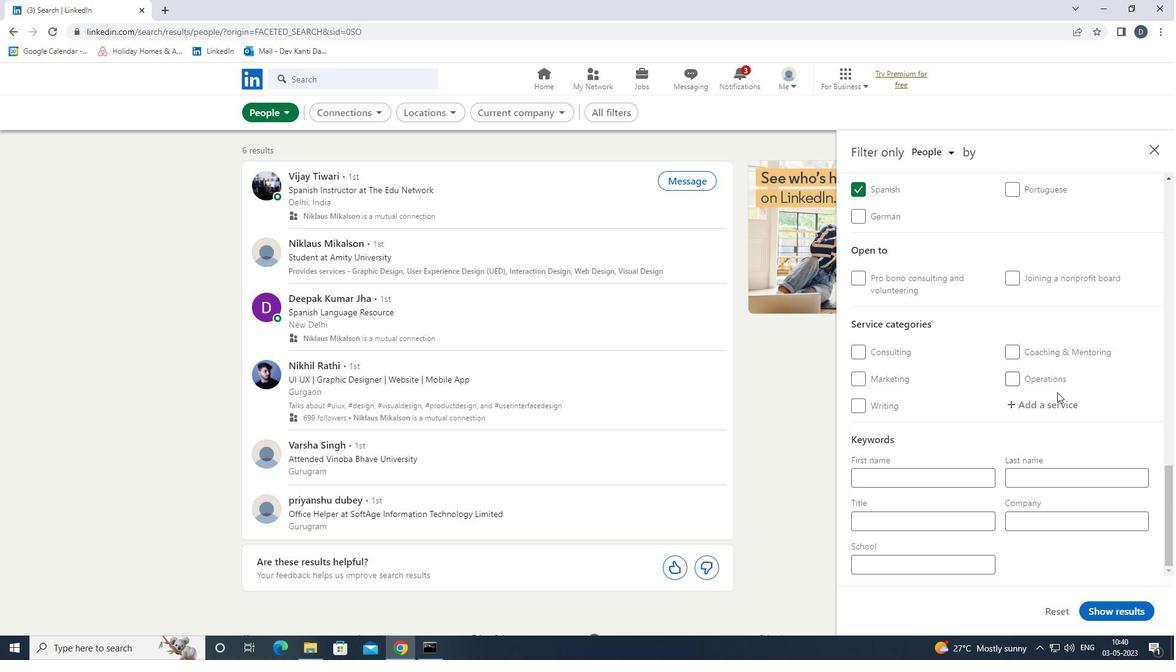 
Action: Key pressed <Key.shift>COPYWRIT<Key.down><Key.enter>
Screenshot: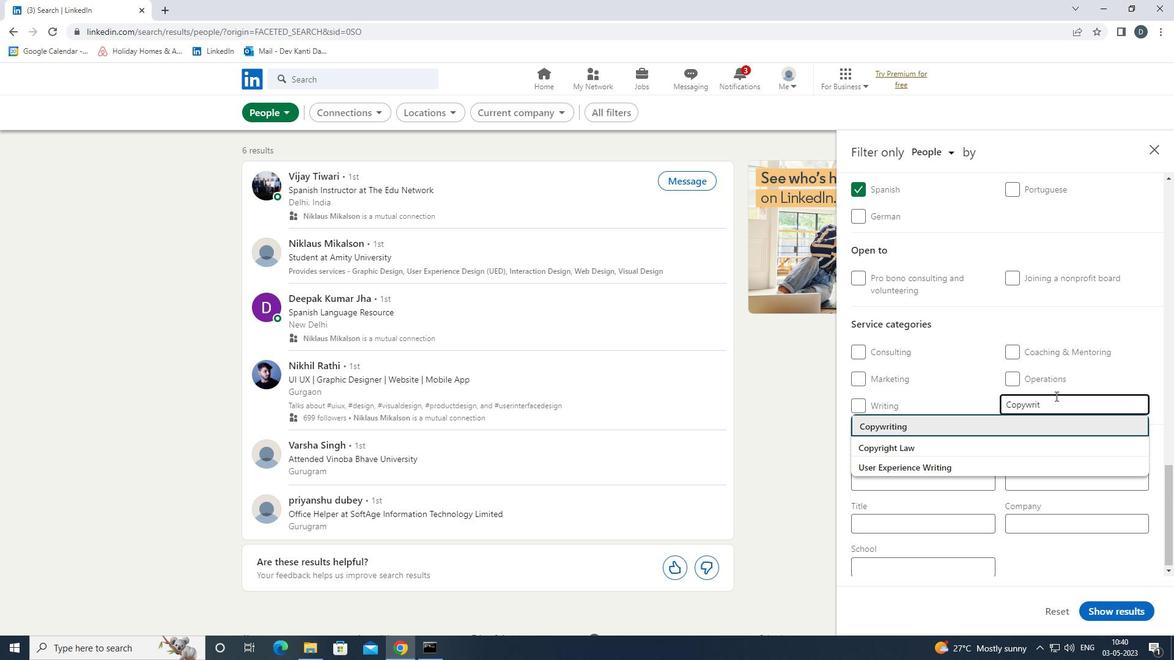 
Action: Mouse scrolled (1050, 390) with delta (0, 0)
Screenshot: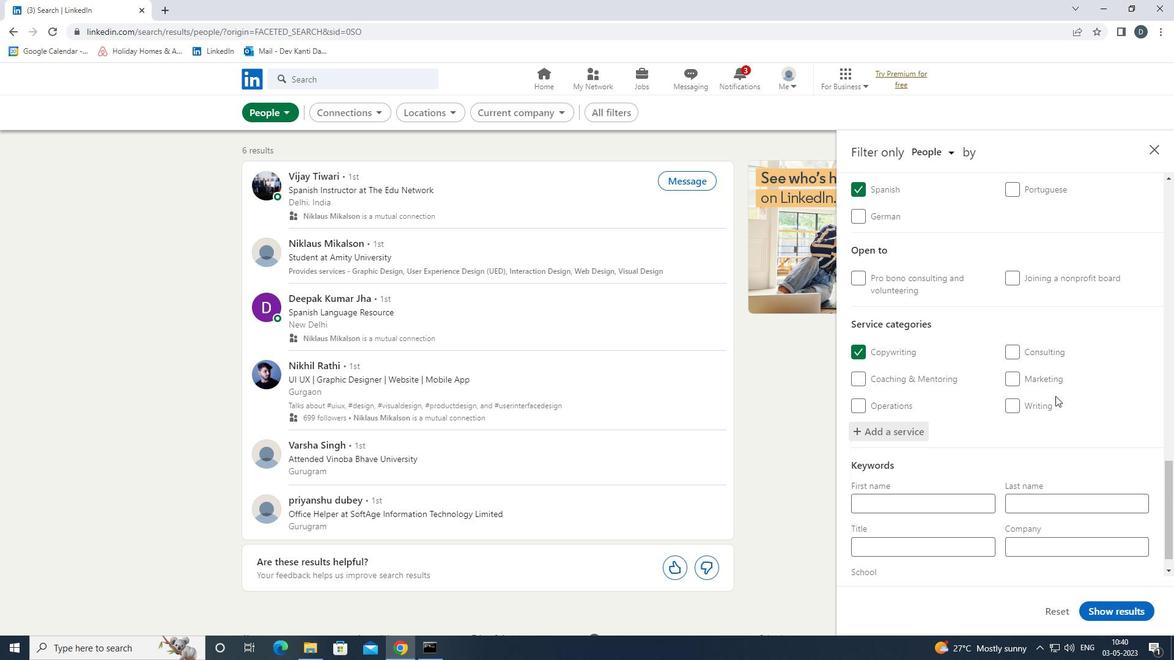 
Action: Mouse scrolled (1050, 390) with delta (0, 0)
Screenshot: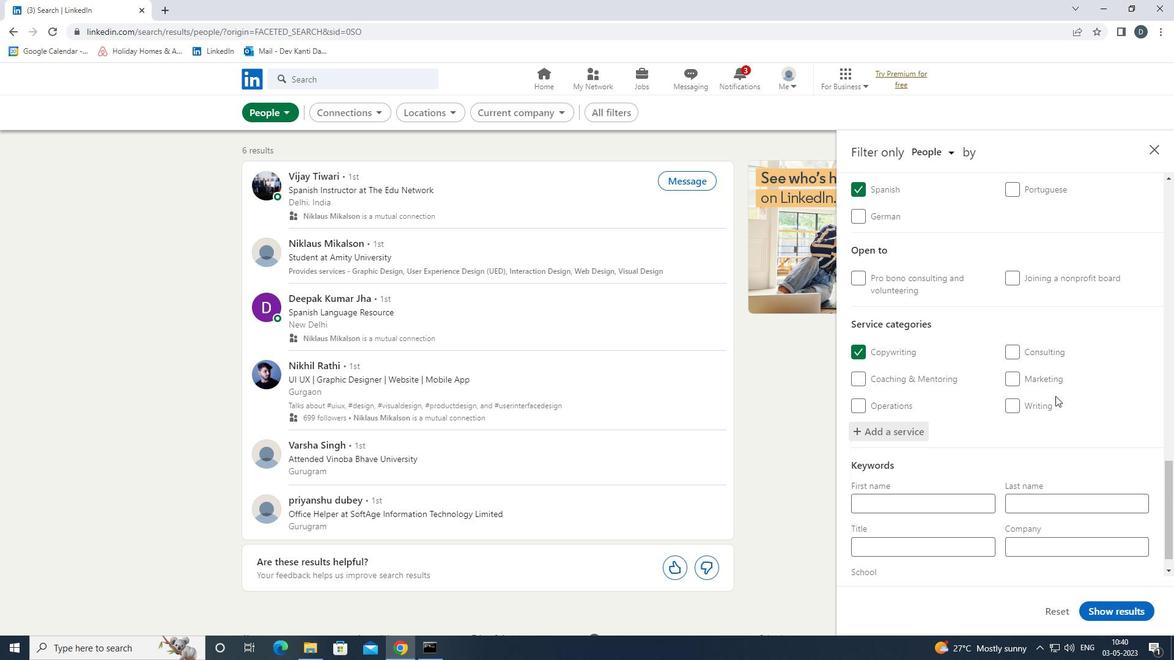
Action: Mouse scrolled (1050, 390) with delta (0, 0)
Screenshot: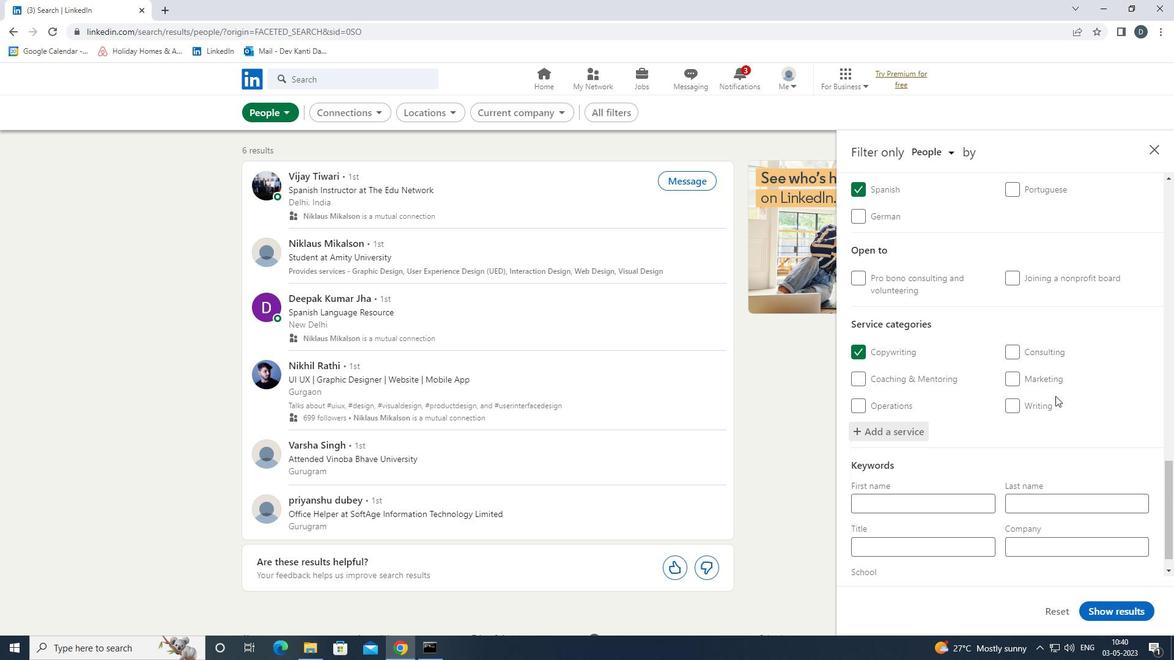 
Action: Mouse moved to (1050, 392)
Screenshot: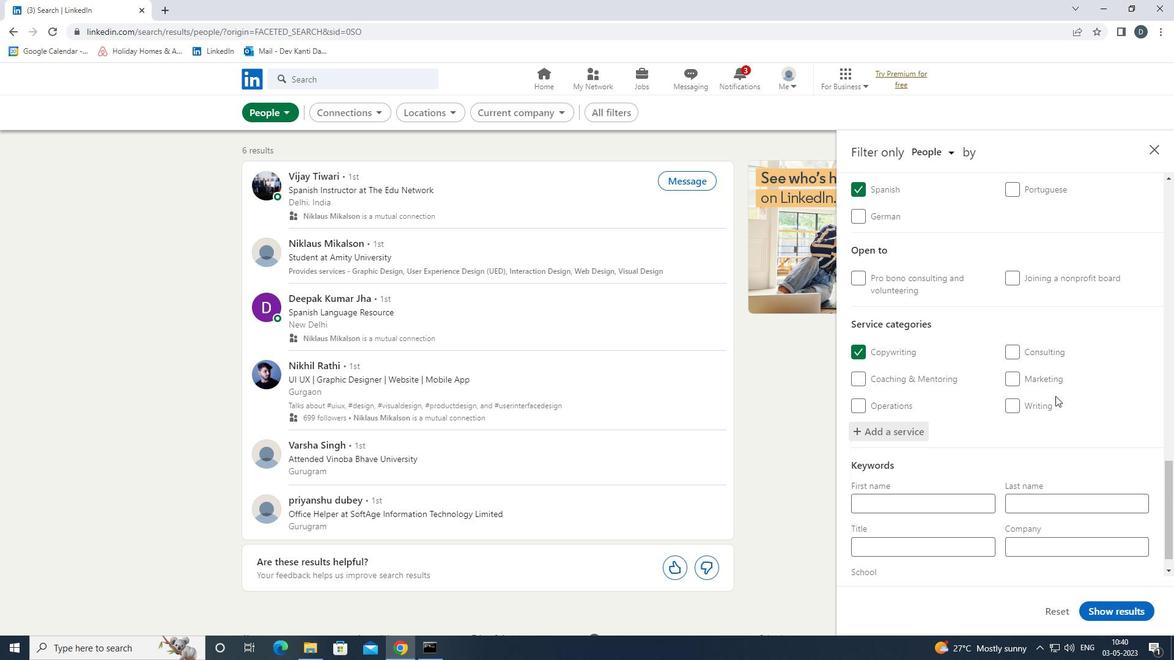 
Action: Mouse scrolled (1050, 391) with delta (0, 0)
Screenshot: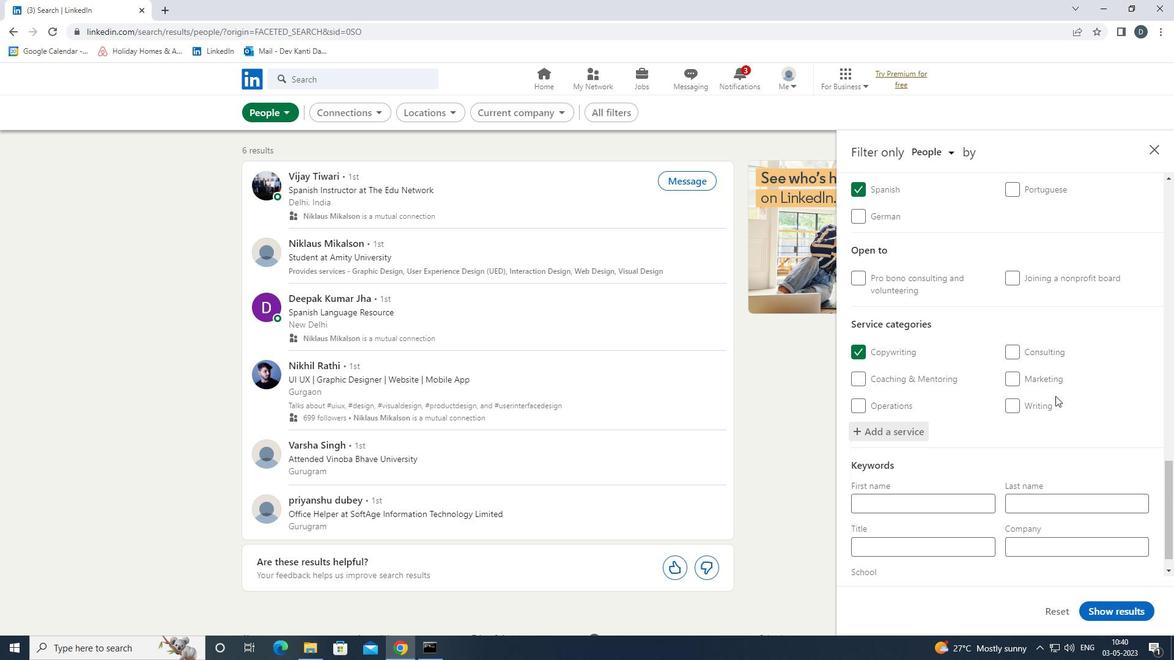 
Action: Mouse moved to (954, 509)
Screenshot: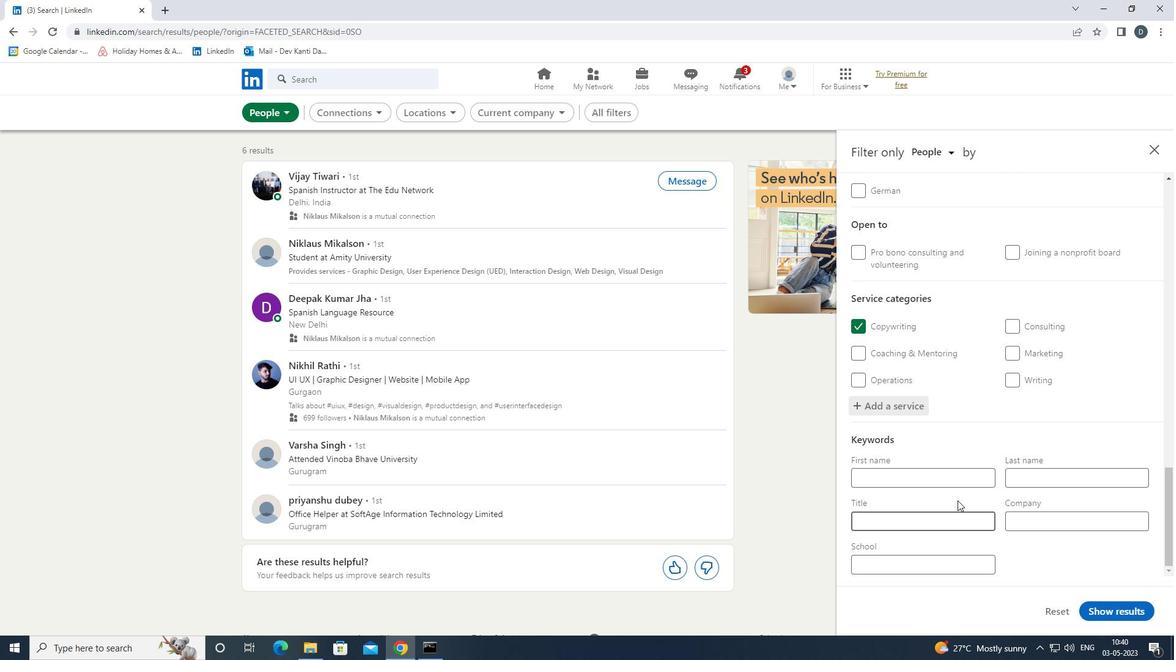 
Action: Mouse pressed left at (954, 509)
Screenshot: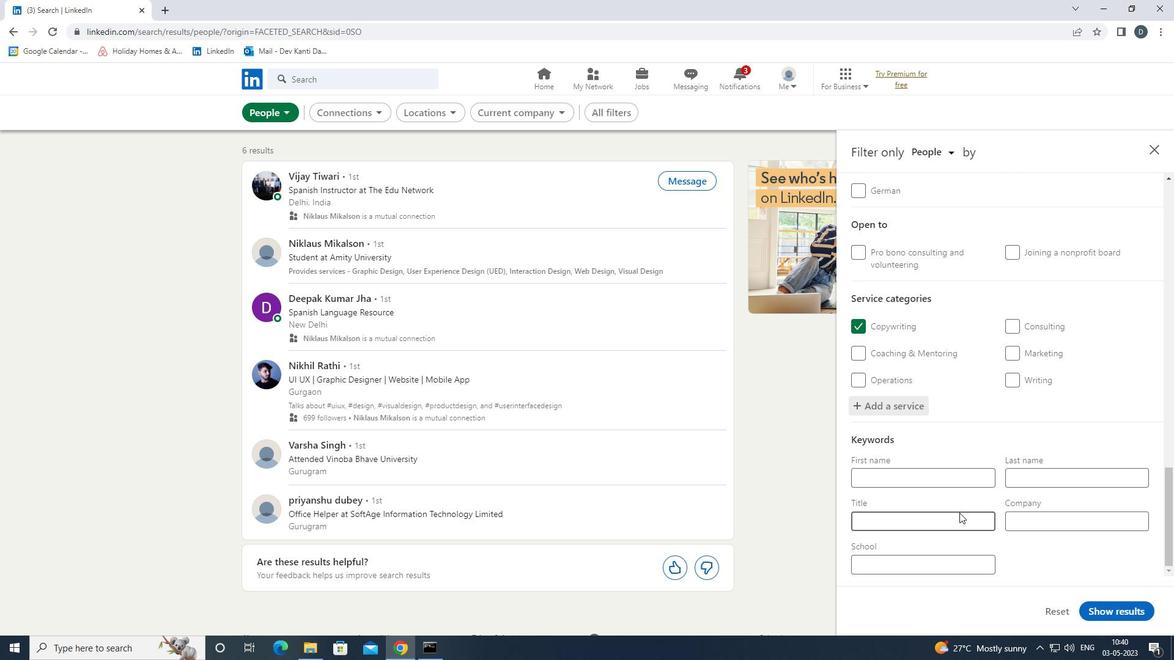 
Action: Mouse moved to (955, 510)
Screenshot: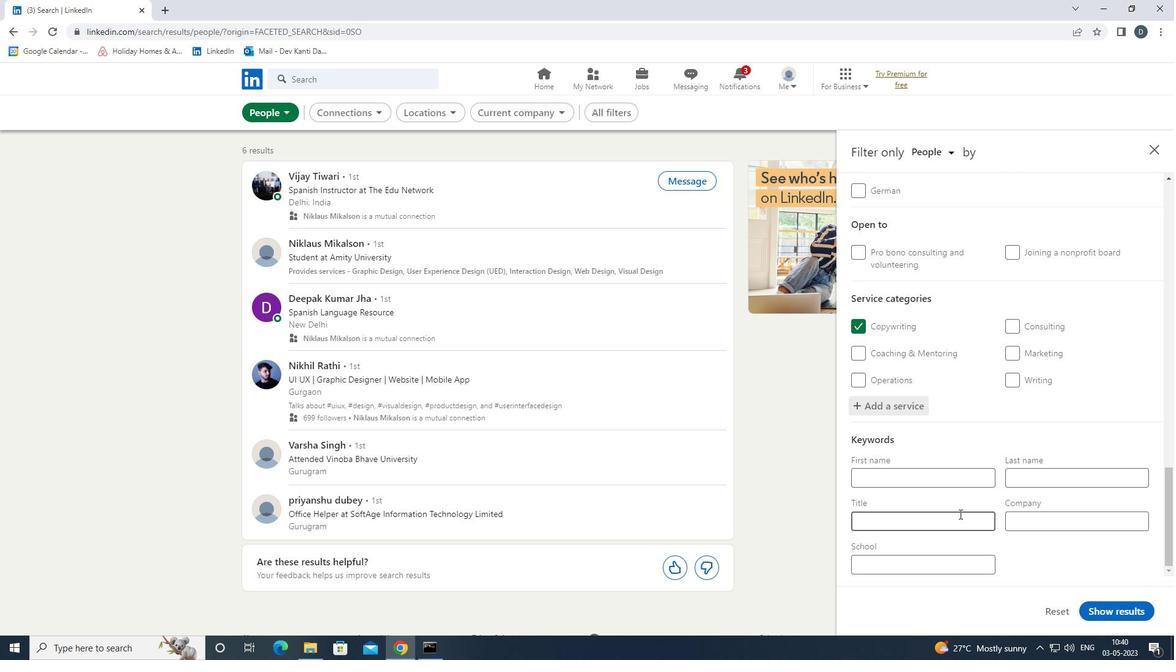 
Action: Key pressed <Key.shift><Key.shift><Key.shift>FAST<Key.space><Key.shift>FOOD<Key.space><Key.shift>WOKER
Screenshot: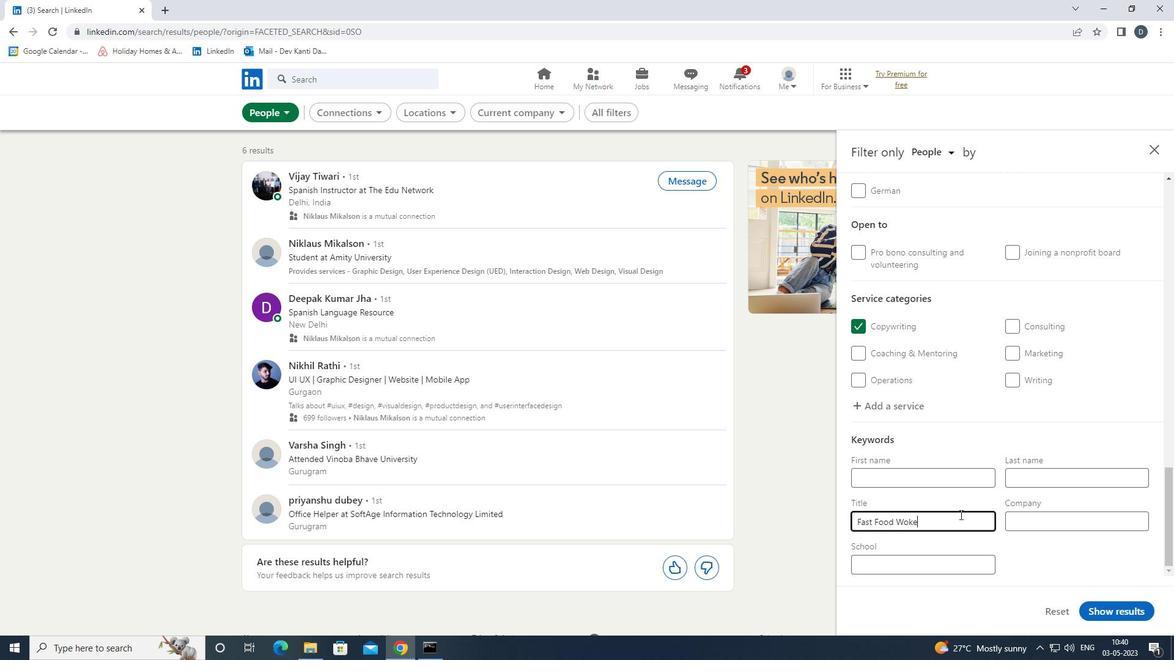 
Action: Mouse moved to (1115, 602)
Screenshot: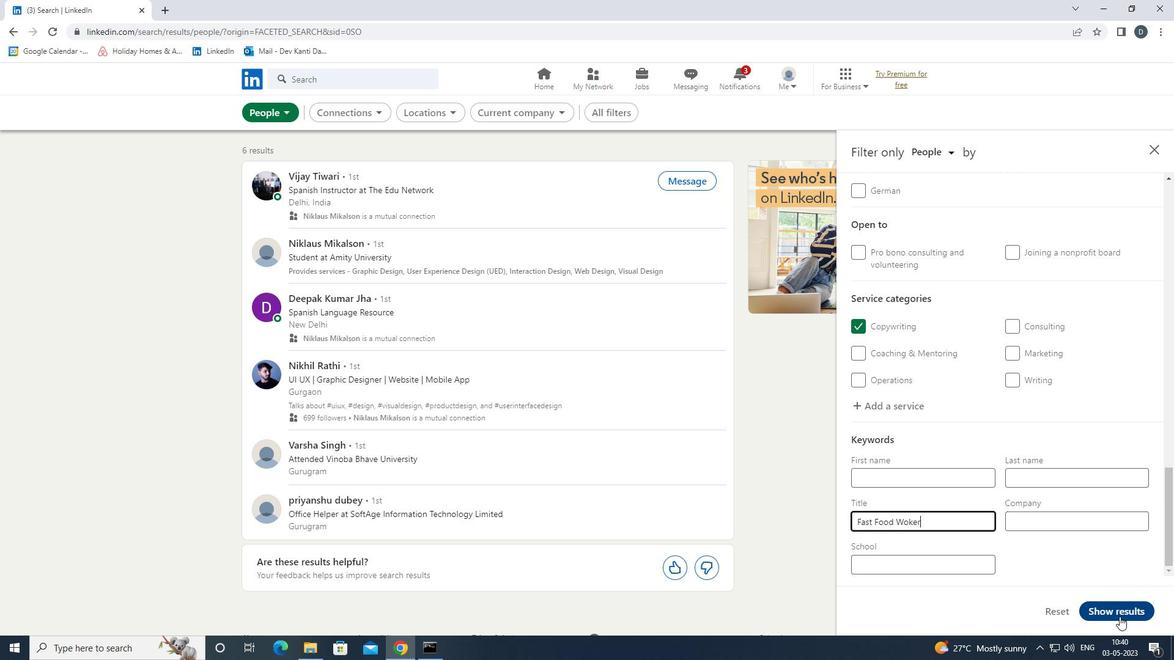 
Action: Mouse pressed left at (1115, 602)
Screenshot: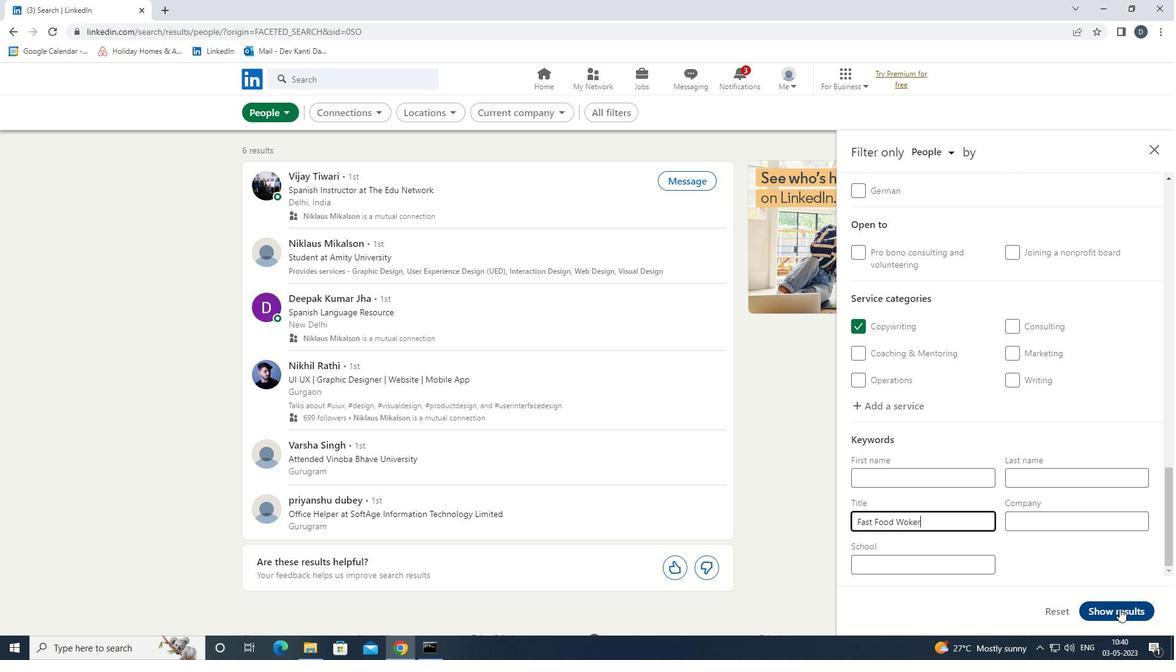 
Action: Mouse moved to (709, 343)
Screenshot: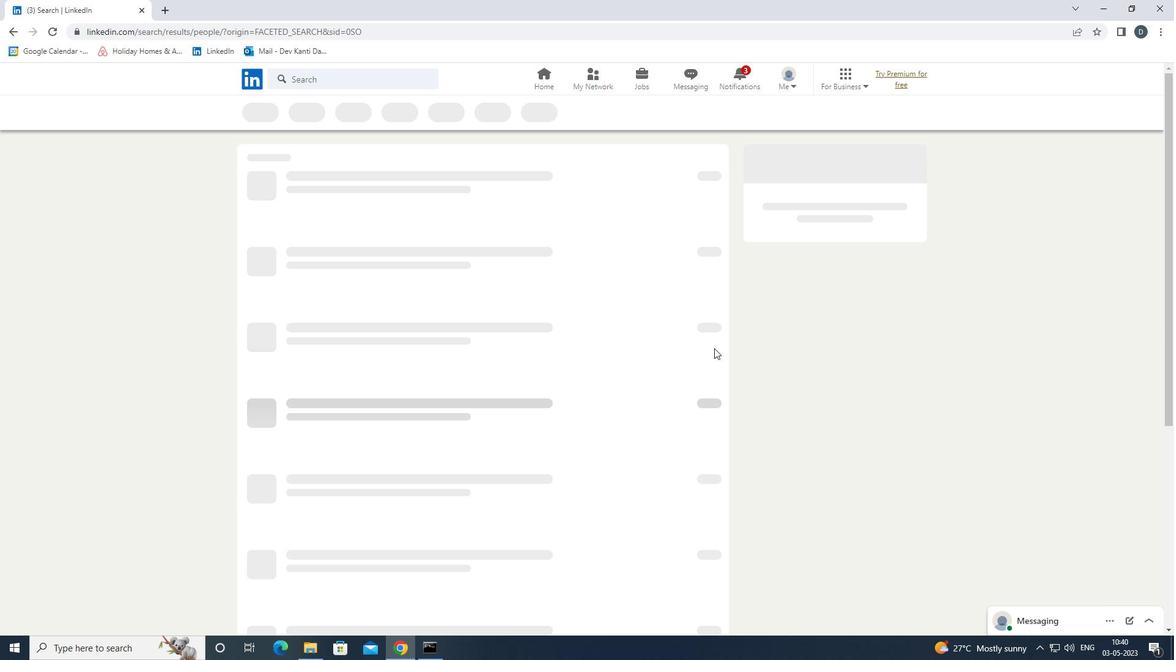 
